 Task: Fill out the 'New Customer Data' form with the provided customer details, including name, gender, age, mobile number, date, current address, email, and permanent address.
Action: Mouse moved to (788, 94)
Screenshot: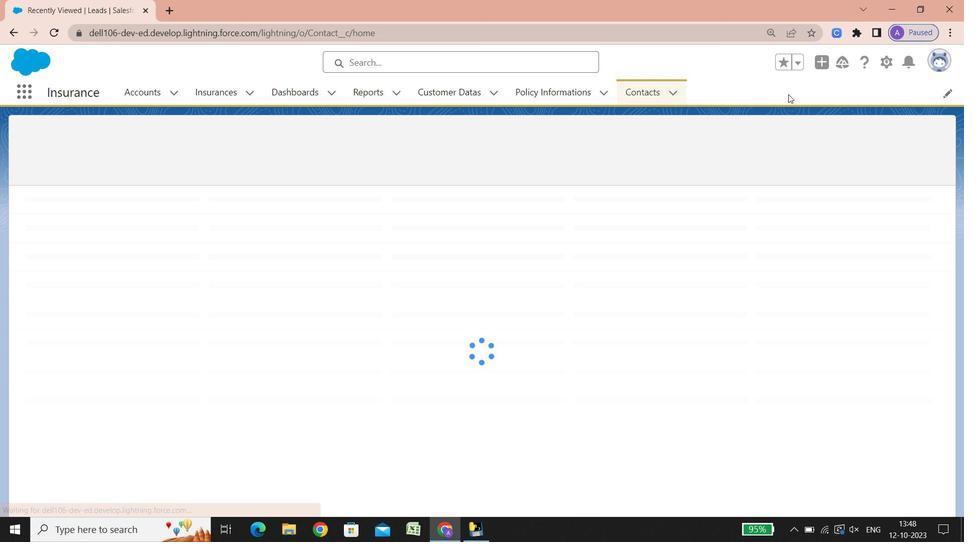 
Action: Mouse pressed left at (788, 94)
Screenshot: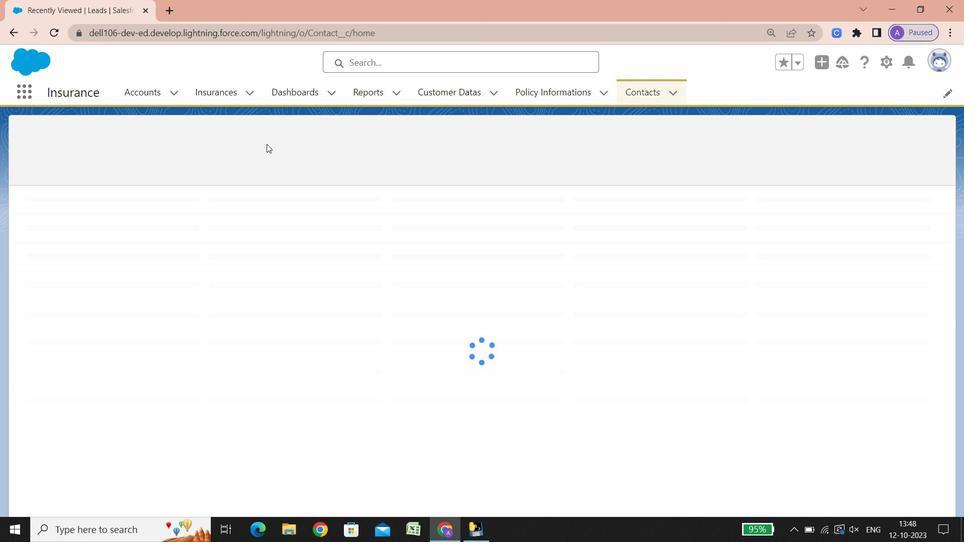 
Action: Mouse moved to (460, 95)
Screenshot: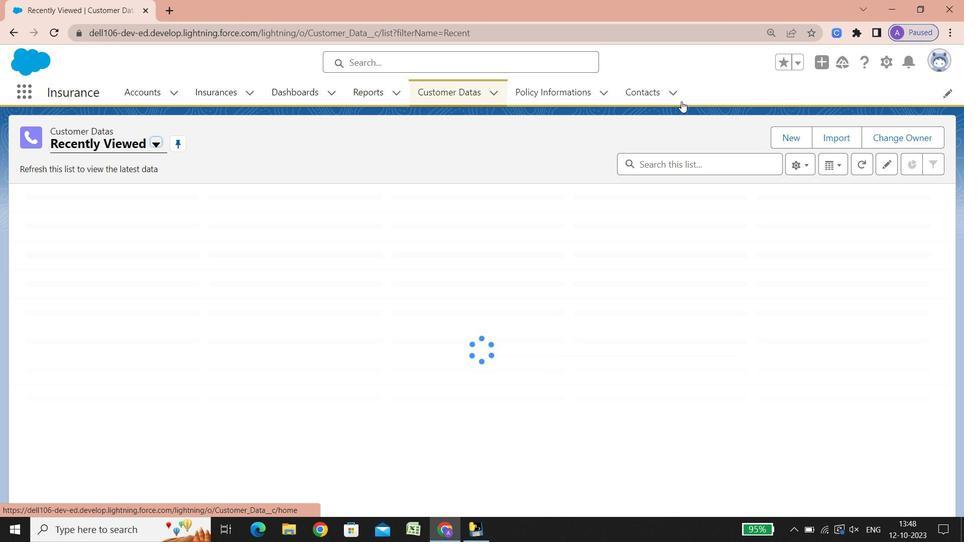 
Action: Mouse pressed left at (460, 95)
Screenshot: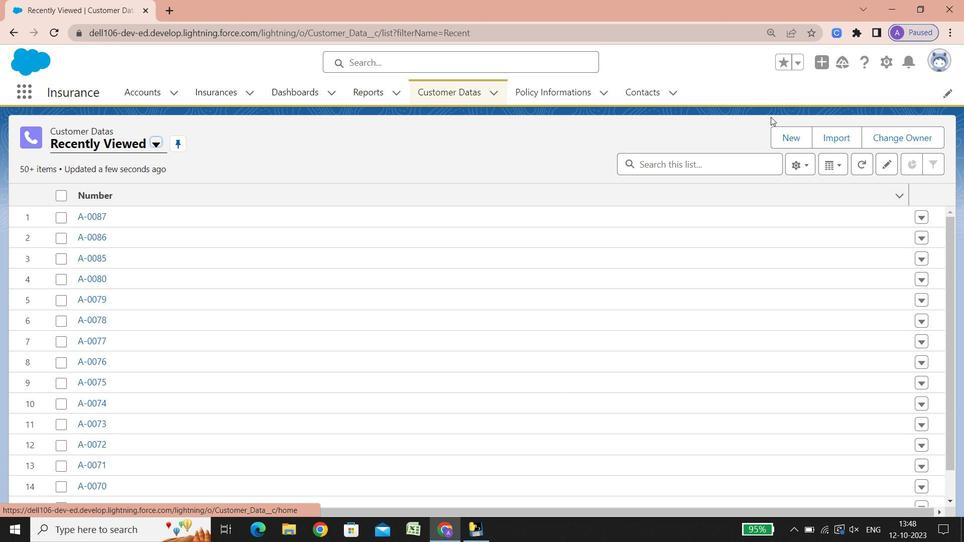 
Action: Mouse moved to (97, 217)
Screenshot: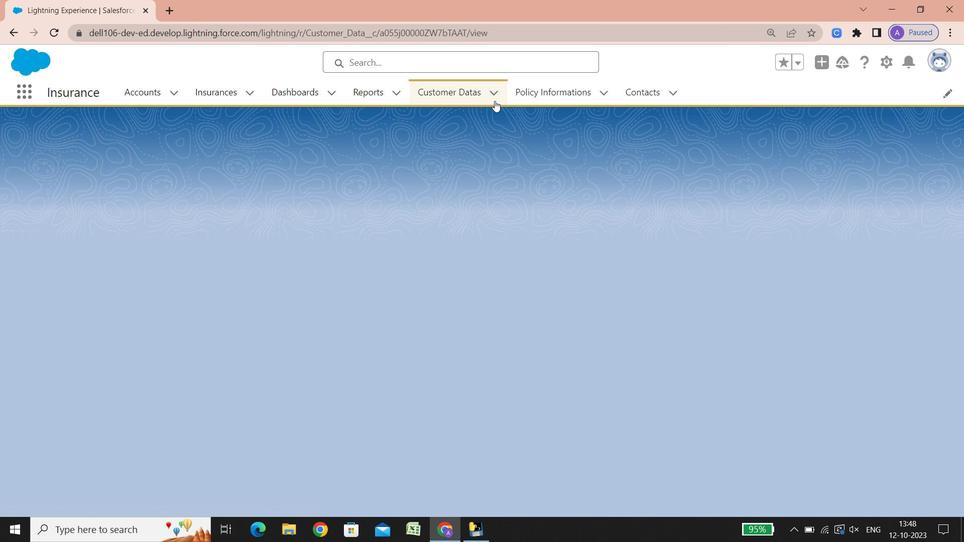
Action: Mouse pressed left at (97, 217)
Screenshot: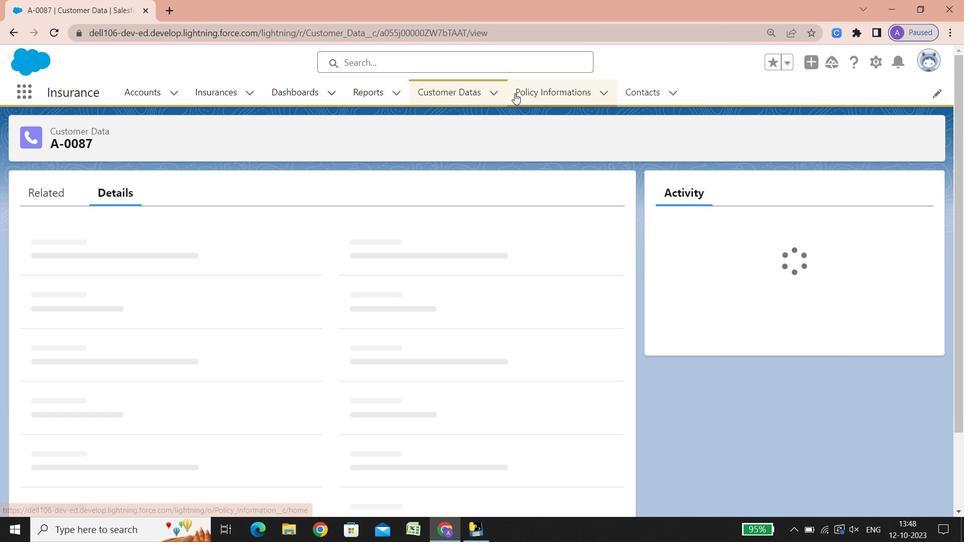
Action: Mouse moved to (471, 89)
Screenshot: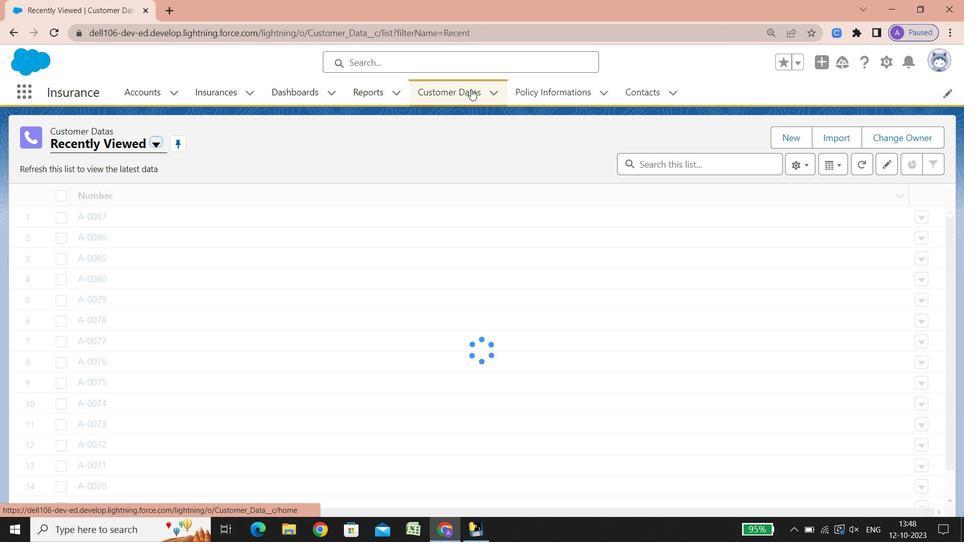
Action: Mouse pressed left at (471, 89)
Screenshot: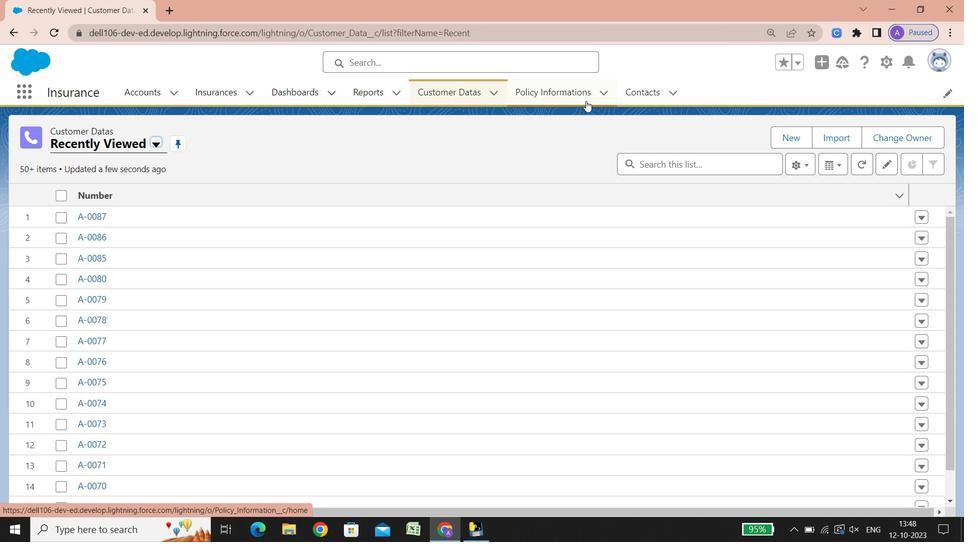 
Action: Mouse moved to (86, 216)
Screenshot: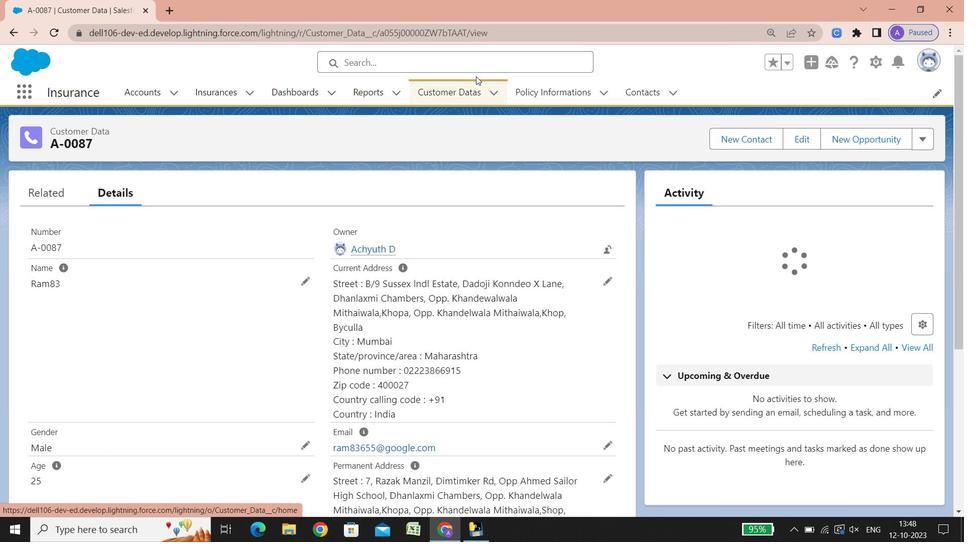 
Action: Mouse pressed left at (86, 216)
Screenshot: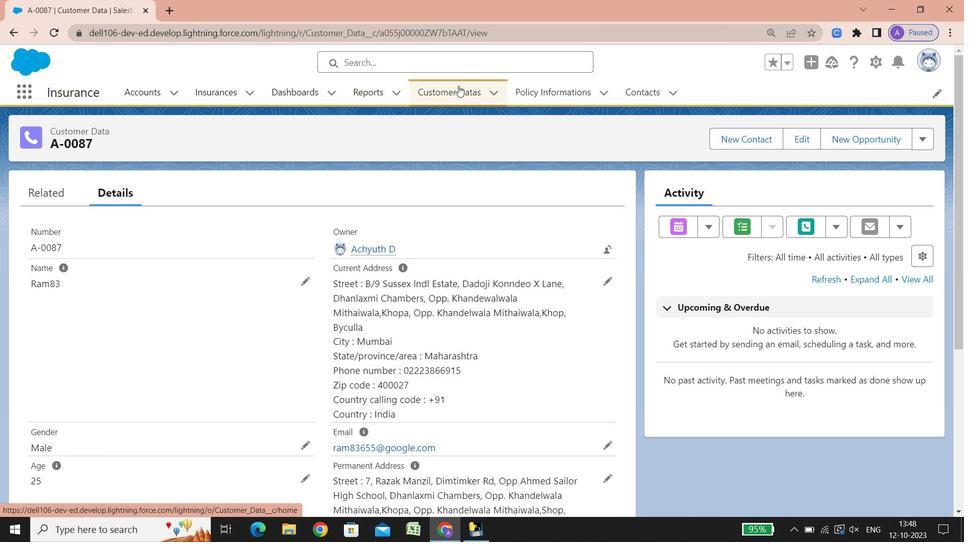 
Action: Mouse moved to (457, 85)
Screenshot: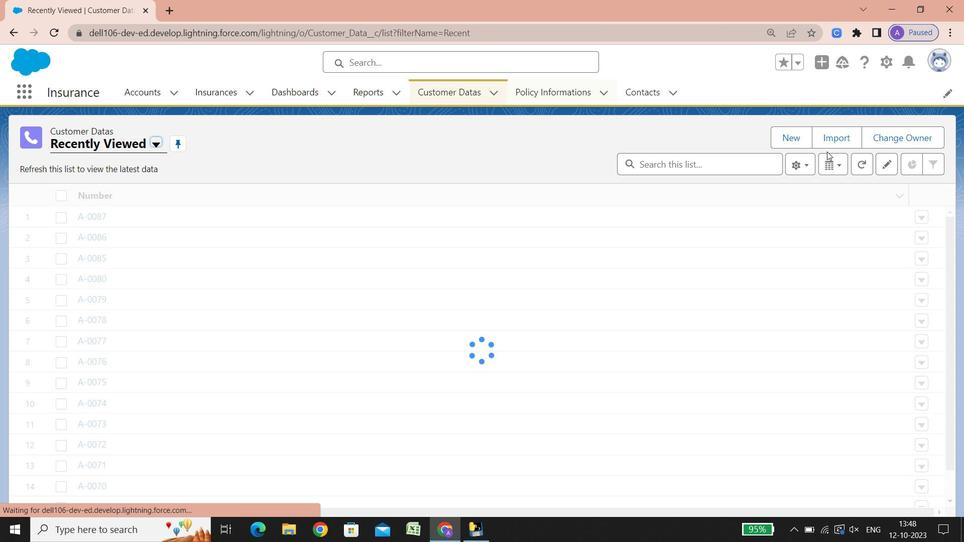 
Action: Mouse pressed left at (457, 85)
Screenshot: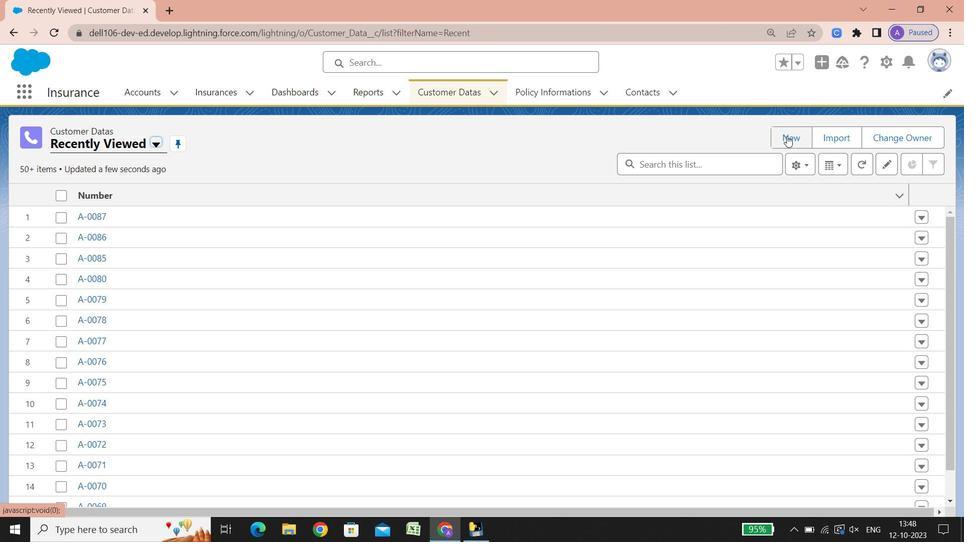 
Action: Mouse moved to (787, 136)
Screenshot: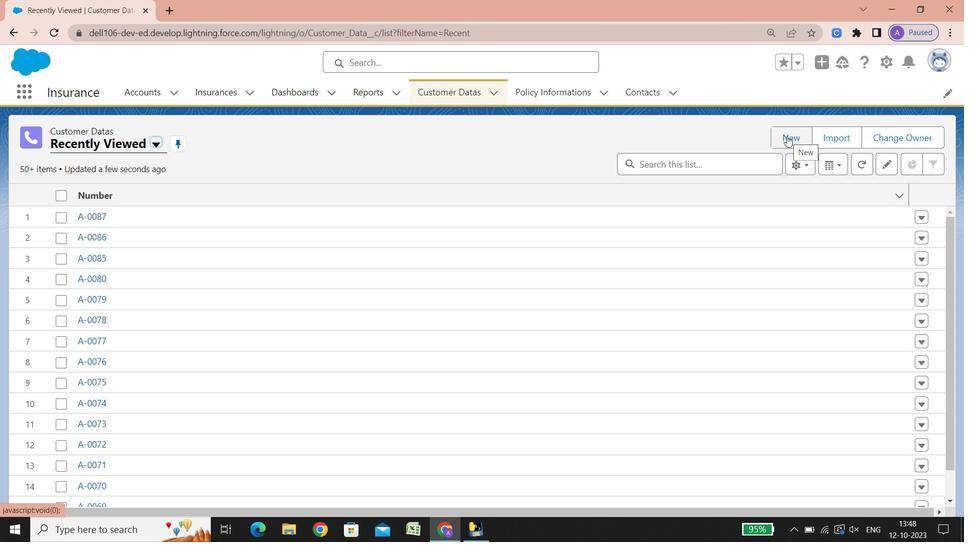 
Action: Mouse pressed left at (787, 136)
Screenshot: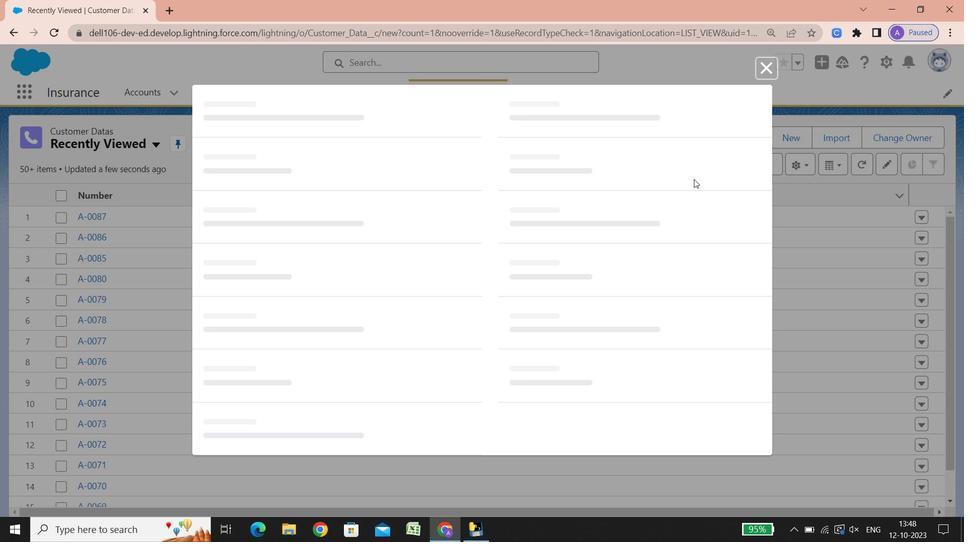 
Action: Mouse moved to (268, 225)
Screenshot: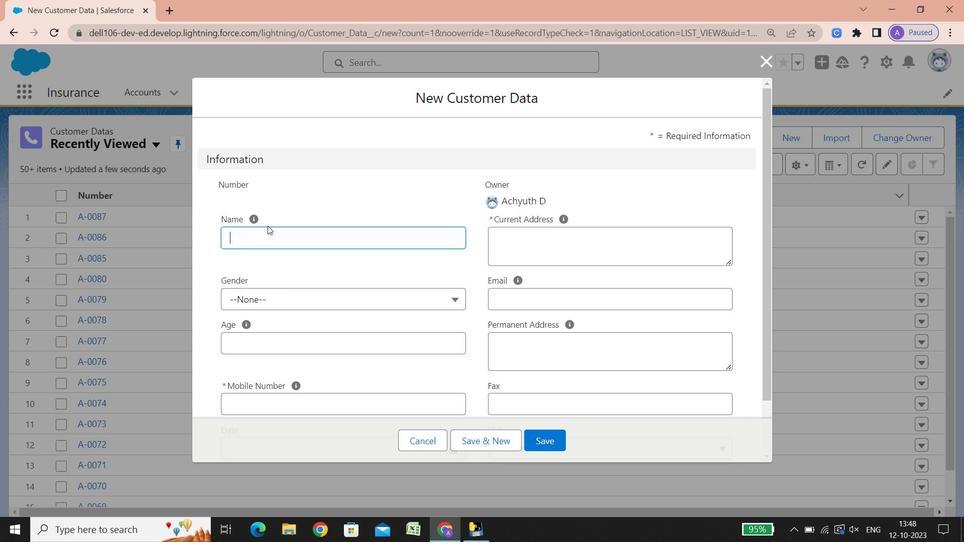 
Action: Key pressed <Key.shift><Key.shift><Key.shift>Ram84
Screenshot: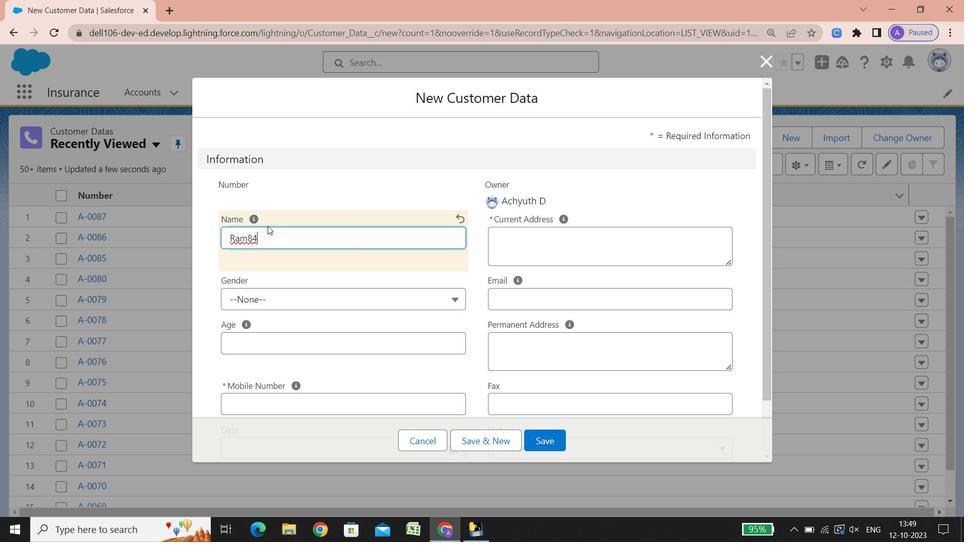 
Action: Mouse moved to (281, 300)
Screenshot: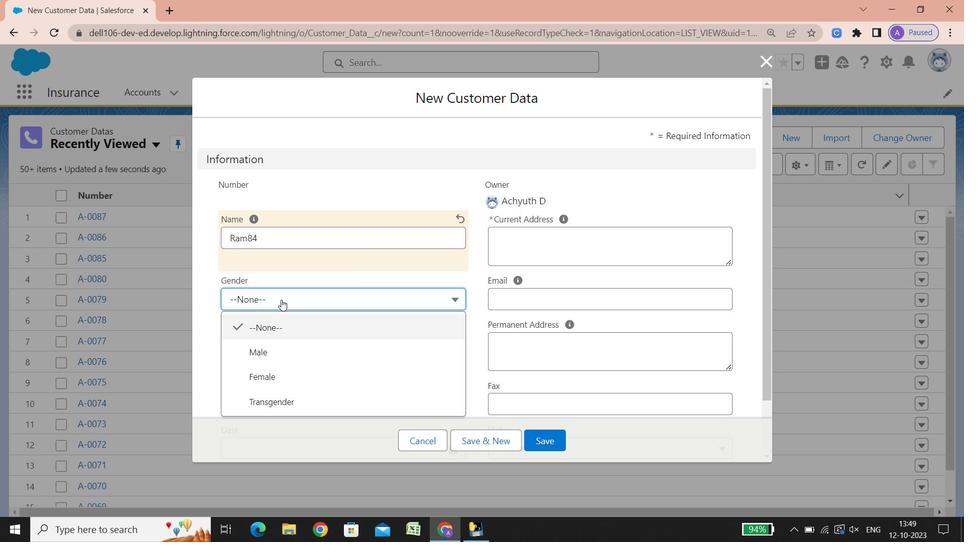 
Action: Mouse pressed left at (281, 300)
Screenshot: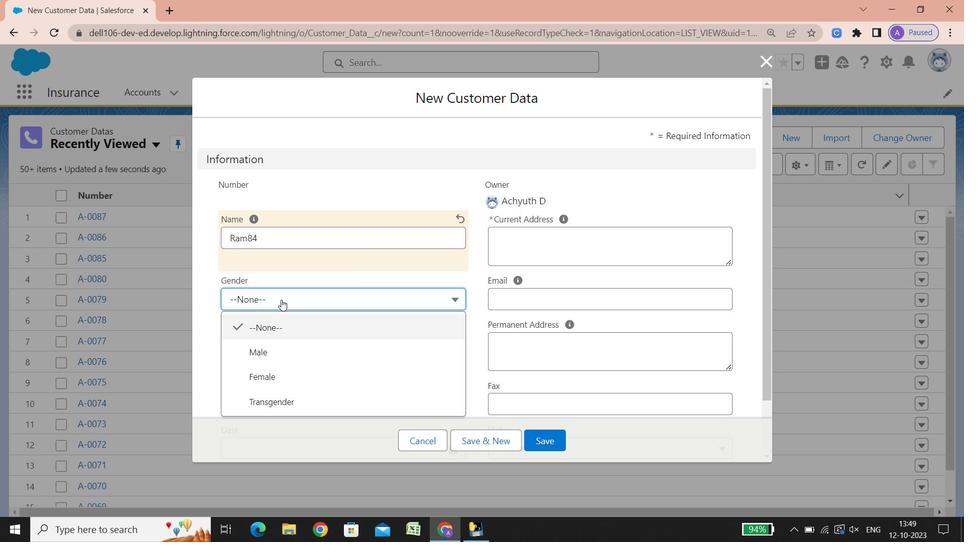 
Action: Mouse moved to (285, 347)
Screenshot: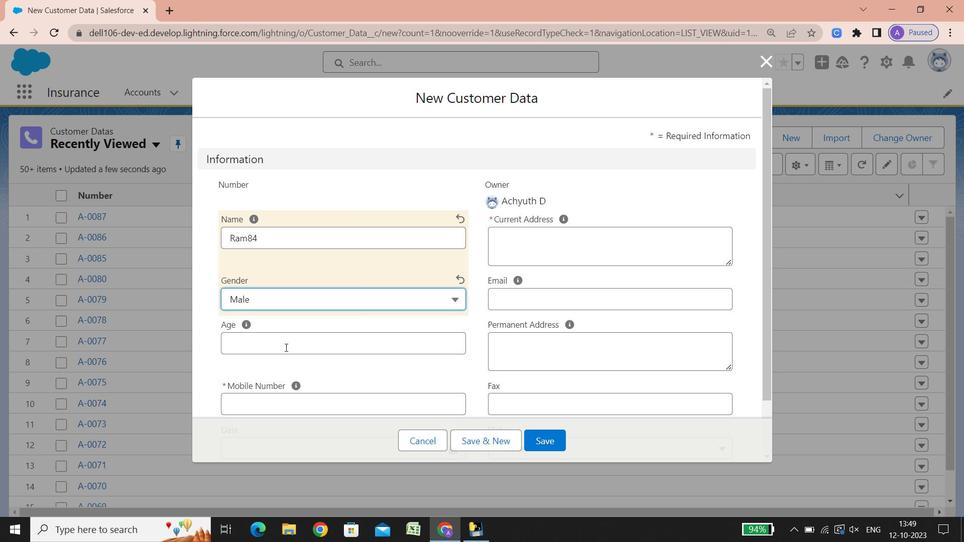 
Action: Mouse pressed left at (285, 347)
Screenshot: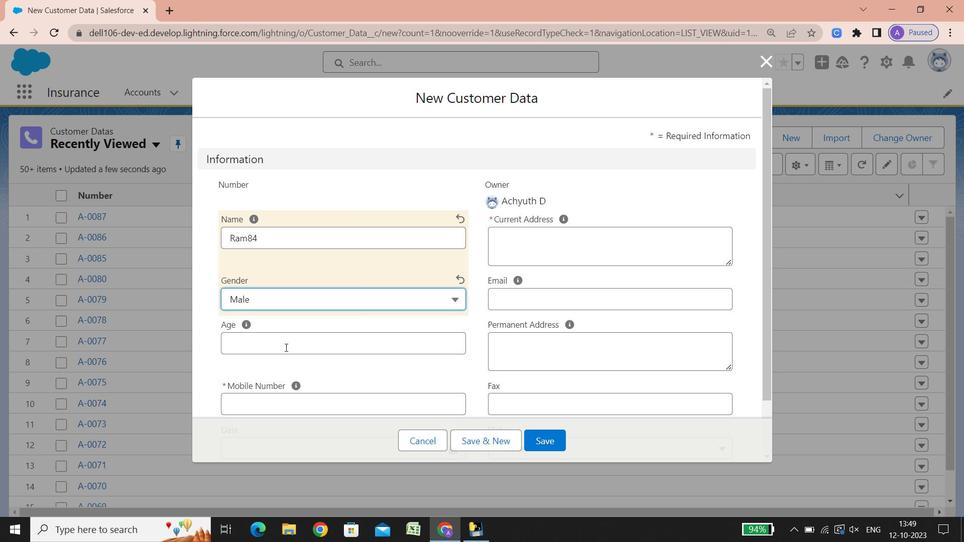 
Action: Mouse pressed left at (285, 347)
Screenshot: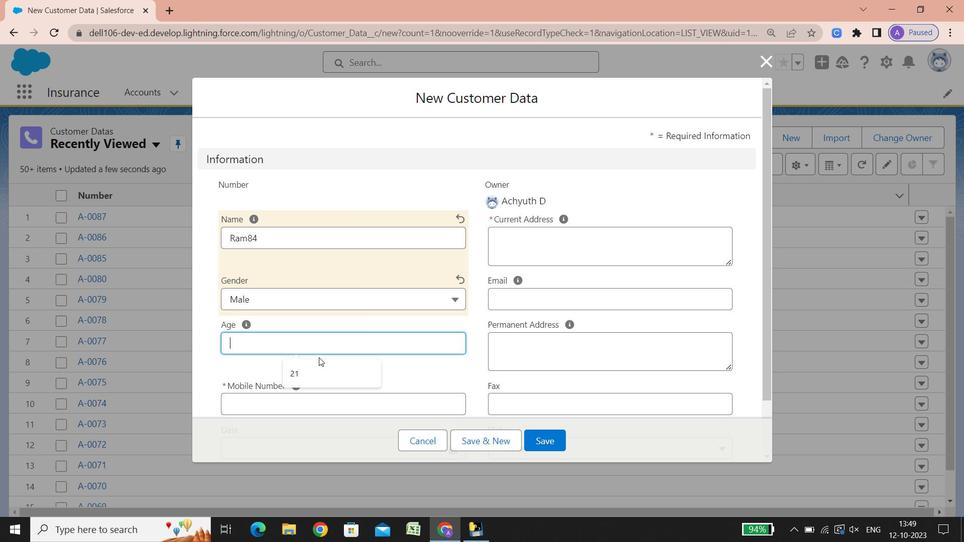 
Action: Mouse moved to (316, 343)
Screenshot: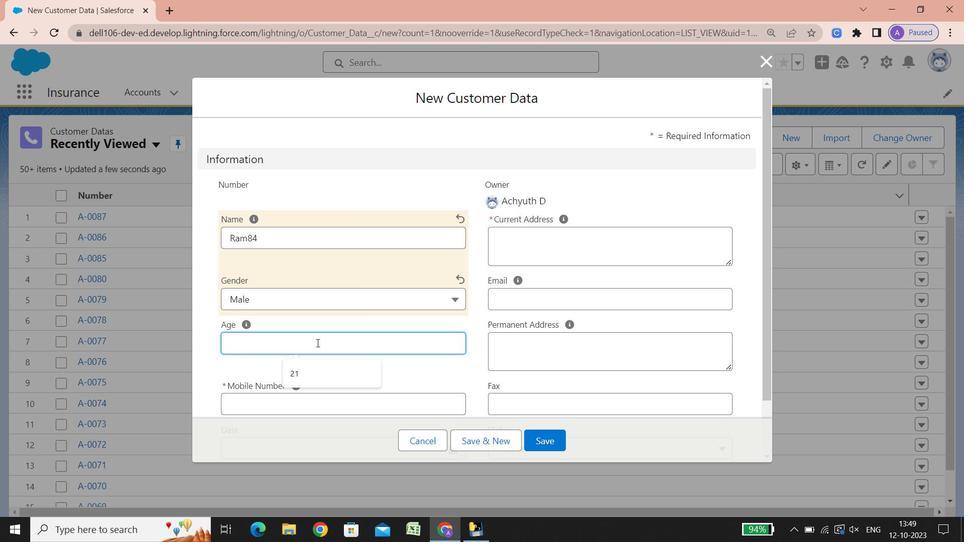 
Action: Key pressed 32
Screenshot: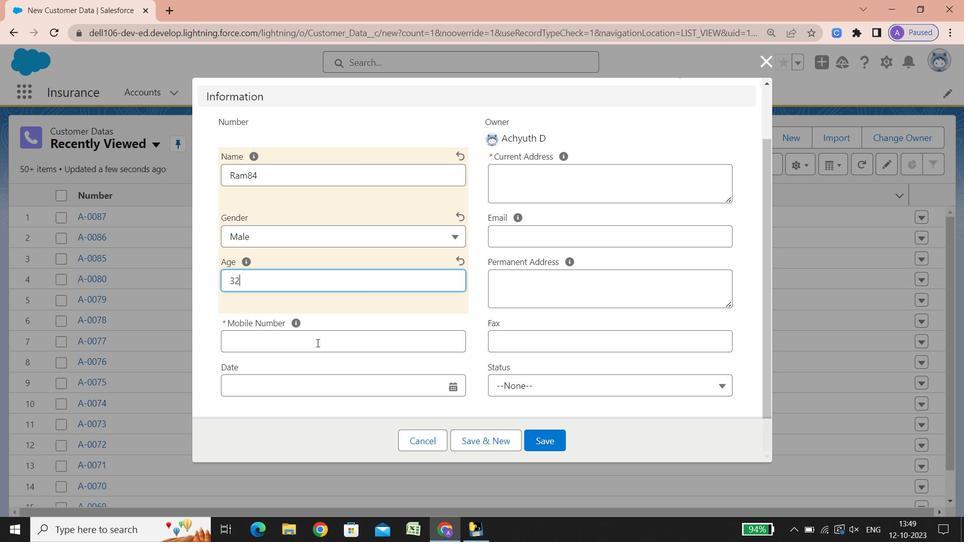 
Action: Mouse scrolled (316, 342) with delta (0, 0)
Screenshot: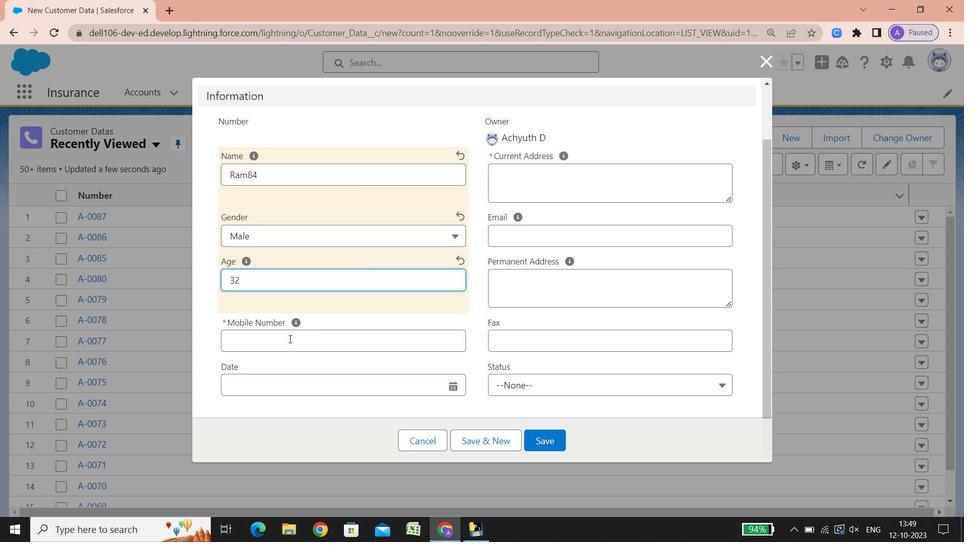 
Action: Mouse scrolled (316, 342) with delta (0, 0)
Screenshot: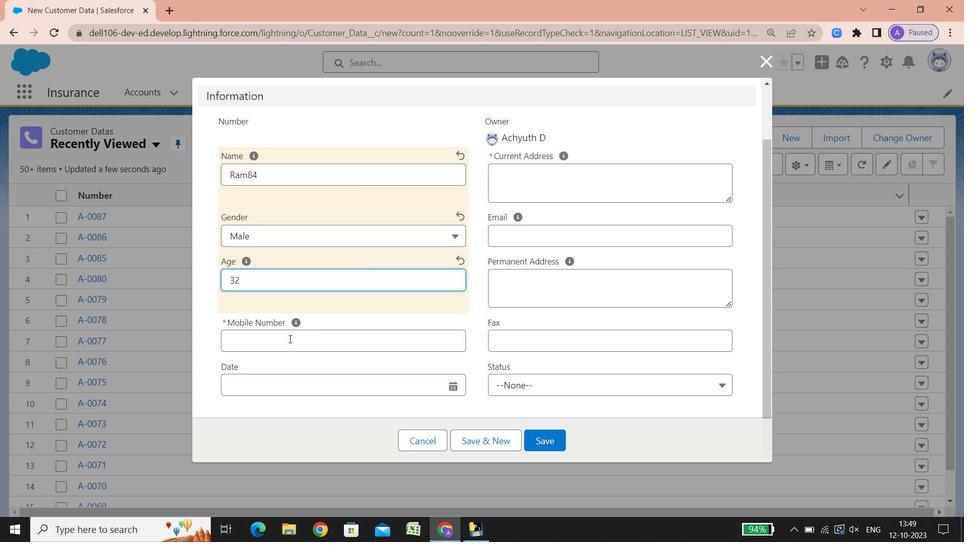 
Action: Mouse scrolled (316, 342) with delta (0, 0)
Screenshot: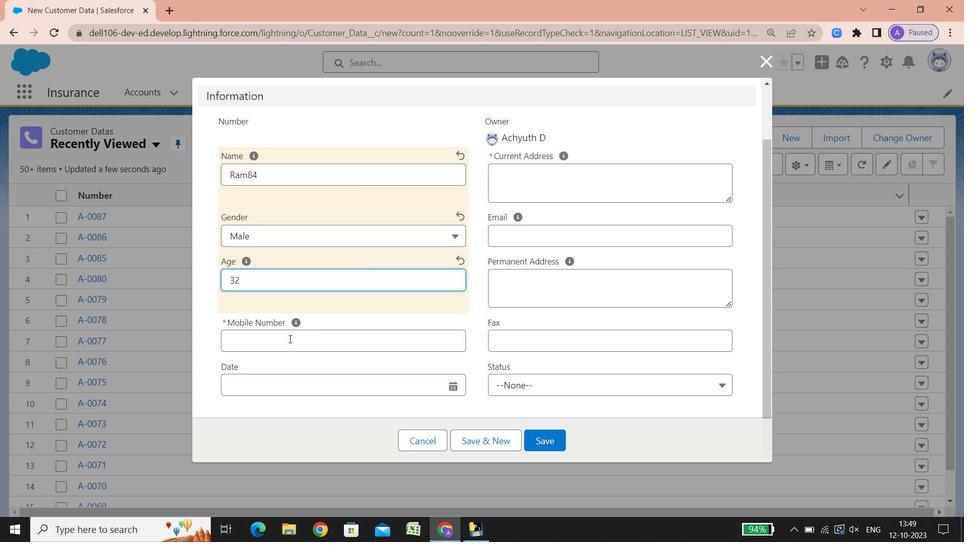 
Action: Mouse scrolled (316, 342) with delta (0, 0)
Screenshot: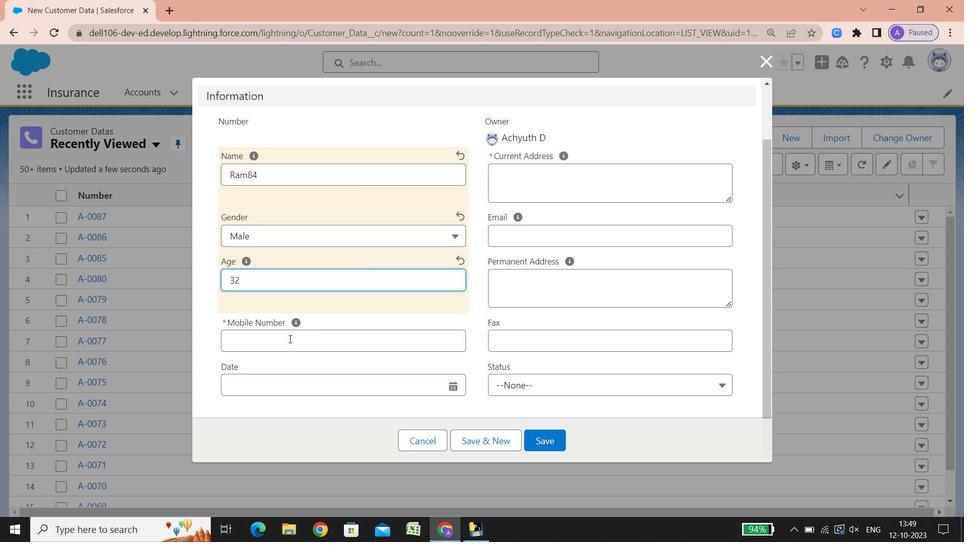 
Action: Mouse scrolled (316, 342) with delta (0, 0)
Screenshot: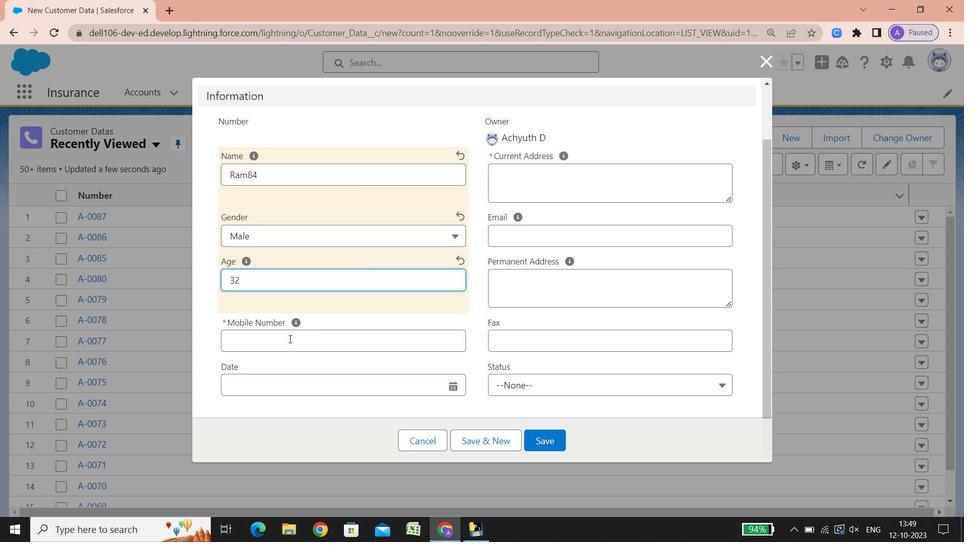 
Action: Mouse scrolled (316, 342) with delta (0, 0)
Screenshot: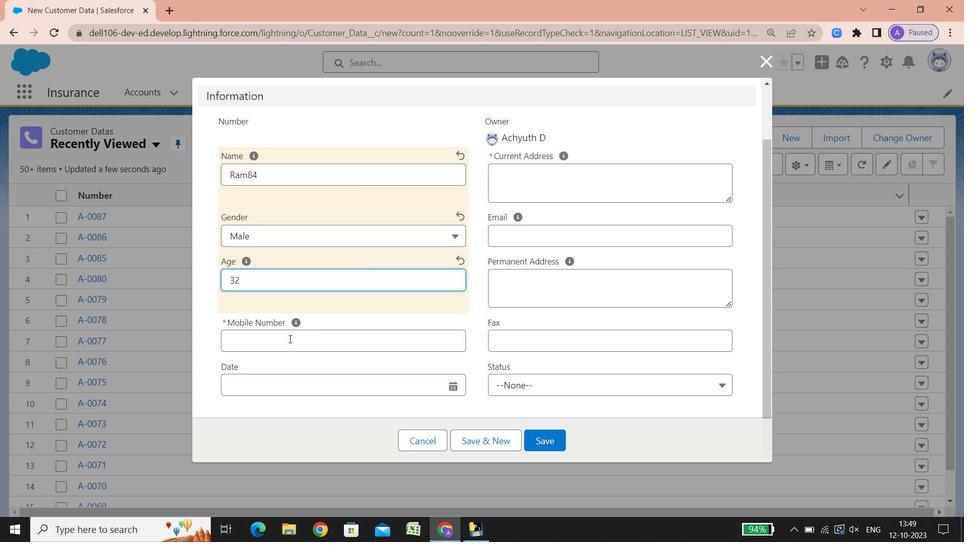 
Action: Mouse scrolled (316, 342) with delta (0, 0)
Screenshot: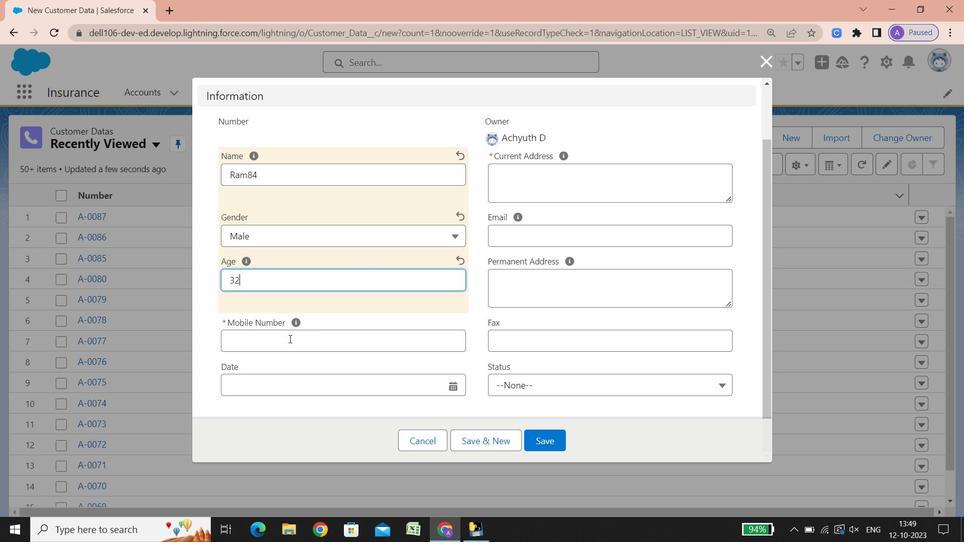 
Action: Mouse scrolled (316, 342) with delta (0, 0)
Screenshot: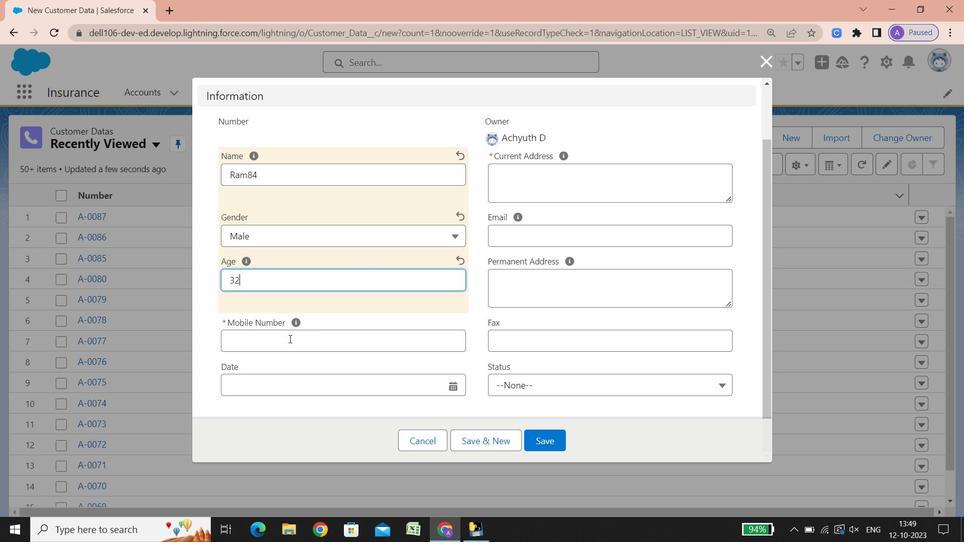 
Action: Mouse scrolled (316, 342) with delta (0, 0)
Screenshot: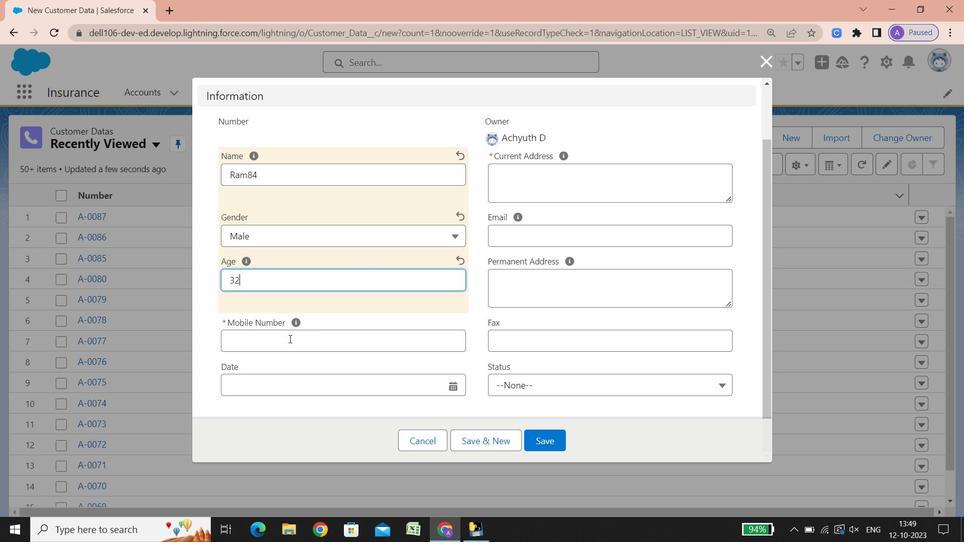 
Action: Mouse scrolled (316, 342) with delta (0, 0)
Screenshot: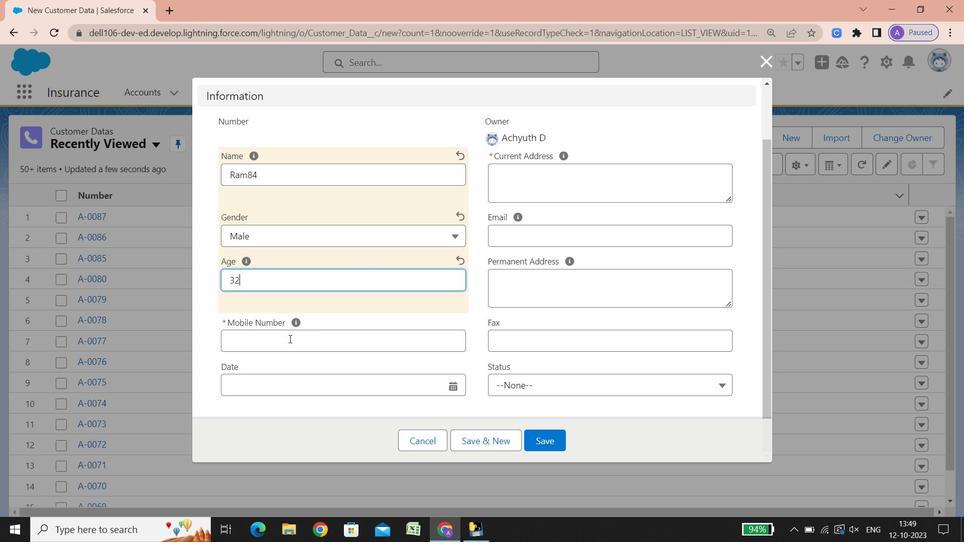 
Action: Mouse scrolled (316, 342) with delta (0, 0)
Screenshot: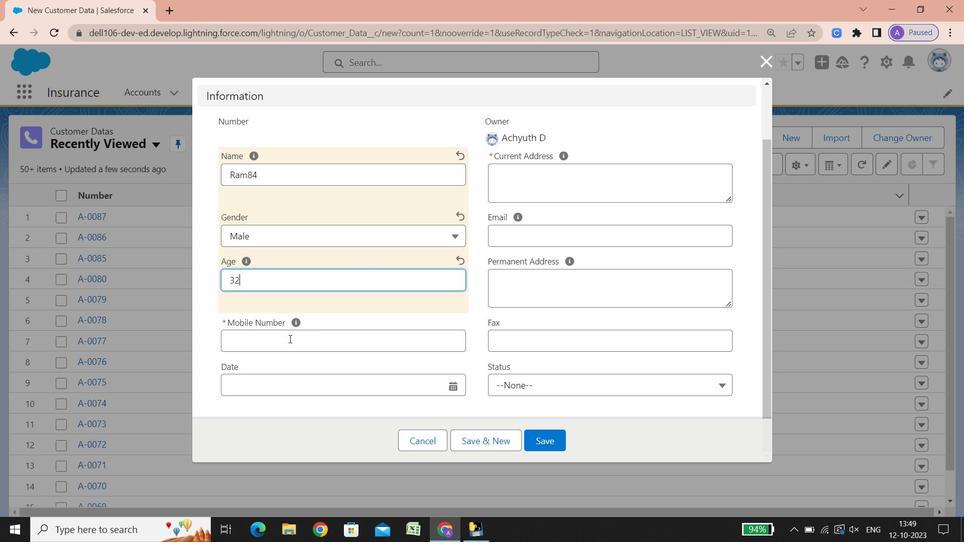 
Action: Mouse scrolled (316, 342) with delta (0, 0)
Screenshot: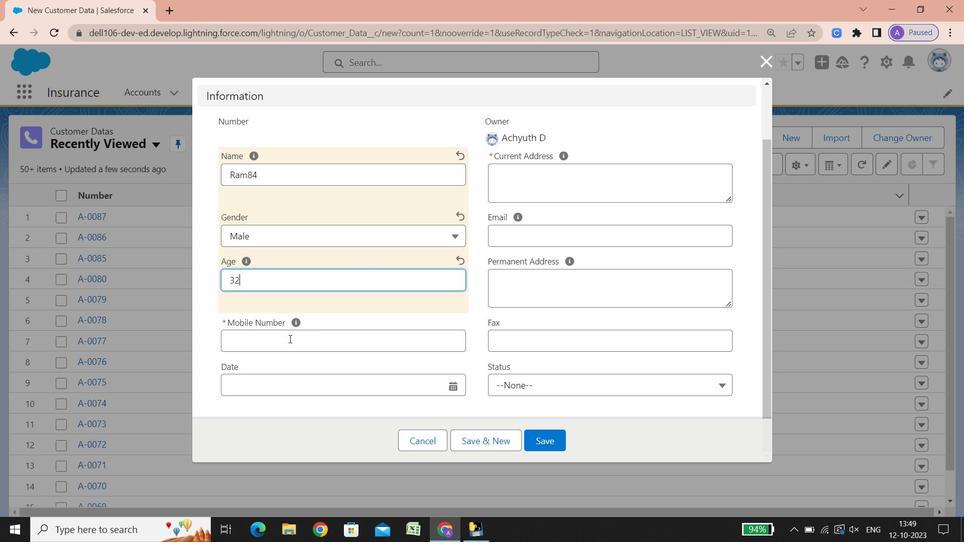 
Action: Mouse scrolled (316, 342) with delta (0, 0)
Screenshot: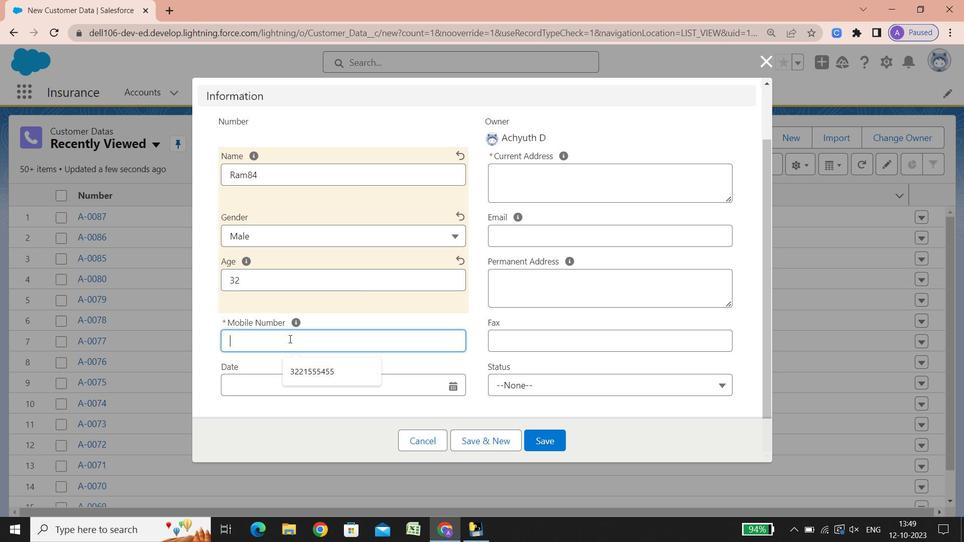 
Action: Mouse scrolled (316, 342) with delta (0, 0)
Screenshot: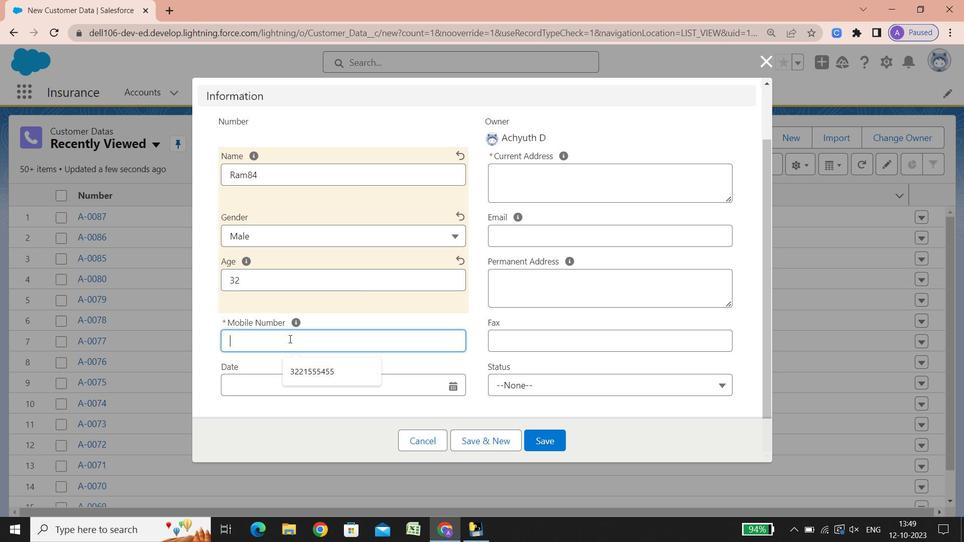 
Action: Mouse scrolled (316, 342) with delta (0, 0)
Screenshot: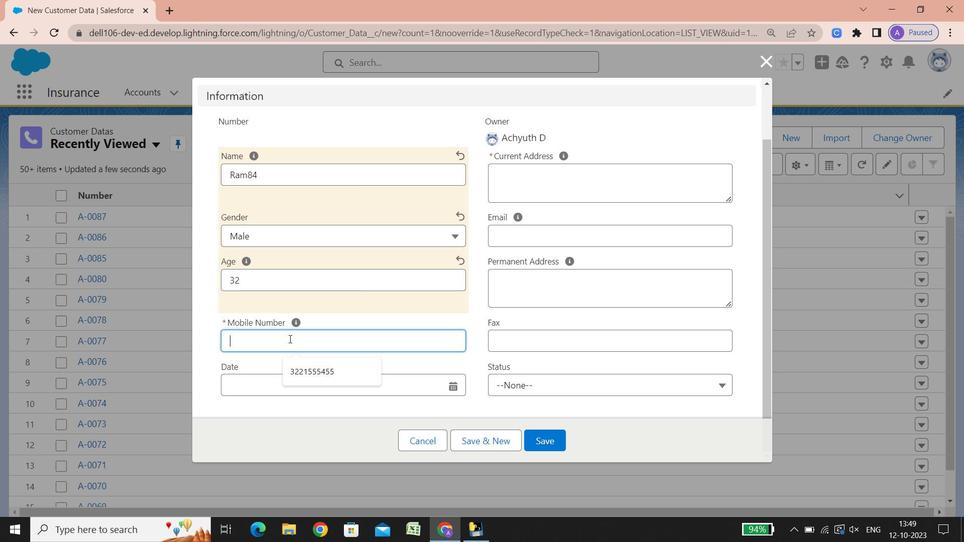 
Action: Mouse moved to (289, 338)
Screenshot: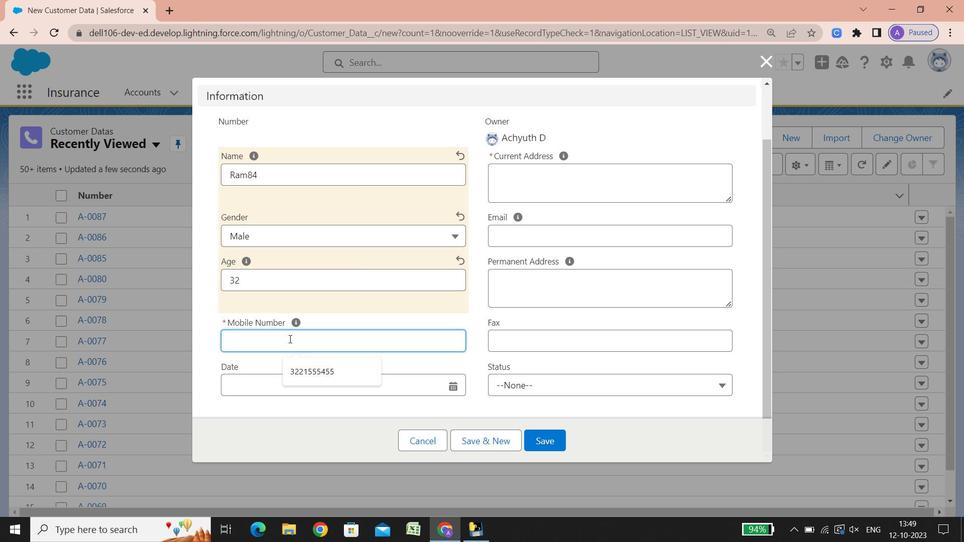 
Action: Mouse pressed left at (289, 338)
Screenshot: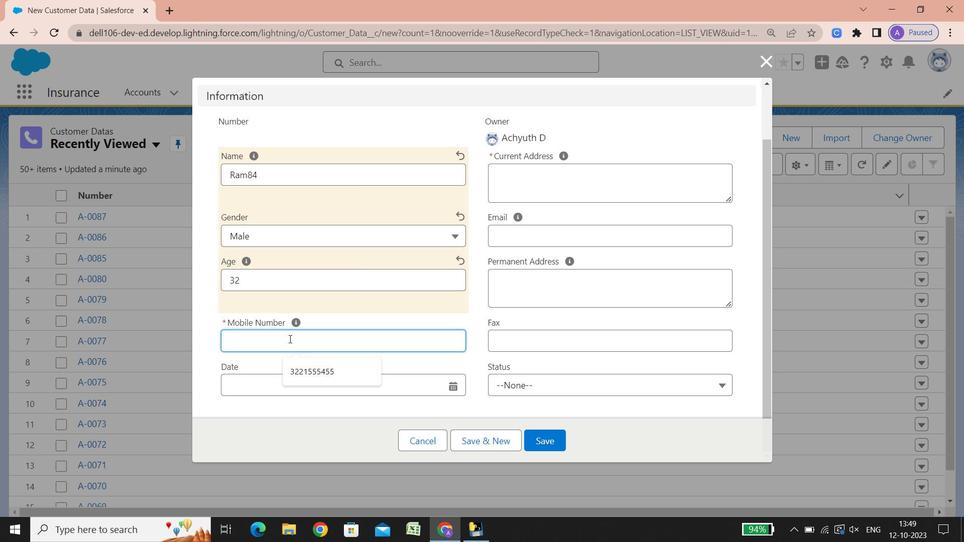 
Action: Key pressed 565545556
Screenshot: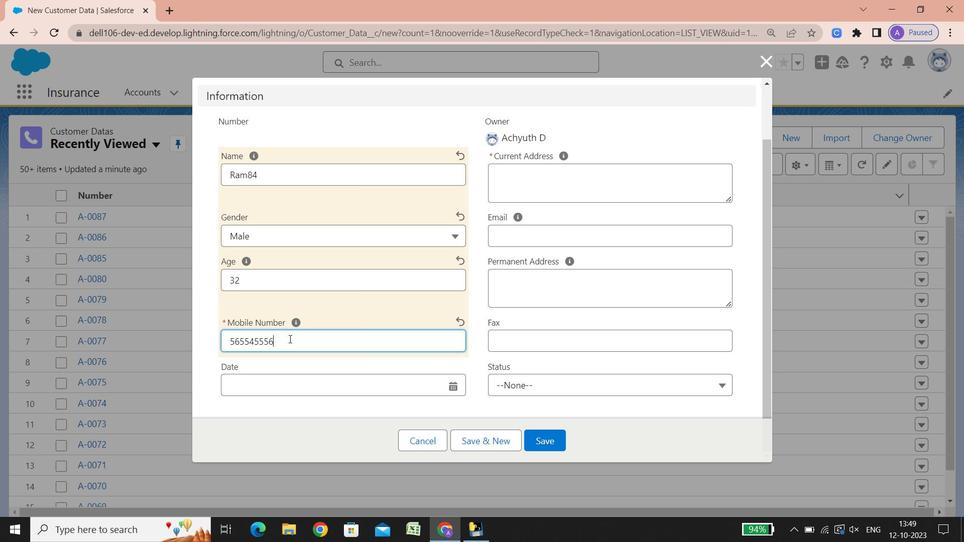 
Action: Mouse moved to (311, 384)
Screenshot: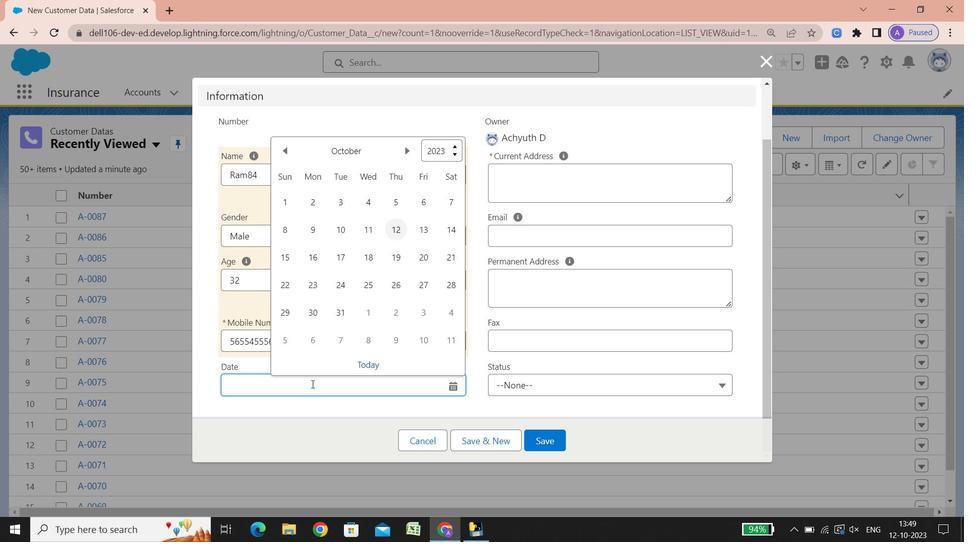
Action: Mouse pressed left at (311, 384)
Screenshot: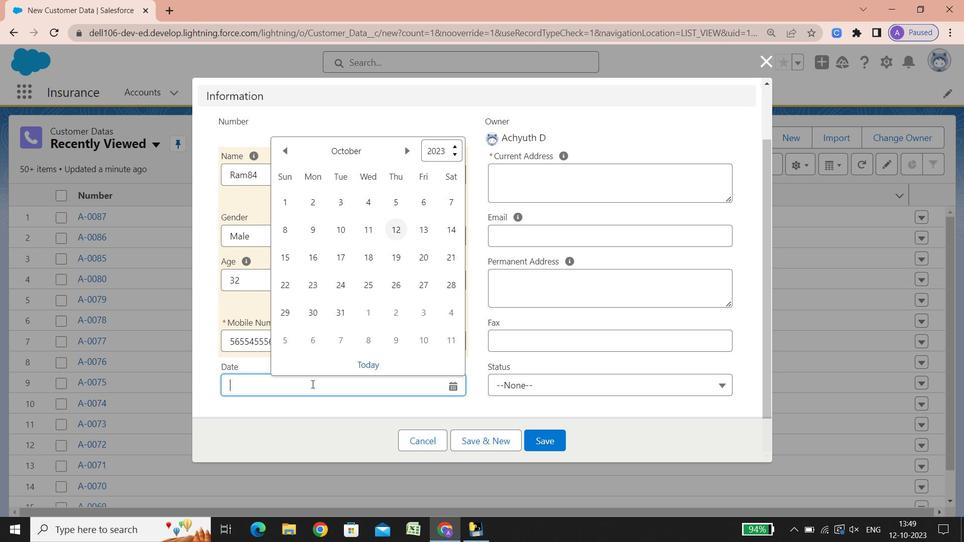 
Action: Mouse moved to (359, 366)
Screenshot: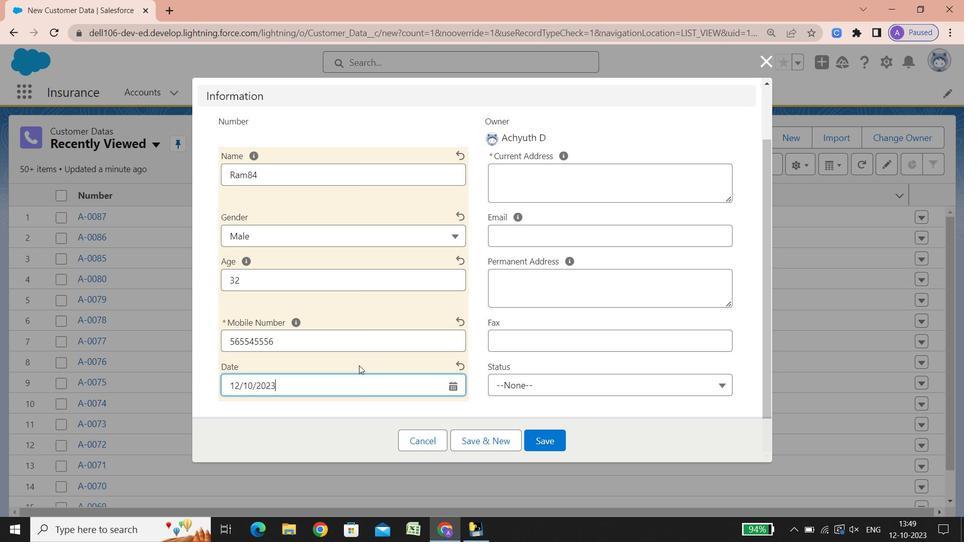 
Action: Mouse pressed left at (359, 366)
Screenshot: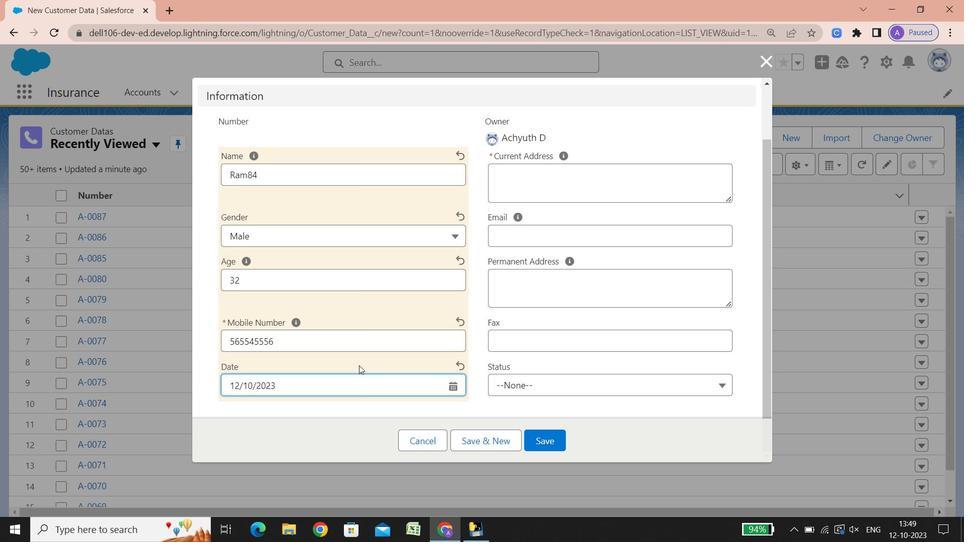 
Action: Mouse moved to (545, 163)
Screenshot: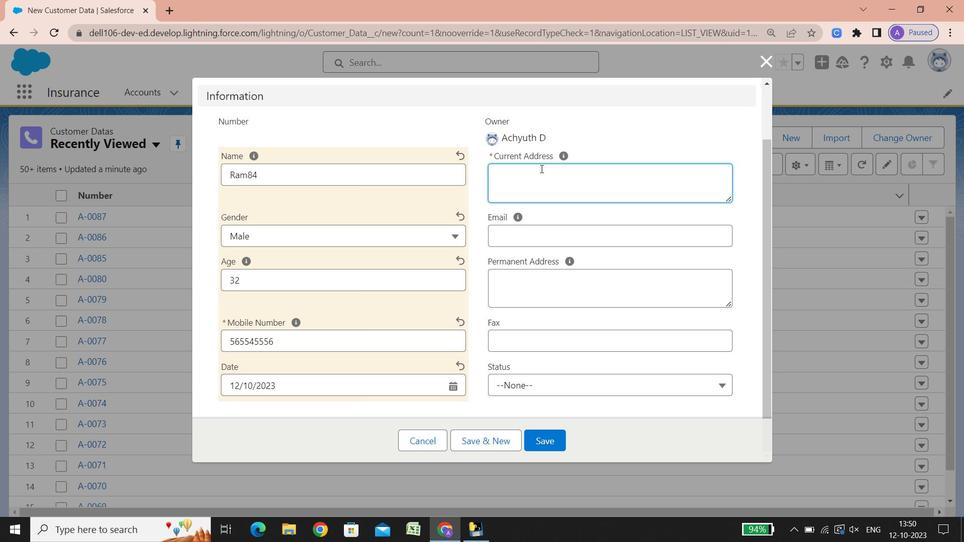 
Action: Mouse pressed left at (545, 163)
Screenshot: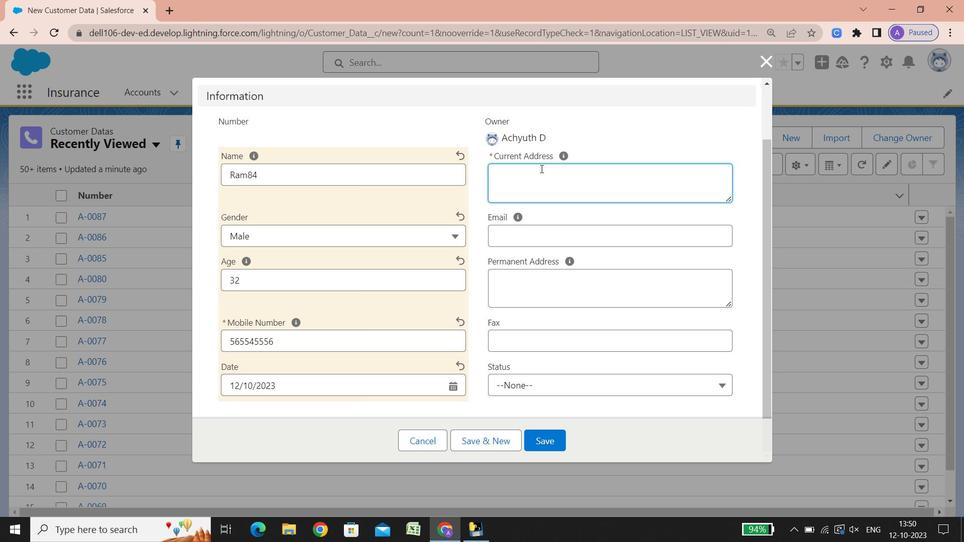 
Action: Mouse moved to (541, 168)
Screenshot: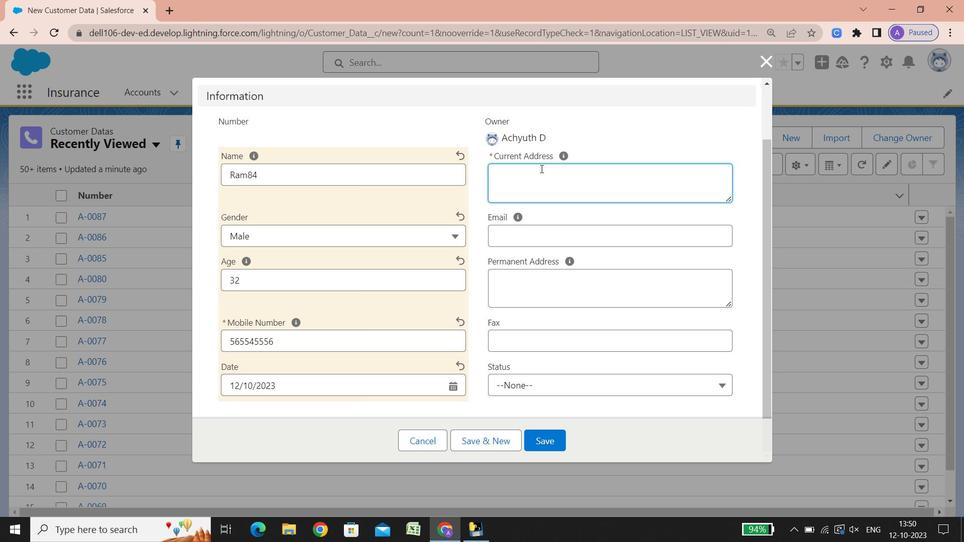 
Action: Key pressed <Key.shift><Key.shift><Key.shift><Key.shift><Key.shift><Key.shift><Key.shift><Key.shift><Key.shift><Key.shift><Key.shift>Street<Key.space><Key.shift_r>:<Key.space><Key.shift>Kailashb<Key.backspace><Key.space><Key.shift>Kiran,<Key.space>
Screenshot: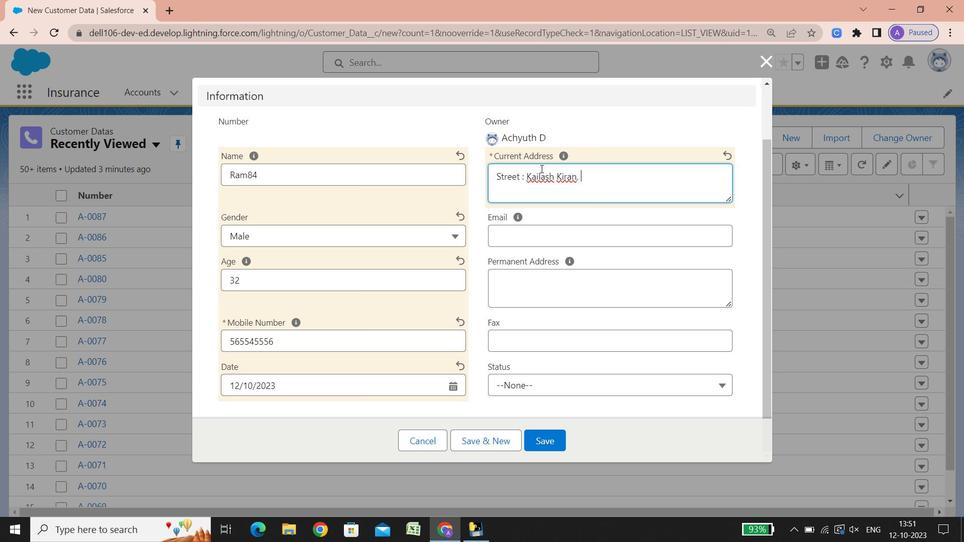 
Action: Mouse moved to (539, 176)
Screenshot: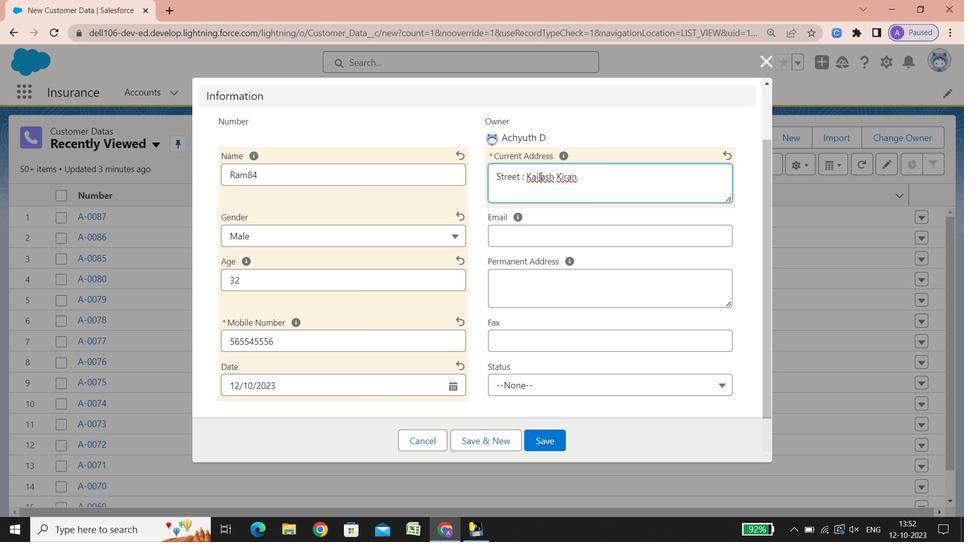 
Action: Key pressed <Key.shift>Til
Screenshot: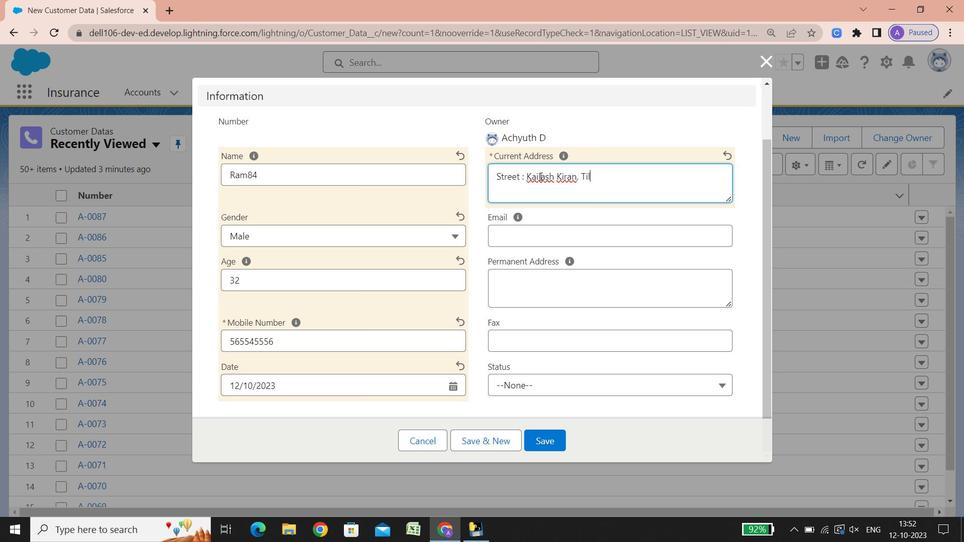 
Action: Mouse moved to (547, 187)
Screenshot: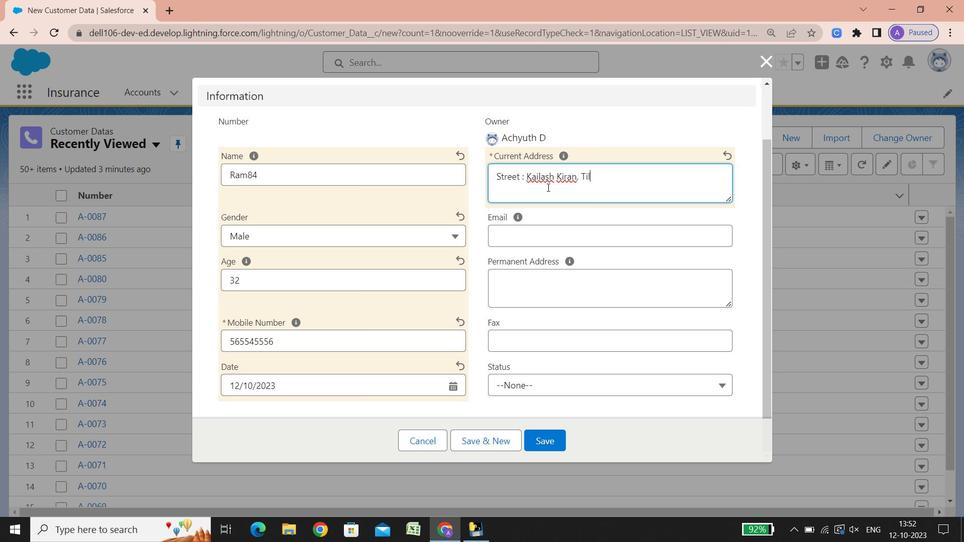 
Action: Key pressed akn<Key.backspace><Key.space><Key.shift><Key.shift>Road,<Key.space><Key.shift><Key.shift><Key.shift><Key.shift>Raheja<Key.space><Key.shift><Key.shift><Key.shift><Key.shift>Centre,<Key.space><Key.shift><Key.shift><Key.shift><Key.shift>Free<Key.space><Key.shift>Press<Key.space><Key.shift><Key.shift>Journal<Key.space><Key.shift><Key.shift><Key.shift>Ro
Screenshot: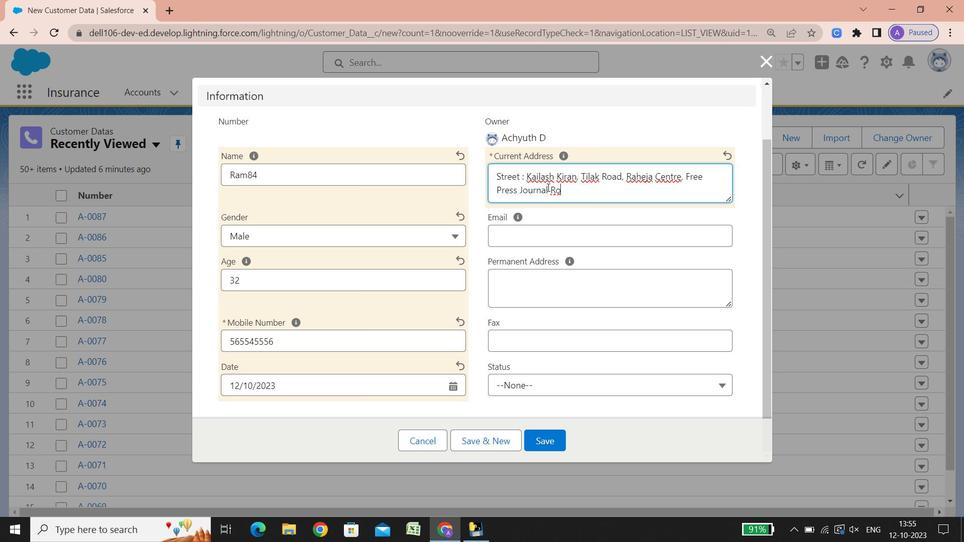 
Action: Mouse moved to (560, 194)
Screenshot: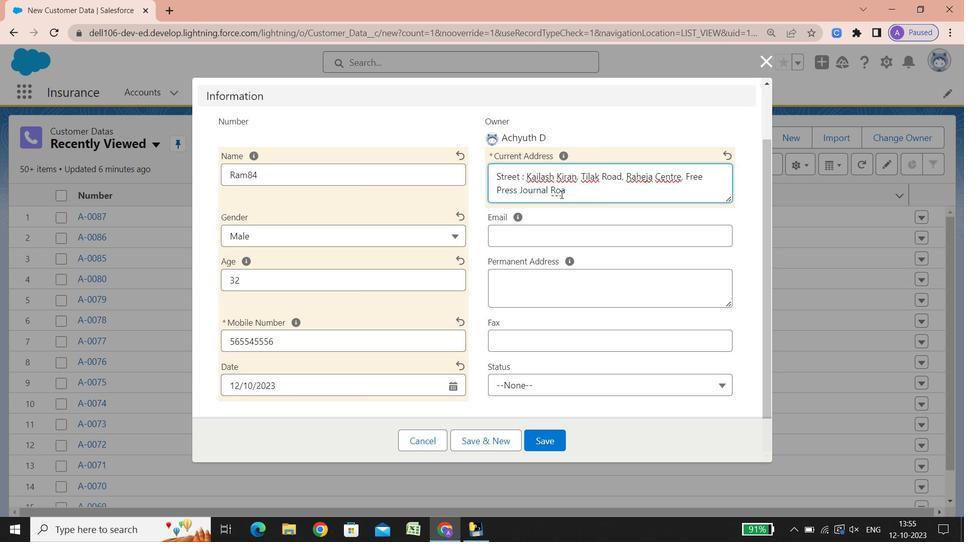 
Action: Key pressed ad<Key.space>
Screenshot: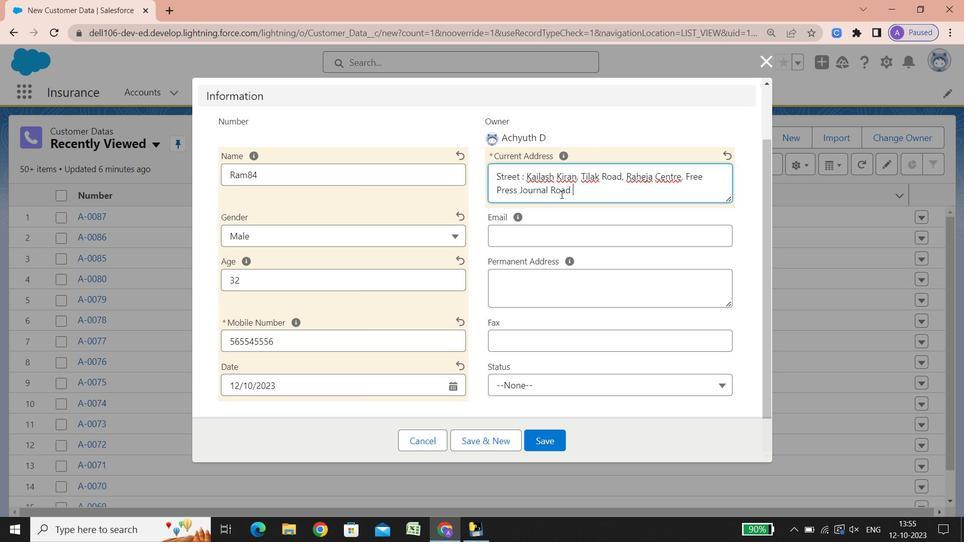 
Action: Mouse moved to (570, 191)
Screenshot: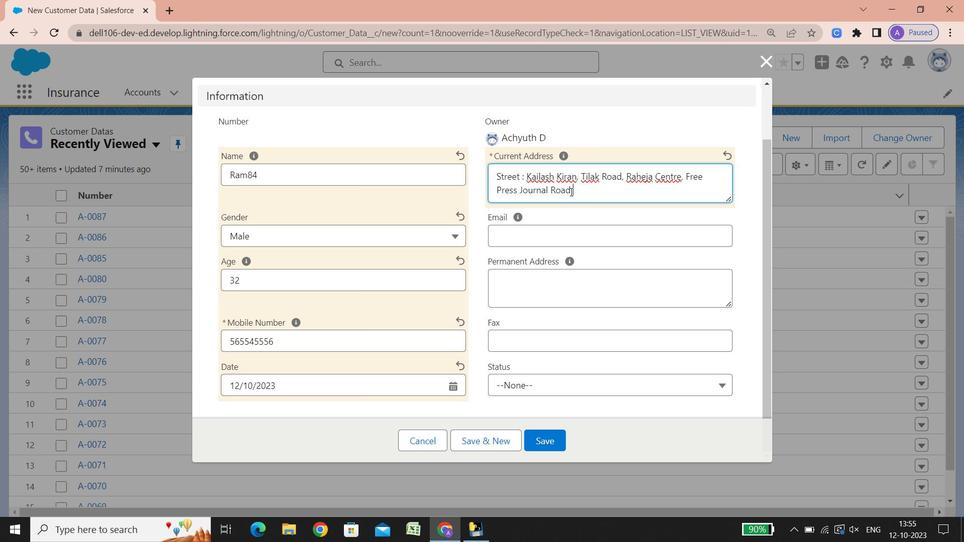 
Action: Key pressed .<Key.backspace>,<Key.space><Key.shift><Key.shift><Key.shift><Key.shift><Key.shift><Key.shift>Man<Key.space><Key.backspace>tralaya
Screenshot: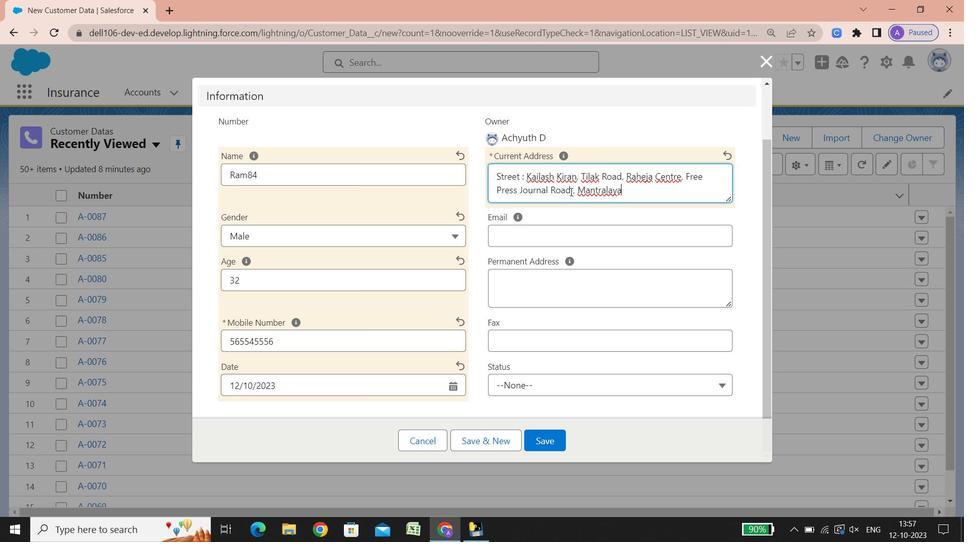 
Action: Mouse moved to (578, 184)
Screenshot: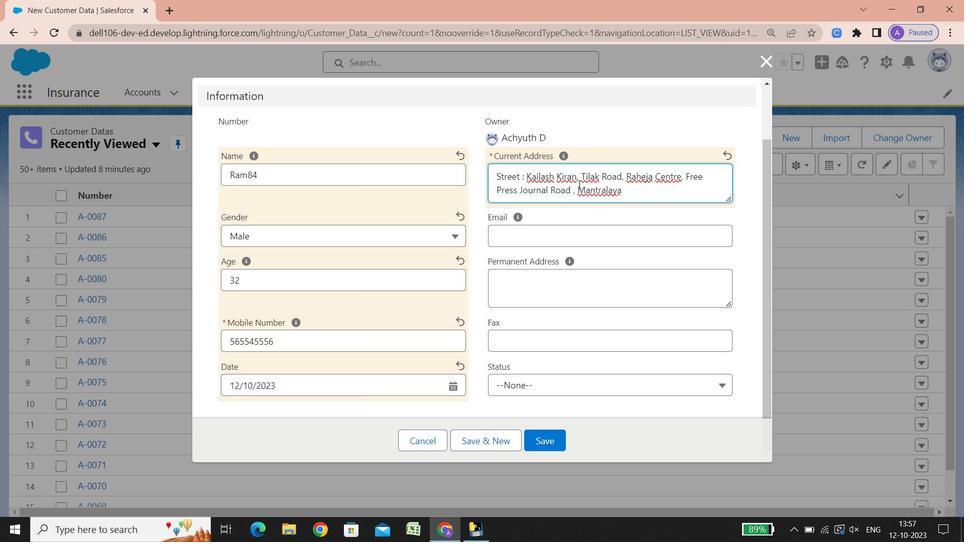 
Action: Key pressed ,<Key.space><Key.shift>Narim<Key.caps_lock><Key.caps_lock><Key.caps_lock><Key.caps_lock>an<Key.space><Key.shift>Point
Screenshot: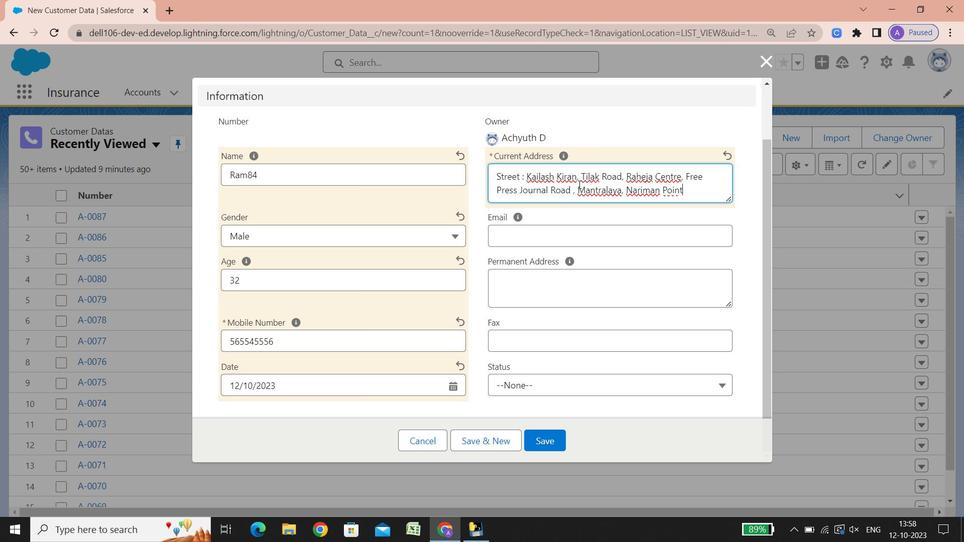 
Action: Mouse scrolled (578, 183) with delta (0, 0)
Screenshot: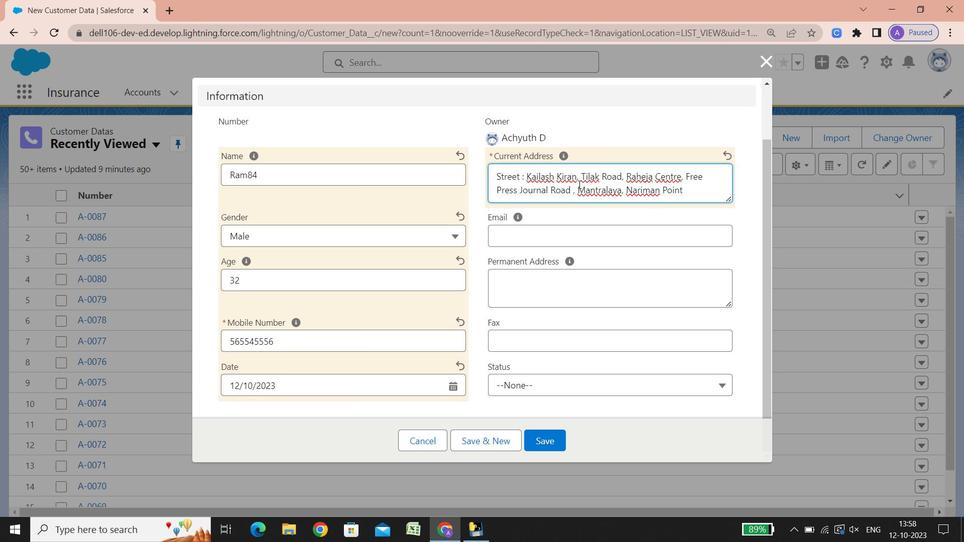 
Action: Mouse scrolled (578, 183) with delta (0, 0)
Screenshot: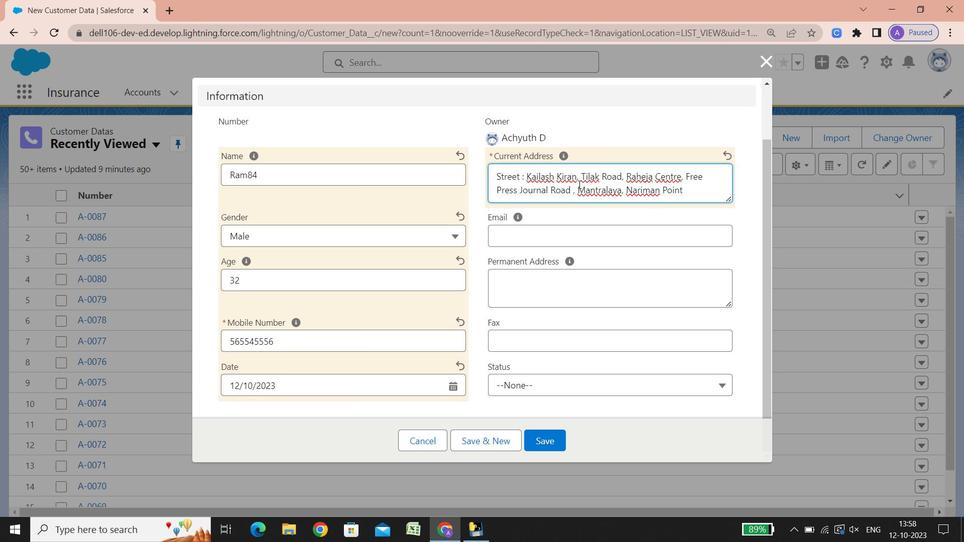 
Action: Mouse scrolled (578, 183) with delta (0, 0)
Screenshot: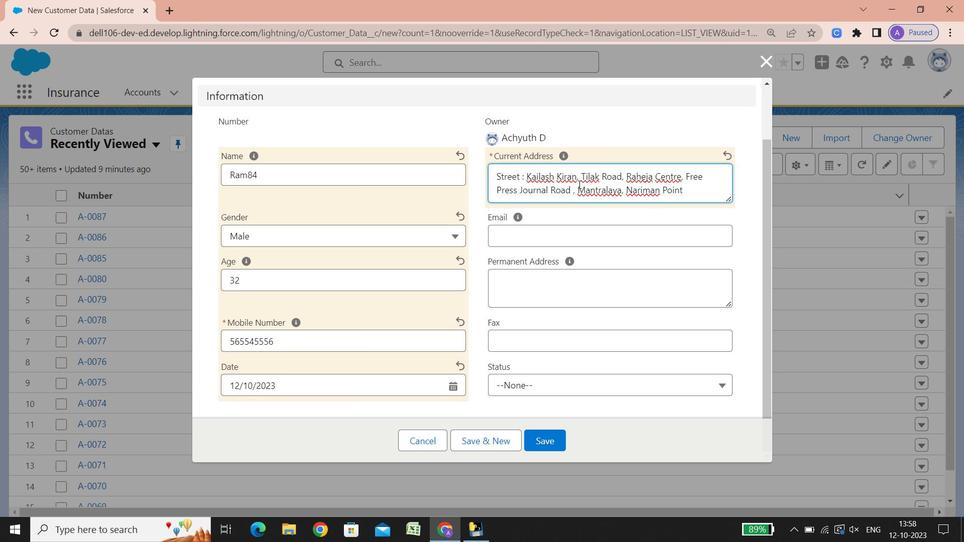 
Action: Mouse scrolled (578, 183) with delta (0, 0)
Screenshot: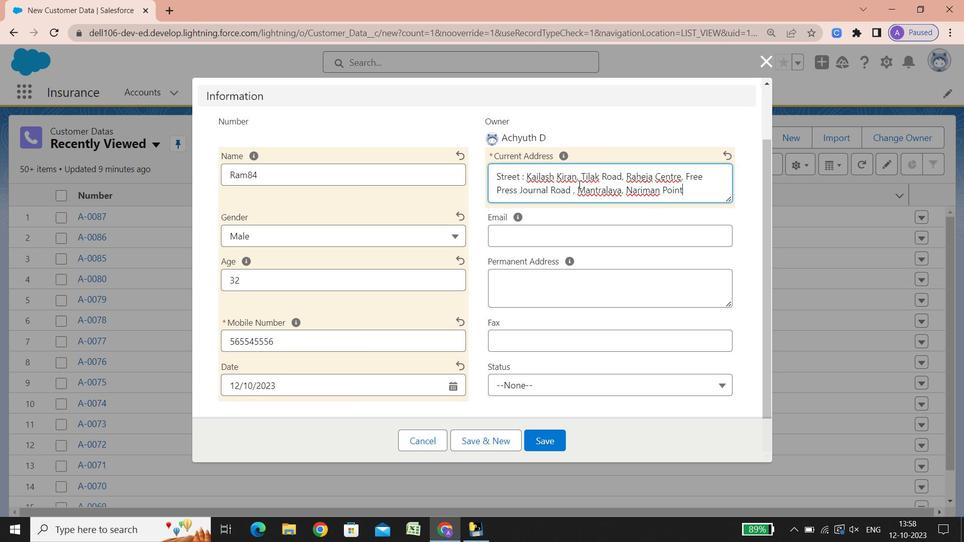 
Action: Mouse scrolled (578, 183) with delta (0, 0)
Screenshot: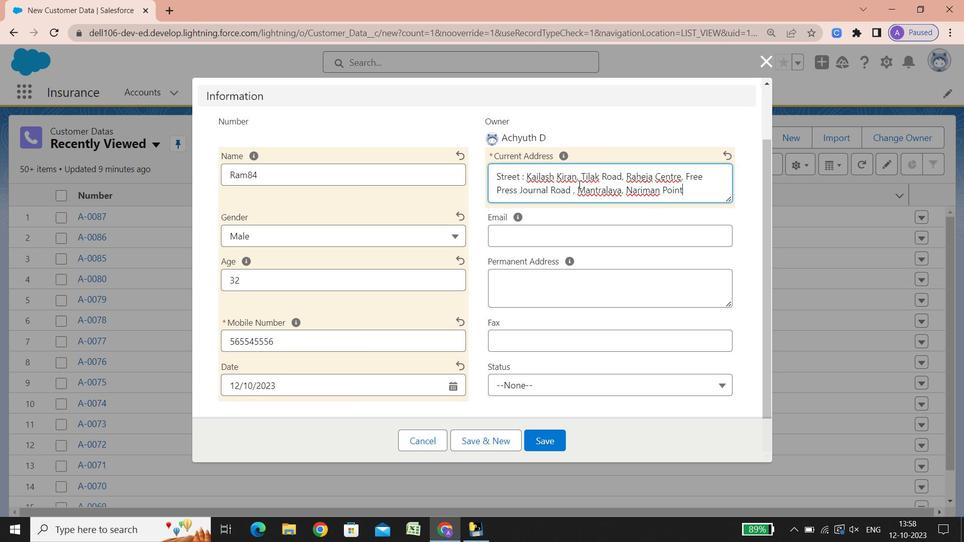 
Action: Mouse scrolled (578, 183) with delta (0, 0)
Screenshot: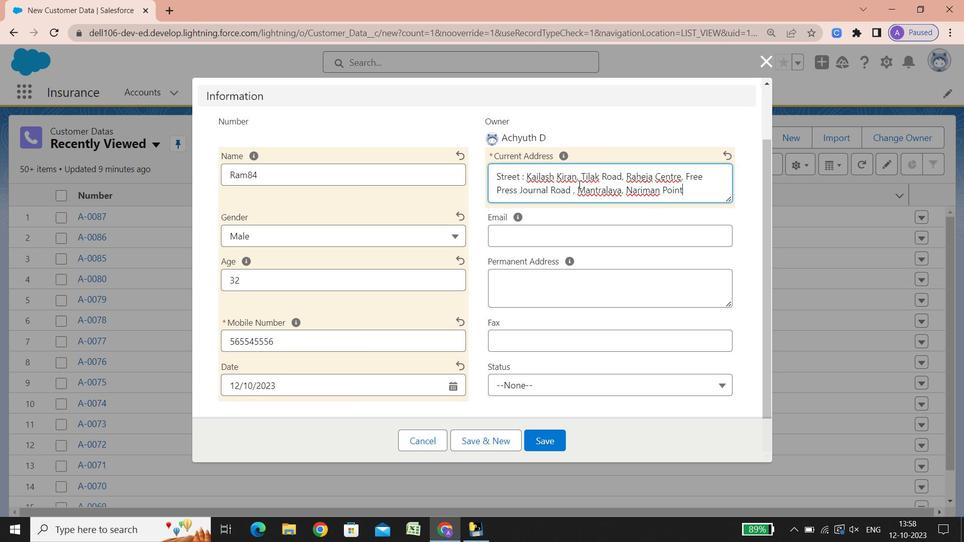 
Action: Mouse scrolled (578, 183) with delta (0, 0)
Screenshot: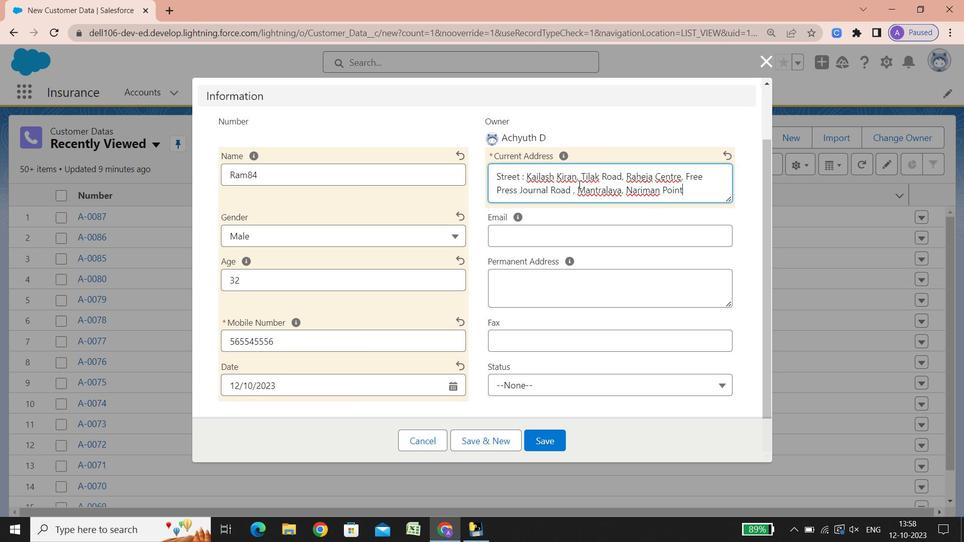
Action: Mouse scrolled (578, 183) with delta (0, 0)
Screenshot: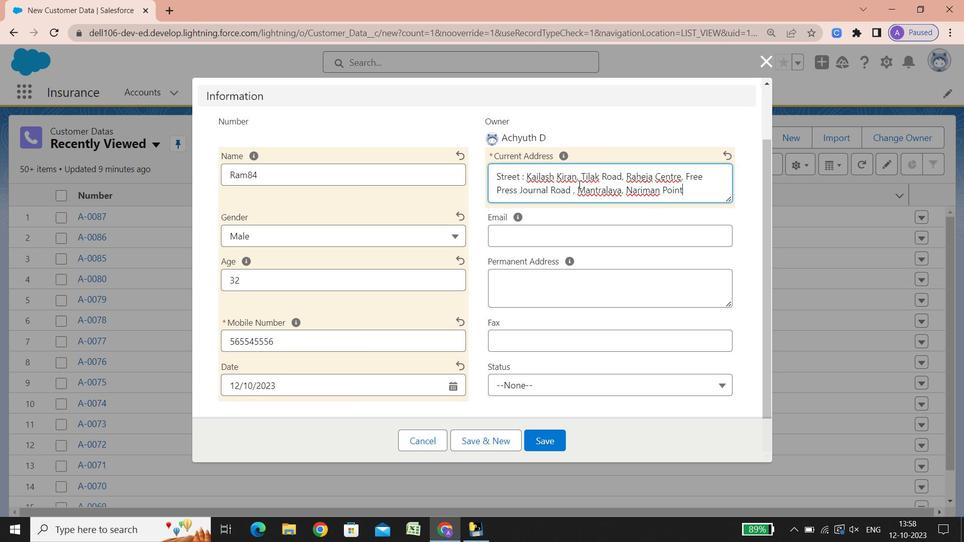 
Action: Mouse scrolled (578, 183) with delta (0, 0)
Screenshot: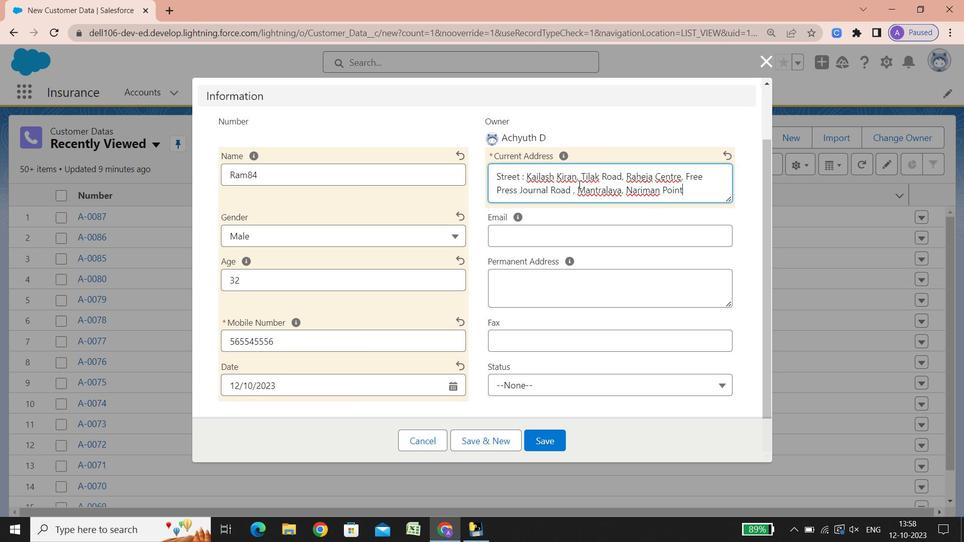 
Action: Mouse scrolled (578, 183) with delta (0, 0)
Screenshot: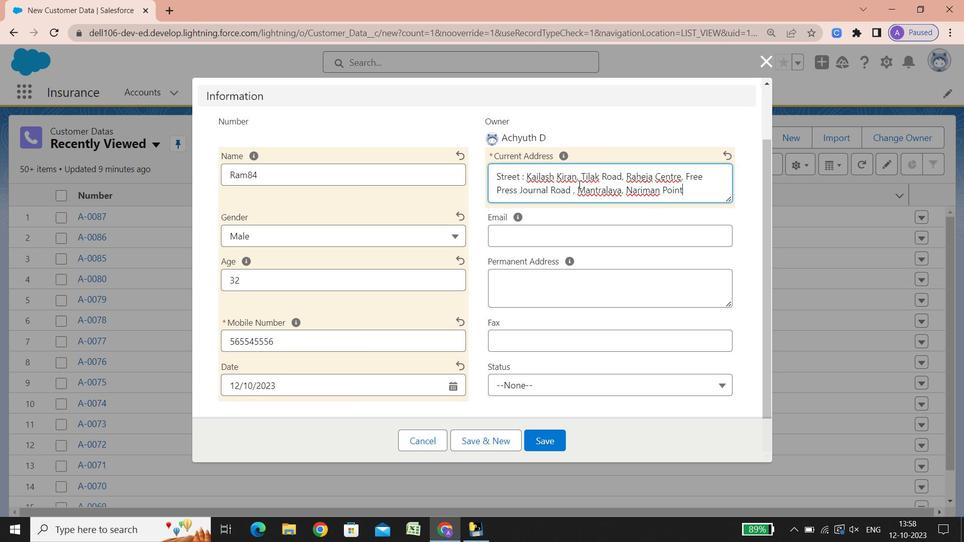 
Action: Mouse scrolled (578, 183) with delta (0, 0)
Screenshot: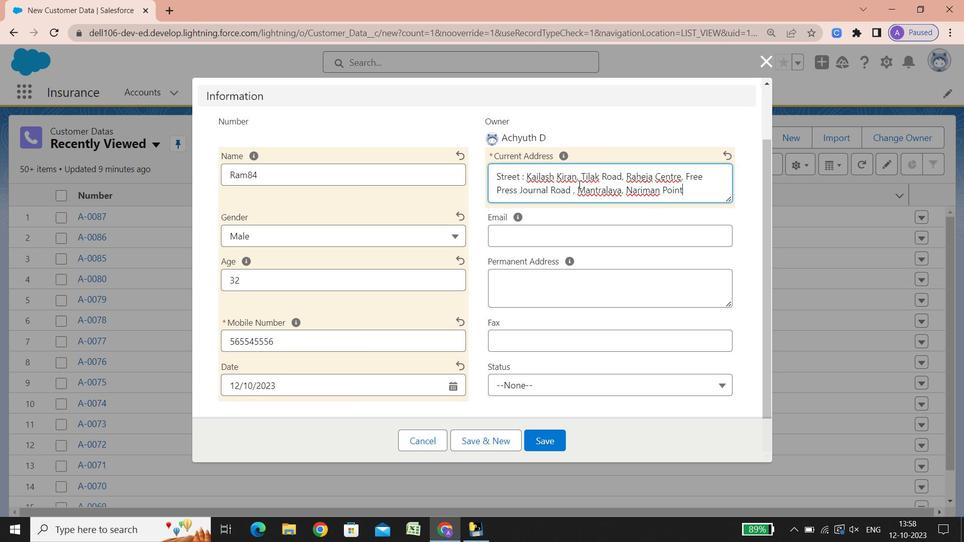 
Action: Mouse scrolled (578, 183) with delta (0, 0)
Screenshot: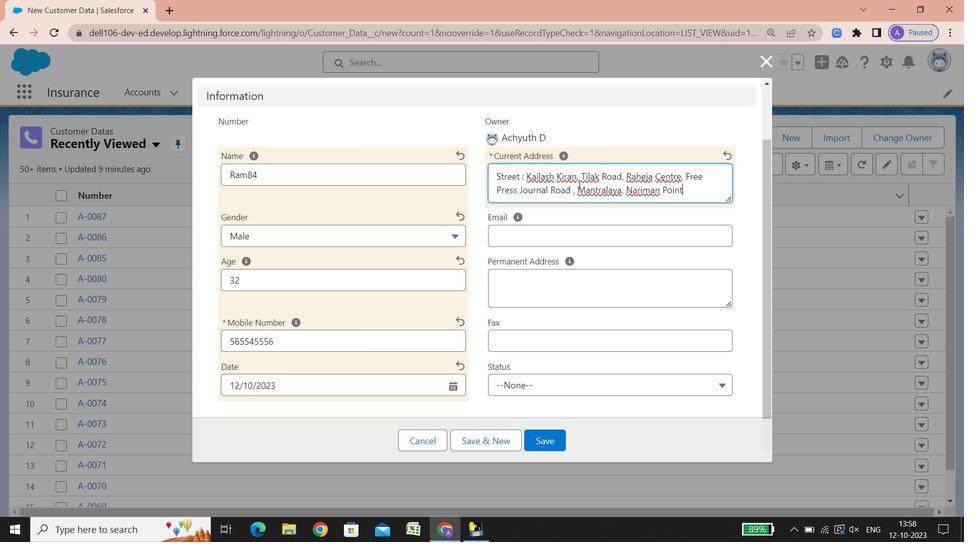 
Action: Mouse scrolled (578, 183) with delta (0, 0)
Screenshot: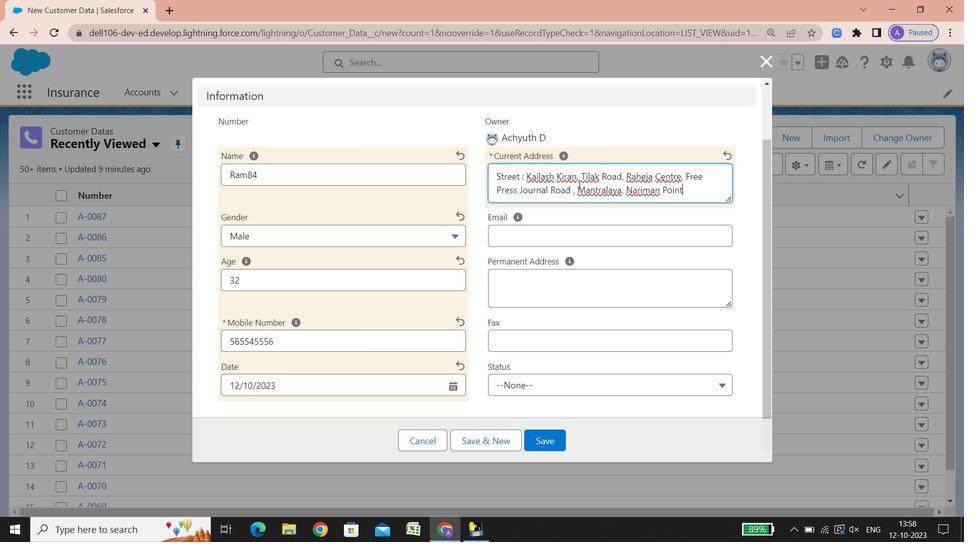 
Action: Mouse scrolled (578, 183) with delta (0, 0)
Screenshot: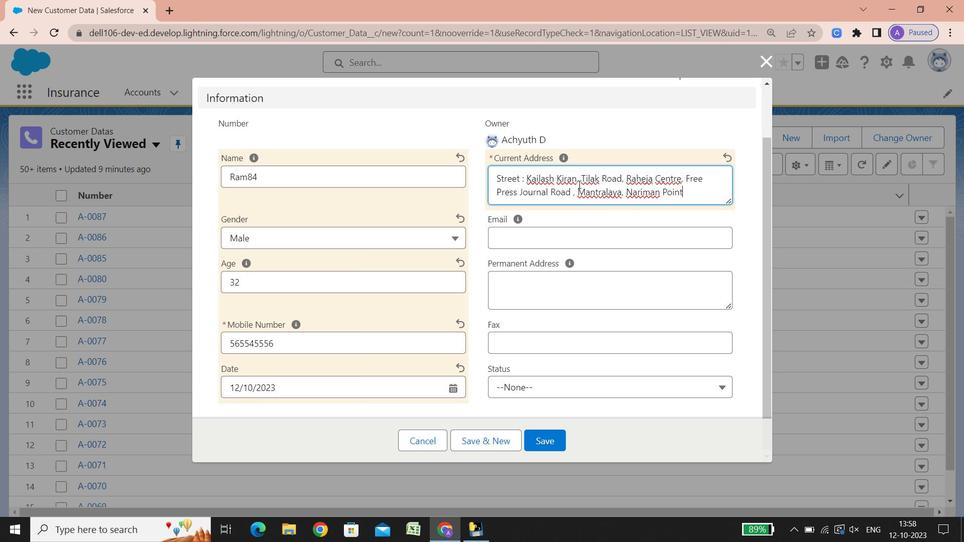 
Action: Mouse scrolled (578, 183) with delta (0, 0)
Screenshot: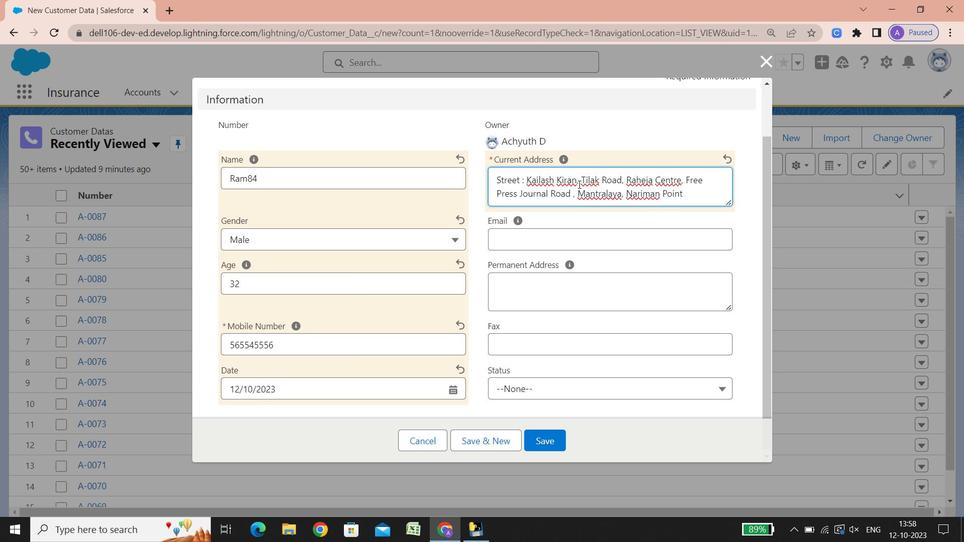 
Action: Mouse scrolled (578, 183) with delta (0, 0)
Screenshot: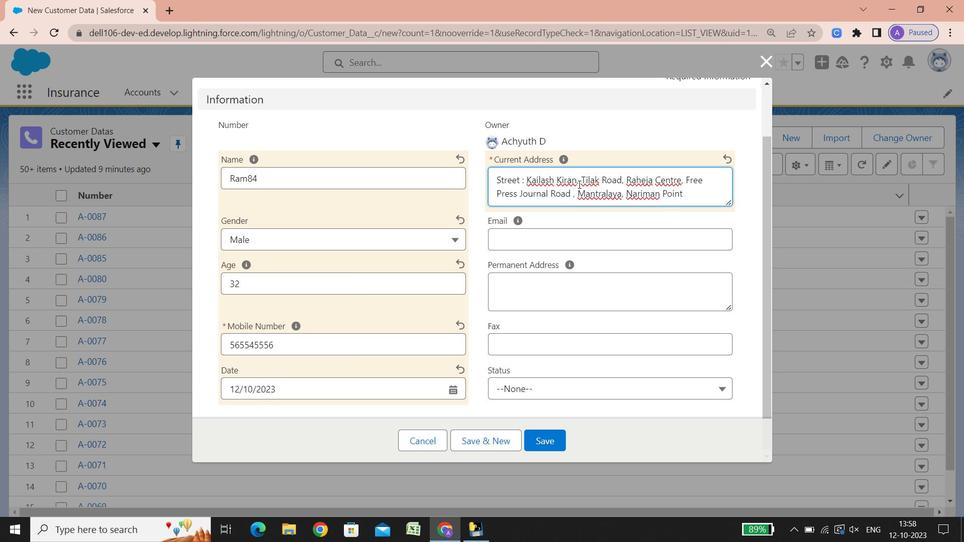 
Action: Mouse scrolled (578, 183) with delta (0, 0)
Screenshot: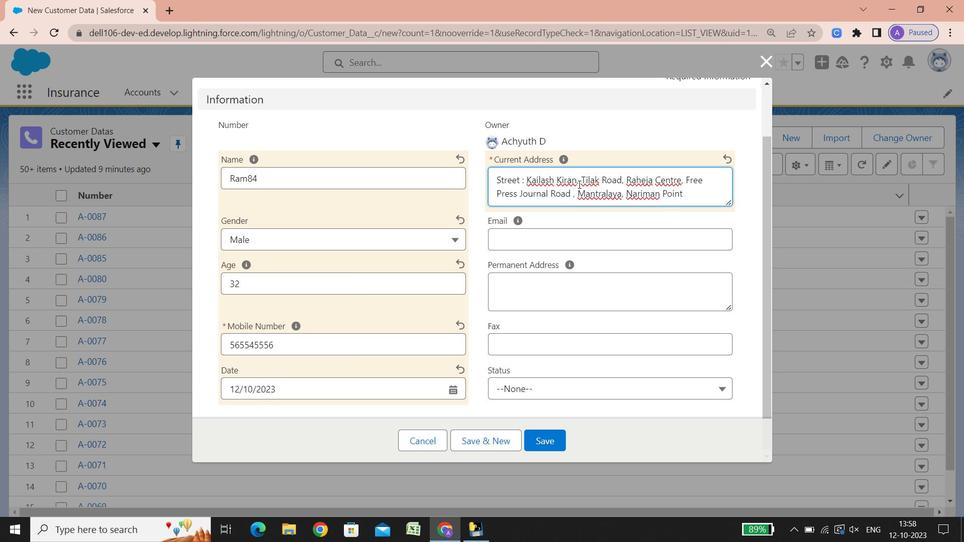 
Action: Mouse scrolled (578, 183) with delta (0, 0)
Screenshot: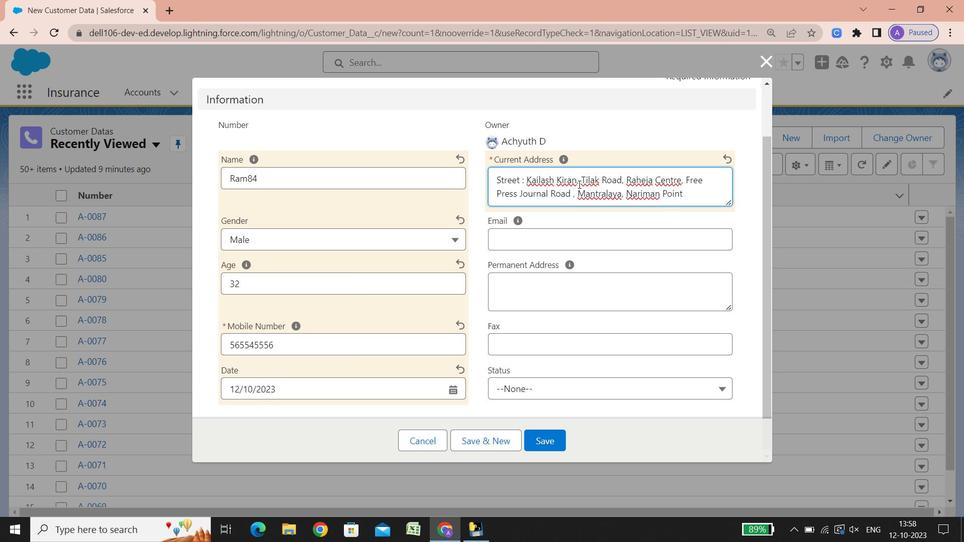 
Action: Mouse scrolled (578, 183) with delta (0, 0)
Screenshot: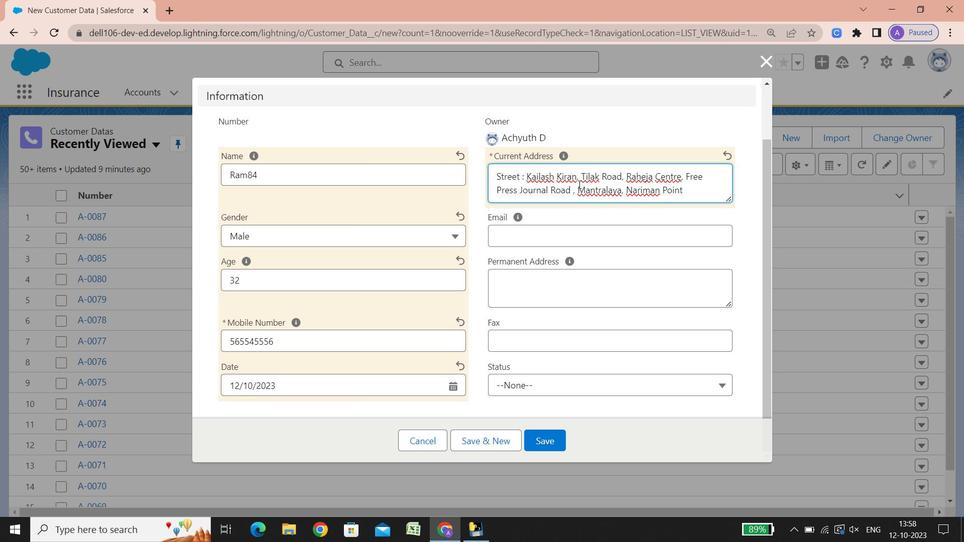 
Action: Mouse scrolled (578, 183) with delta (0, 0)
Screenshot: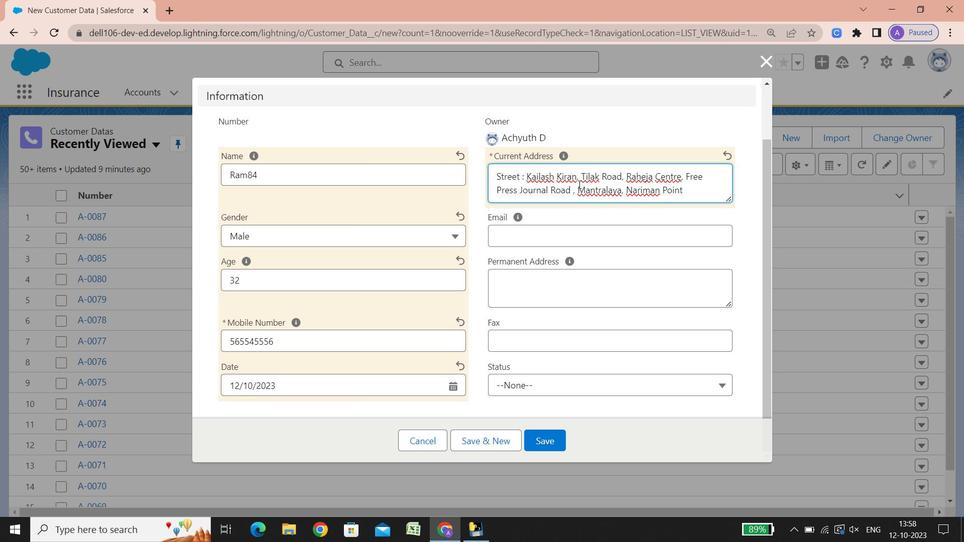 
Action: Mouse scrolled (578, 183) with delta (0, 0)
Screenshot: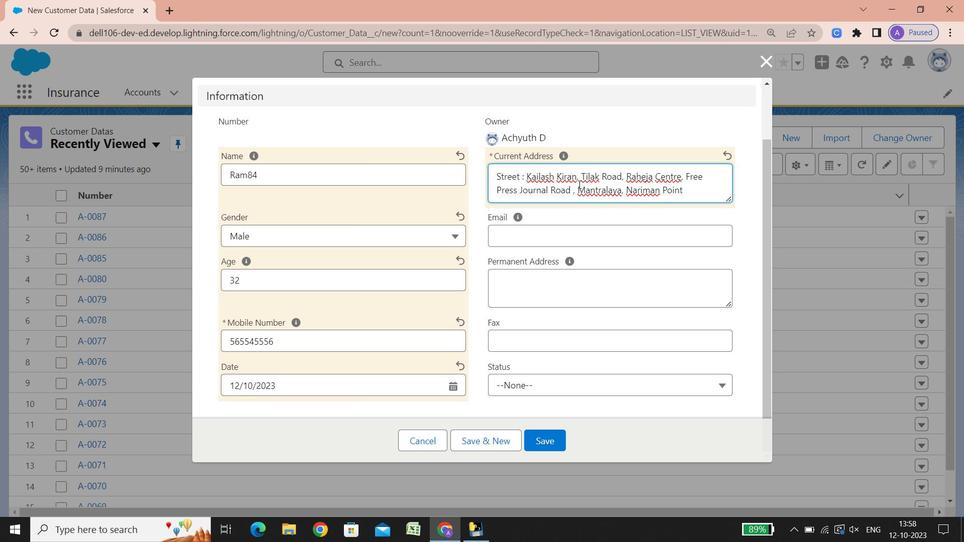 
Action: Mouse scrolled (578, 183) with delta (0, 0)
Screenshot: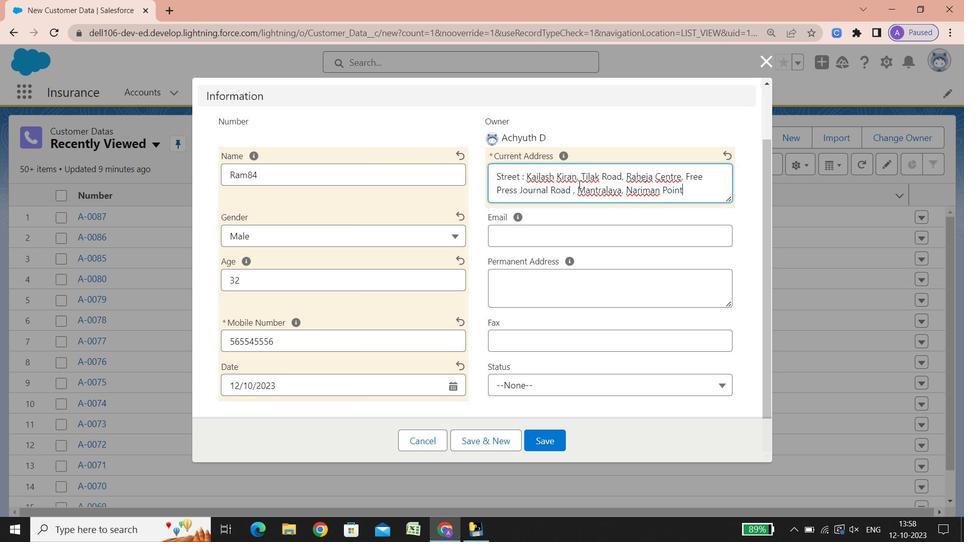
Action: Mouse scrolled (578, 183) with delta (0, 0)
Screenshot: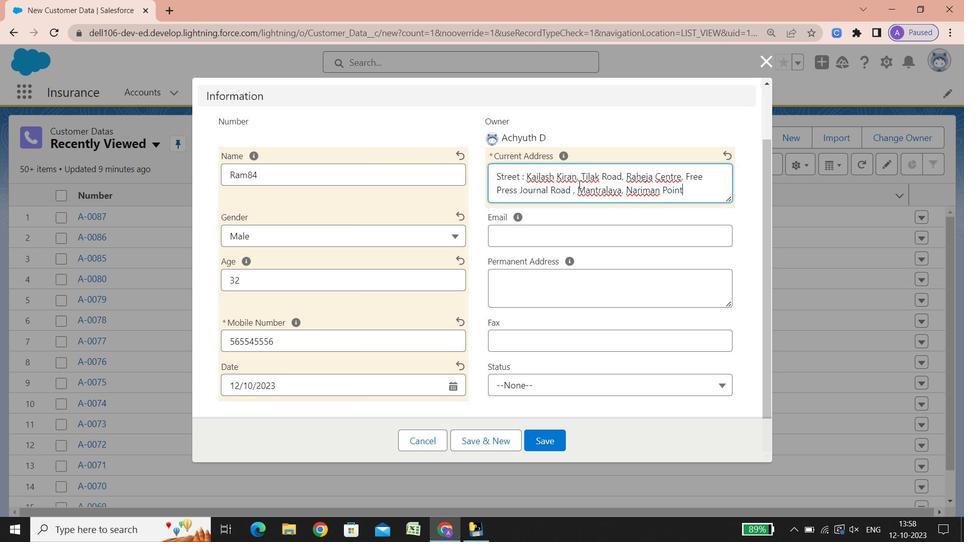 
Action: Mouse scrolled (578, 183) with delta (0, 0)
Screenshot: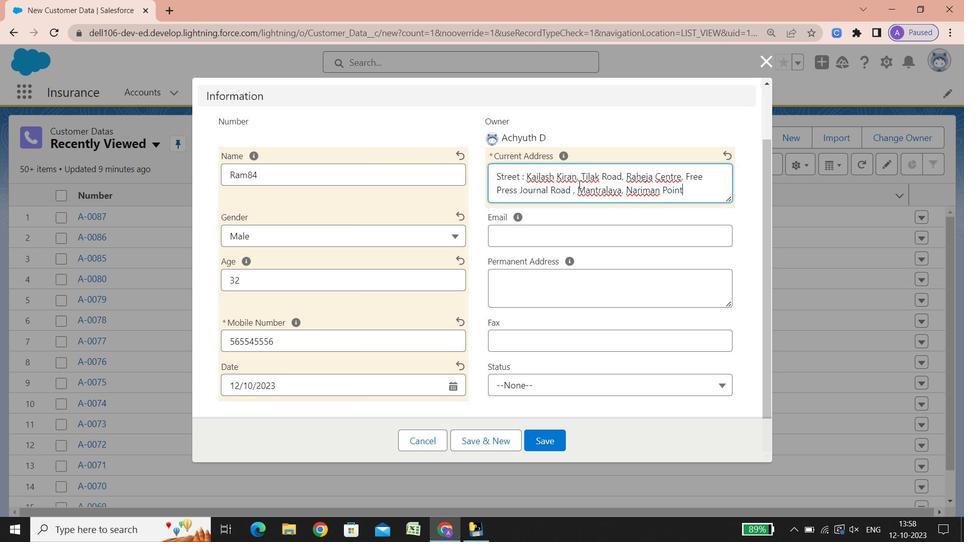 
Action: Mouse scrolled (578, 183) with delta (0, 0)
Screenshot: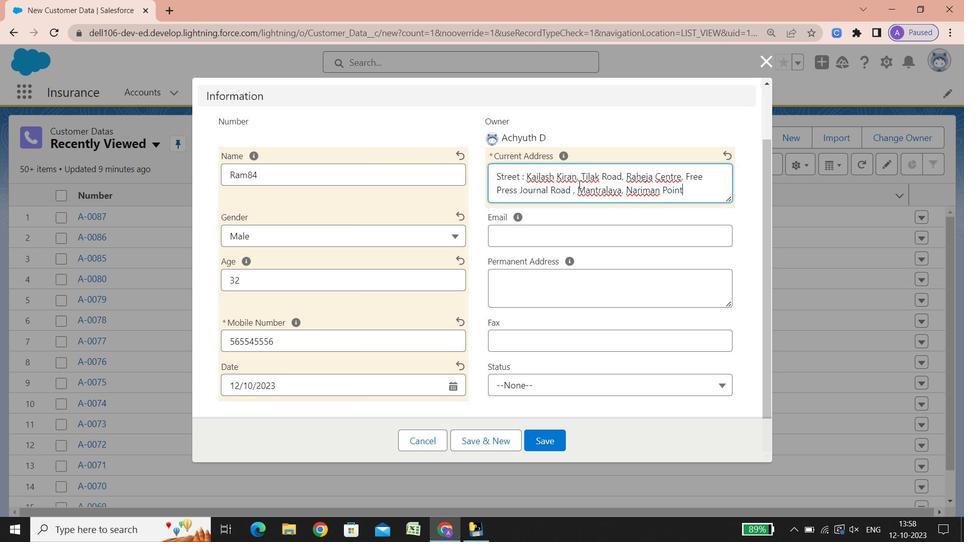 
Action: Mouse scrolled (578, 183) with delta (0, 0)
Screenshot: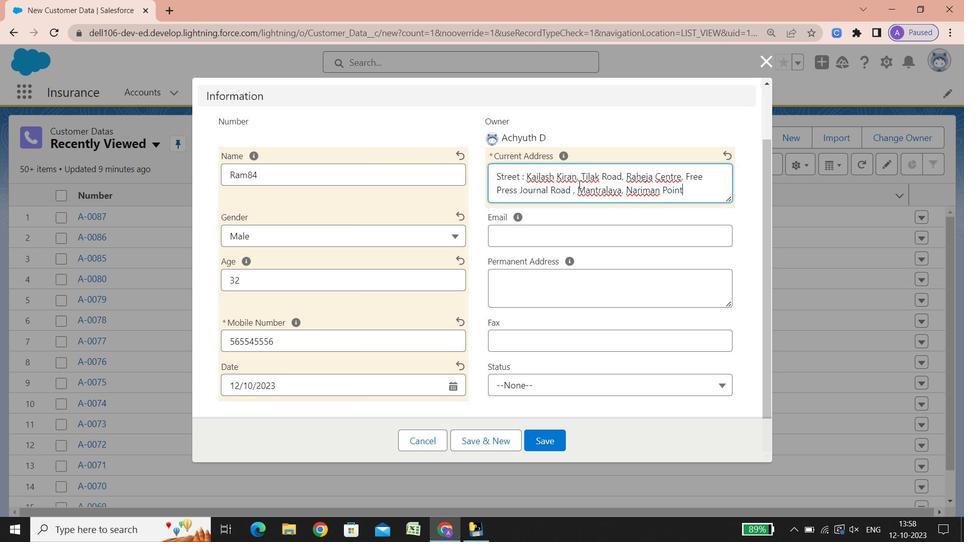 
Action: Mouse scrolled (578, 183) with delta (0, 0)
Screenshot: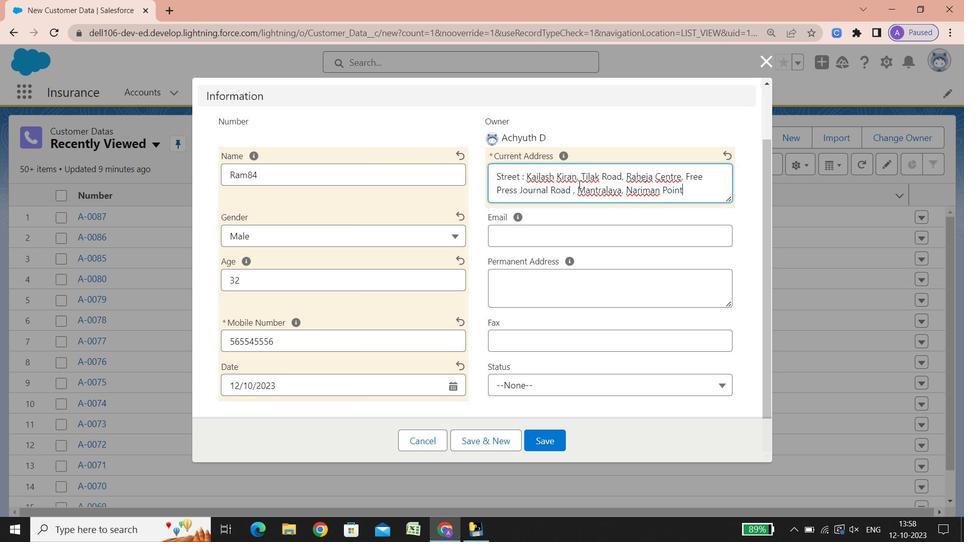 
Action: Mouse scrolled (578, 183) with delta (0, 0)
Screenshot: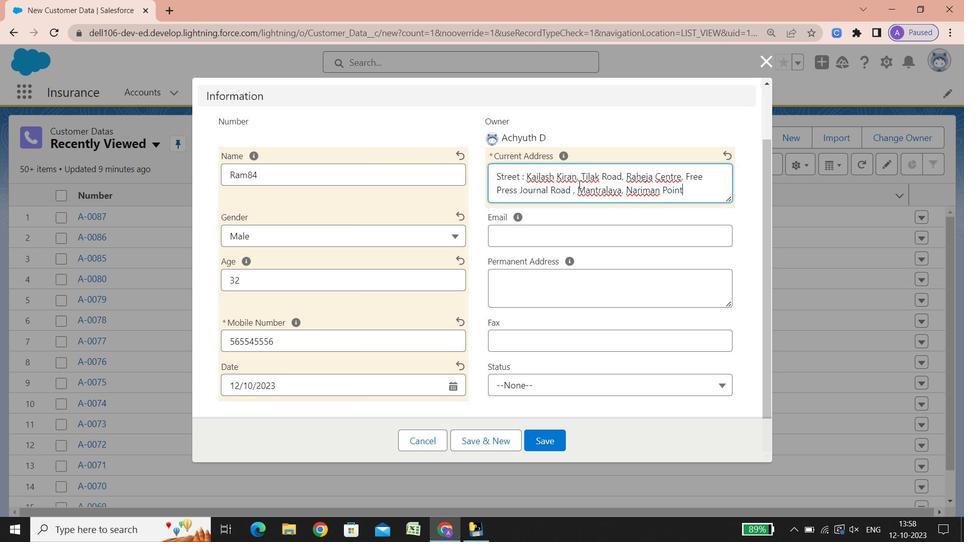 
Action: Mouse scrolled (578, 183) with delta (0, 0)
Screenshot: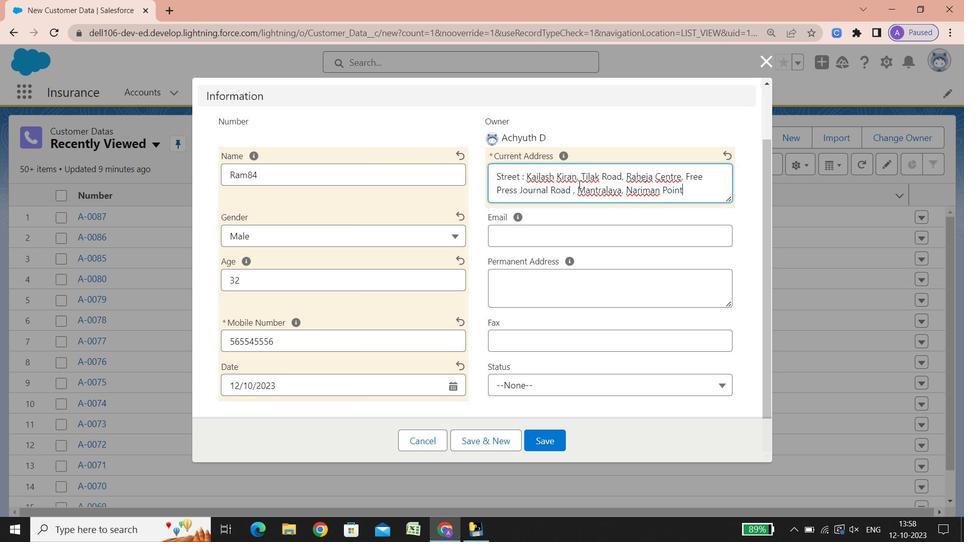 
Action: Mouse scrolled (578, 183) with delta (0, 0)
Screenshot: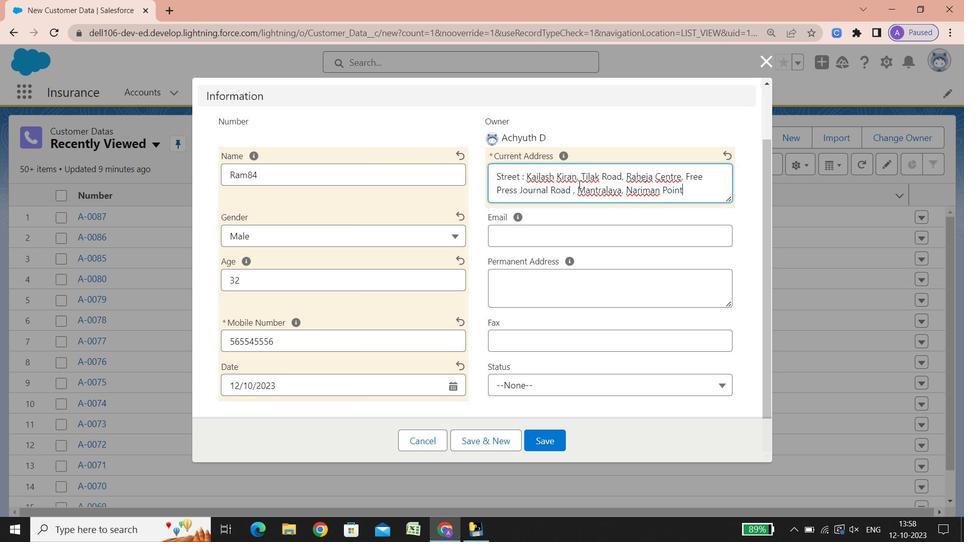 
Action: Mouse scrolled (578, 183) with delta (0, 0)
Screenshot: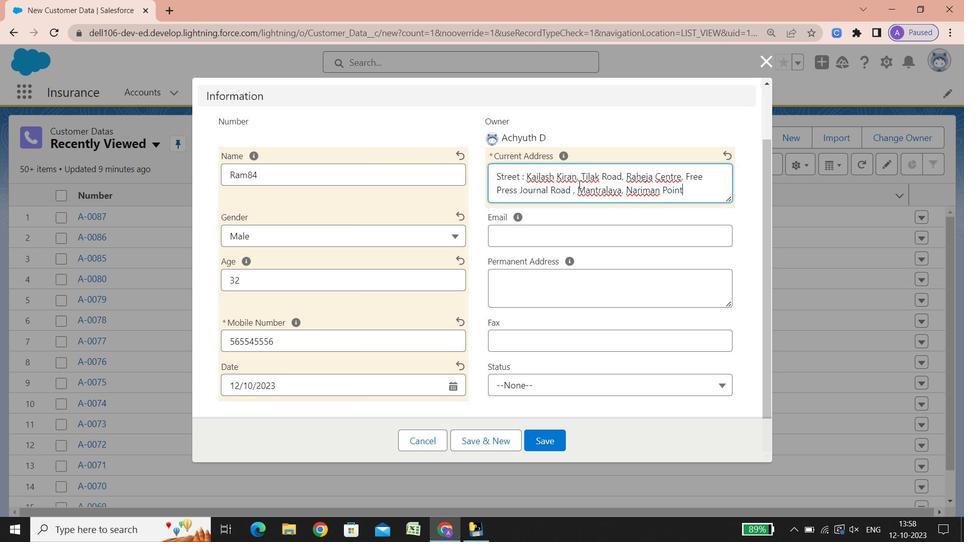 
Action: Mouse scrolled (578, 183) with delta (0, 0)
Screenshot: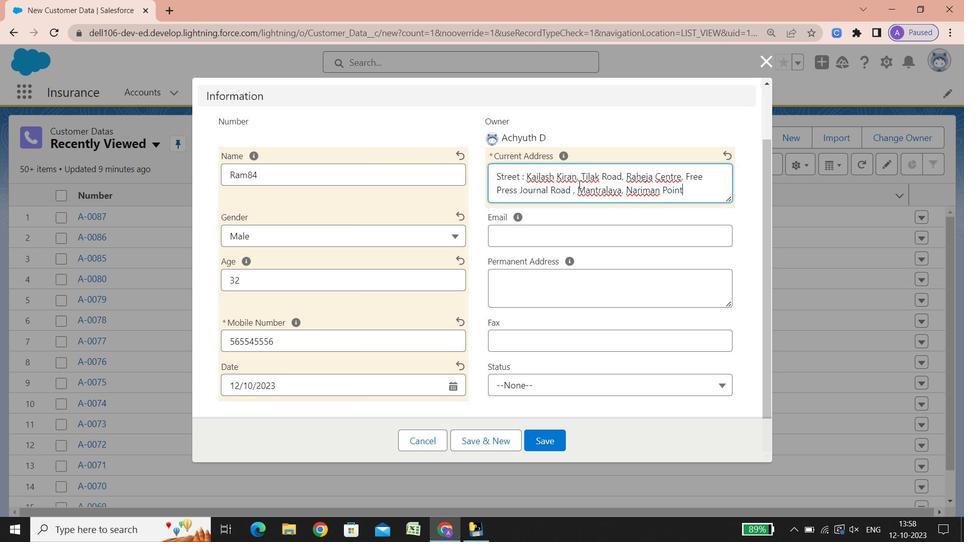 
Action: Mouse scrolled (578, 183) with delta (0, 0)
Screenshot: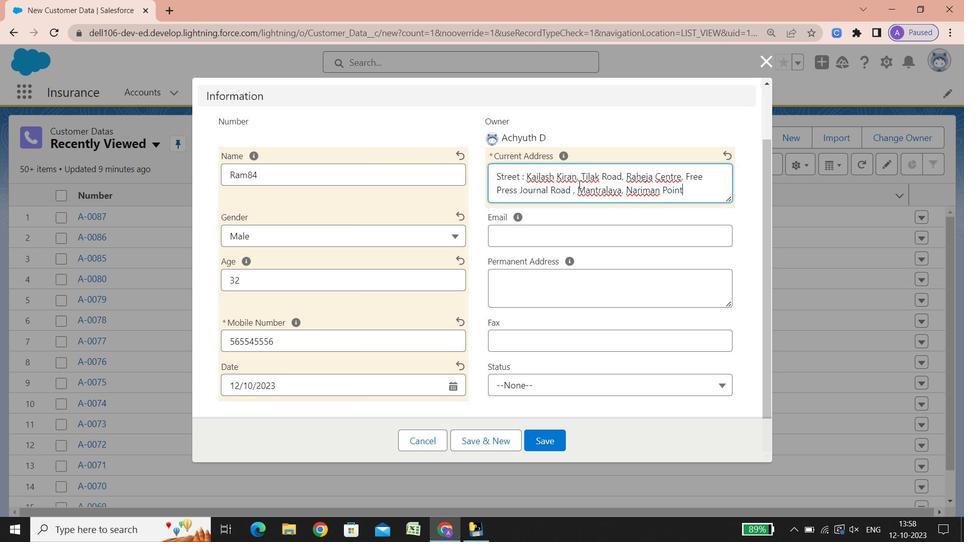 
Action: Mouse scrolled (578, 183) with delta (0, 0)
Screenshot: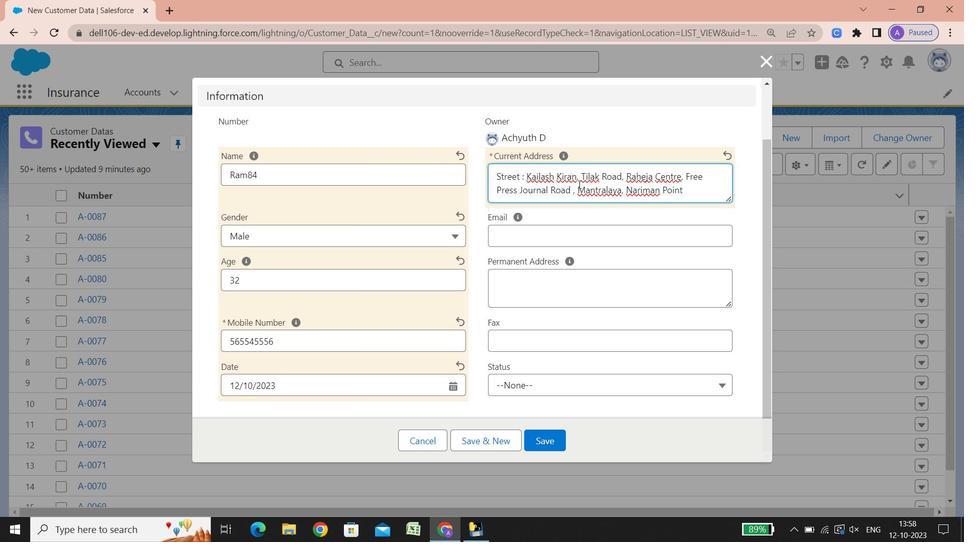 
Action: Mouse scrolled (578, 183) with delta (0, 0)
Screenshot: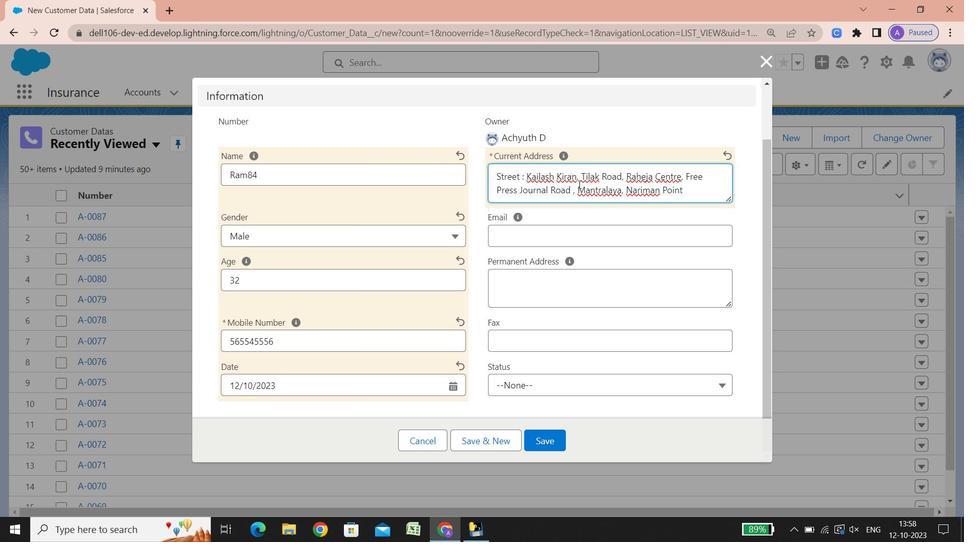 
Action: Mouse scrolled (578, 183) with delta (0, 0)
Screenshot: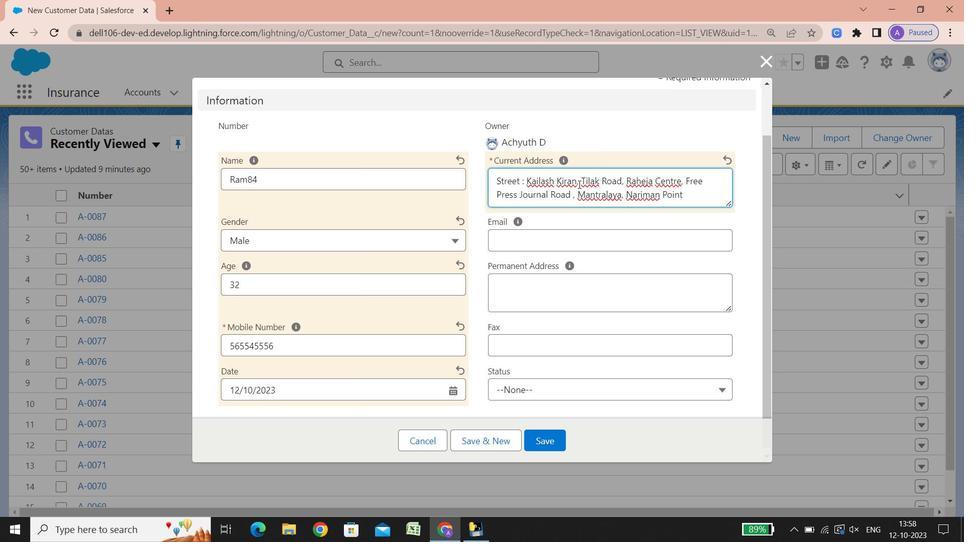 
Action: Mouse scrolled (578, 183) with delta (0, 0)
Screenshot: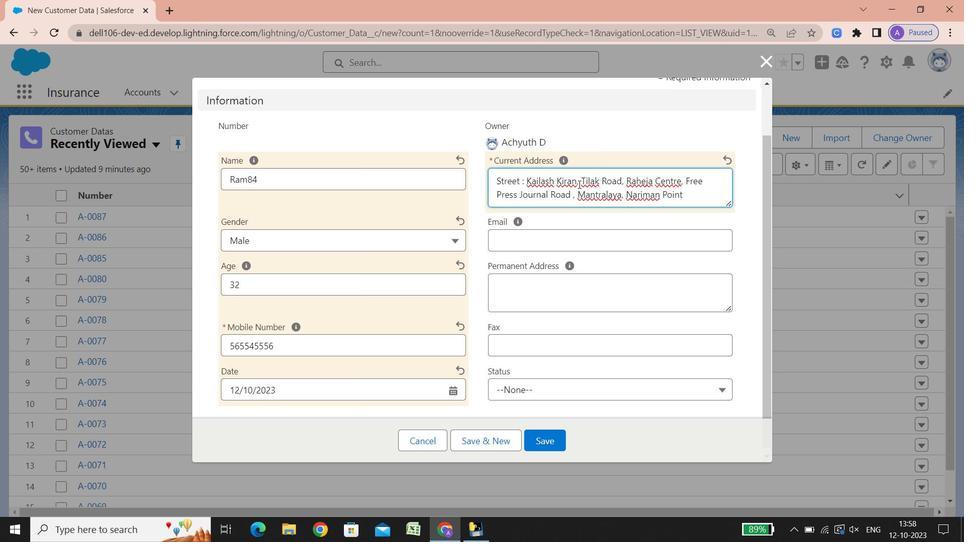 
Action: Mouse scrolled (578, 183) with delta (0, 0)
Screenshot: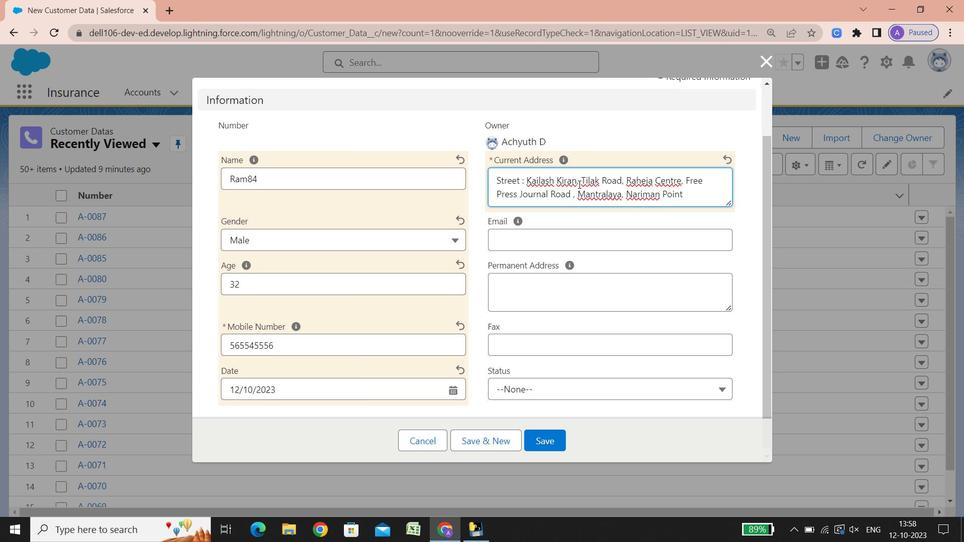 
Action: Mouse scrolled (578, 183) with delta (0, 0)
Screenshot: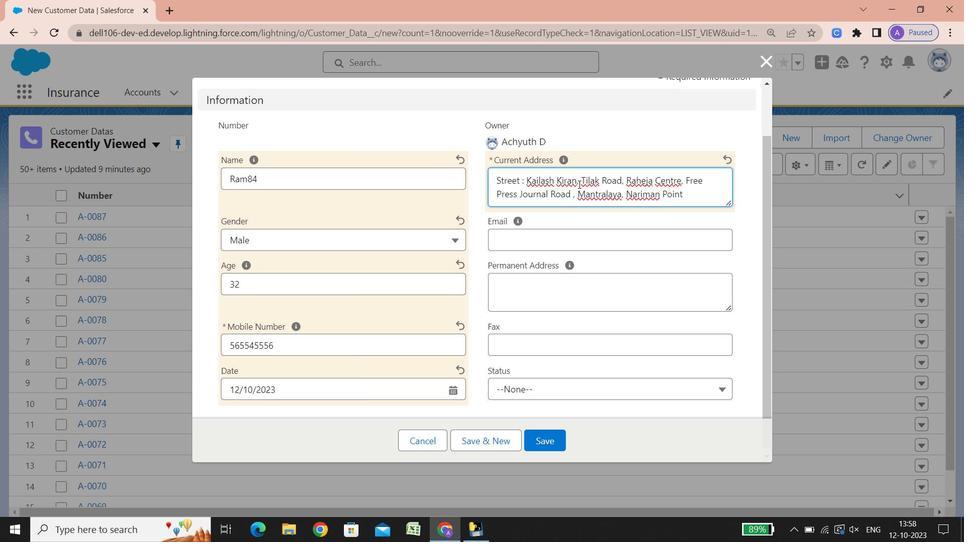 
Action: Mouse scrolled (578, 183) with delta (0, 0)
Screenshot: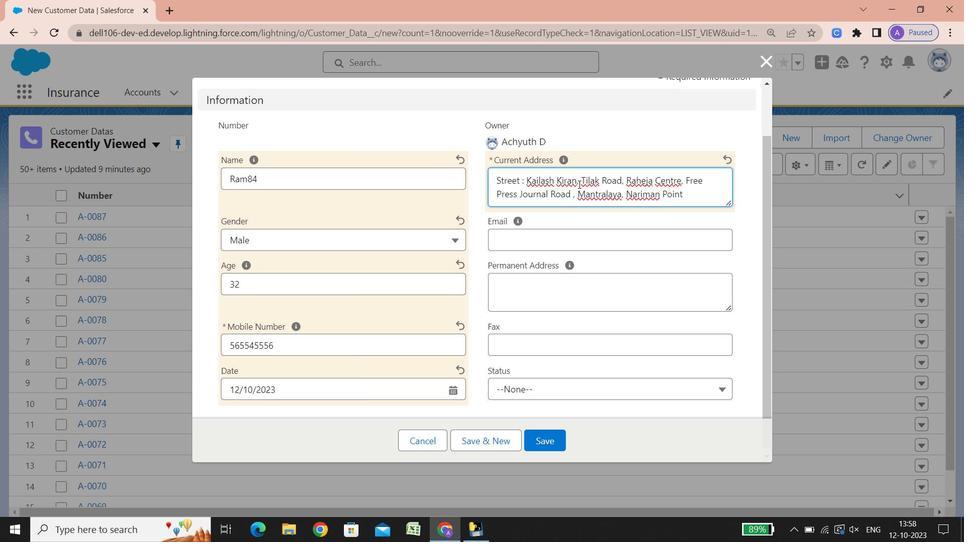 
Action: Mouse scrolled (578, 183) with delta (0, 0)
Screenshot: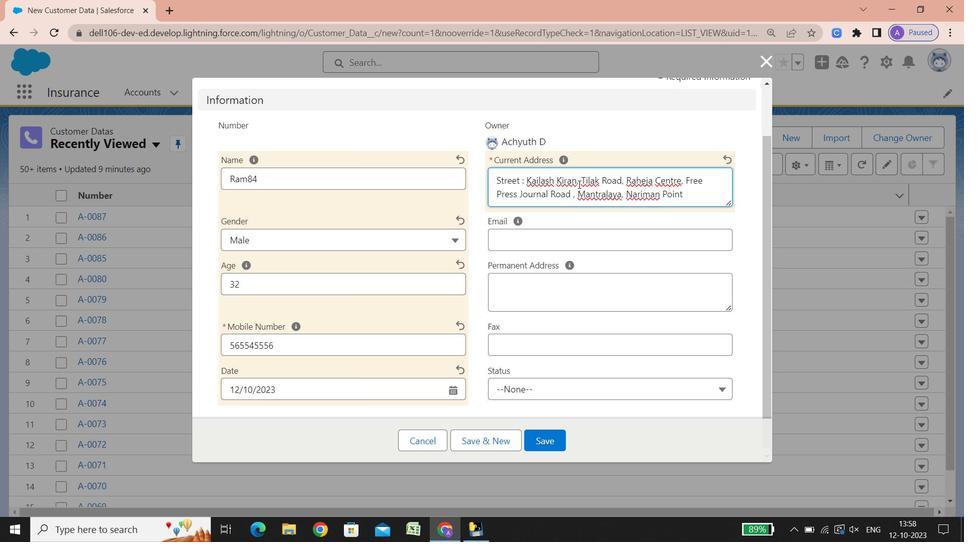 
Action: Mouse scrolled (578, 183) with delta (0, 0)
Screenshot: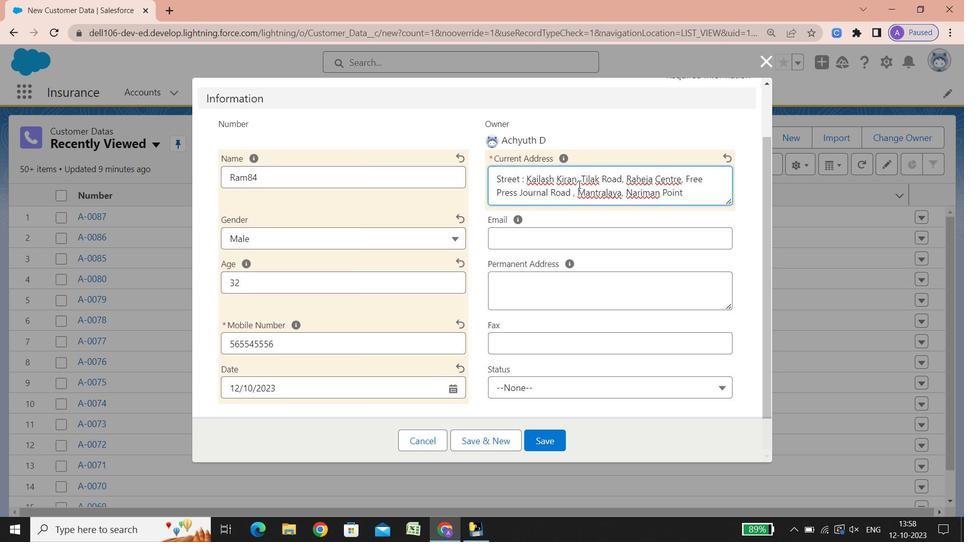 
Action: Mouse scrolled (578, 183) with delta (0, 0)
Screenshot: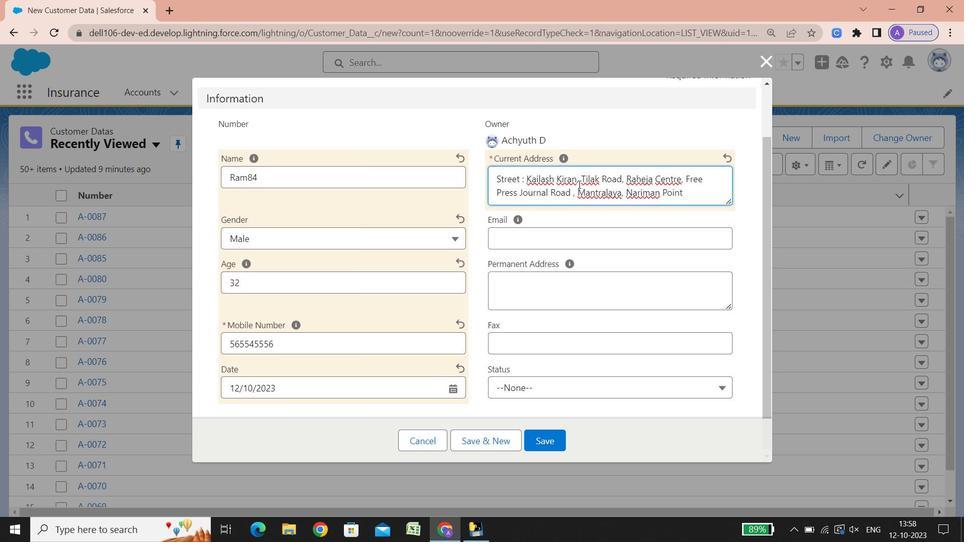 
Action: Mouse scrolled (578, 183) with delta (0, 0)
Screenshot: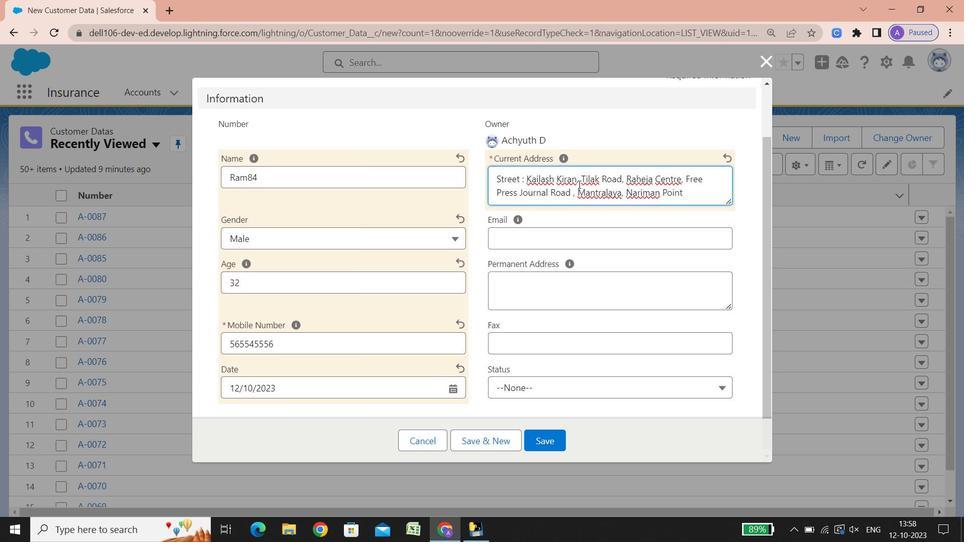 
Action: Mouse scrolled (578, 183) with delta (0, 0)
Screenshot: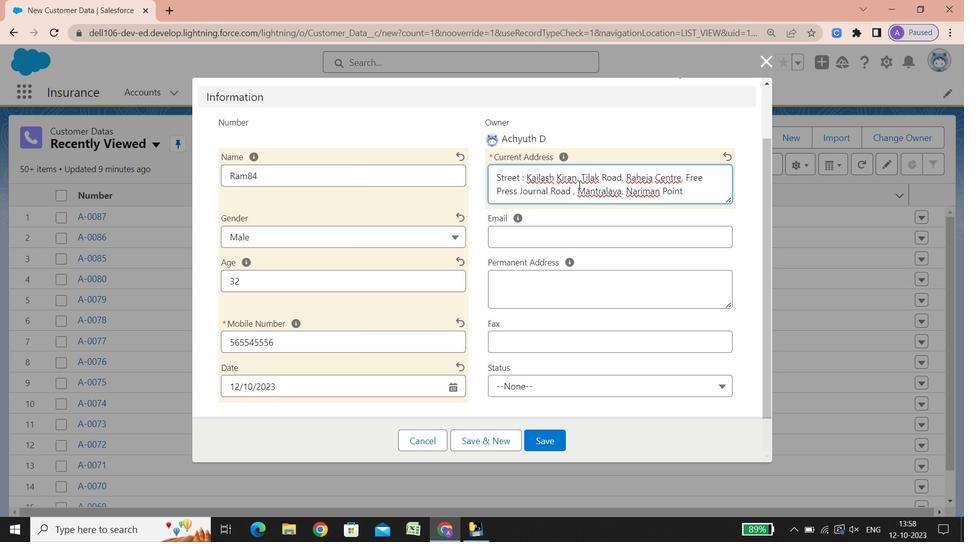 
Action: Mouse scrolled (578, 183) with delta (0, 0)
Screenshot: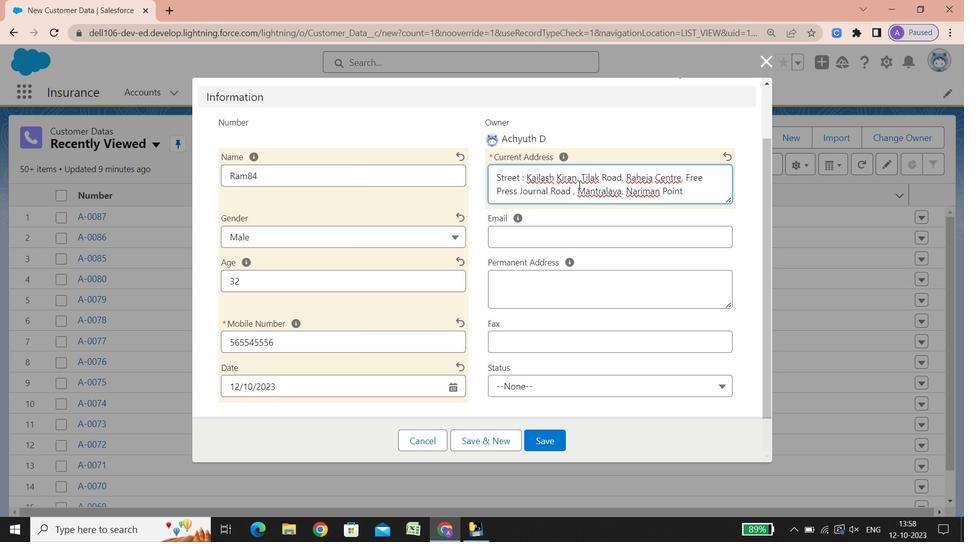 
Action: Mouse scrolled (578, 183) with delta (0, 0)
Screenshot: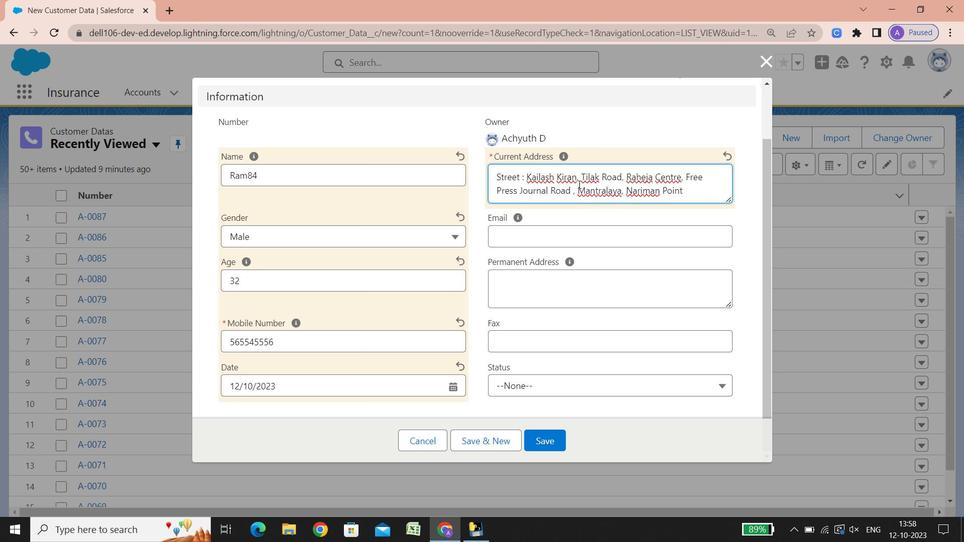 
Action: Mouse scrolled (578, 183) with delta (0, 0)
Screenshot: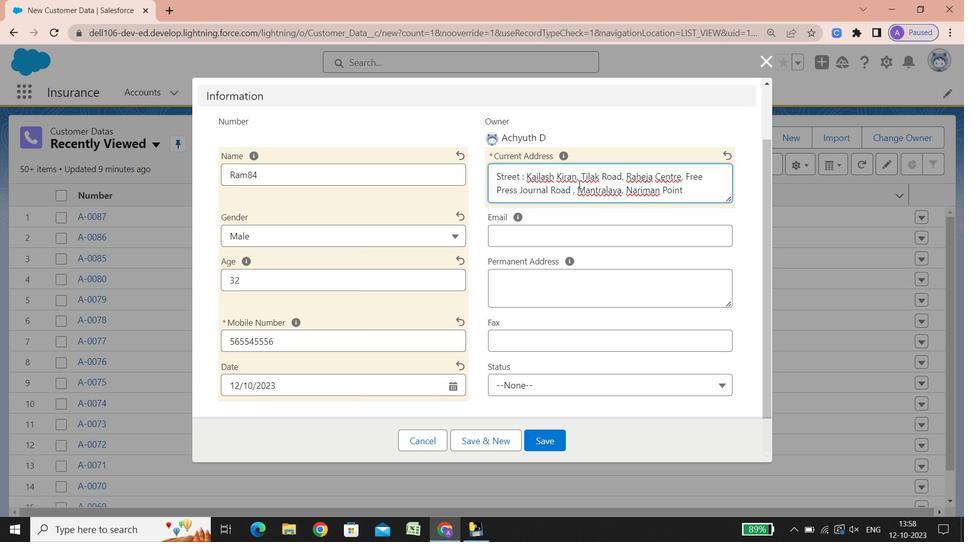 
Action: Mouse scrolled (578, 183) with delta (0, 0)
Screenshot: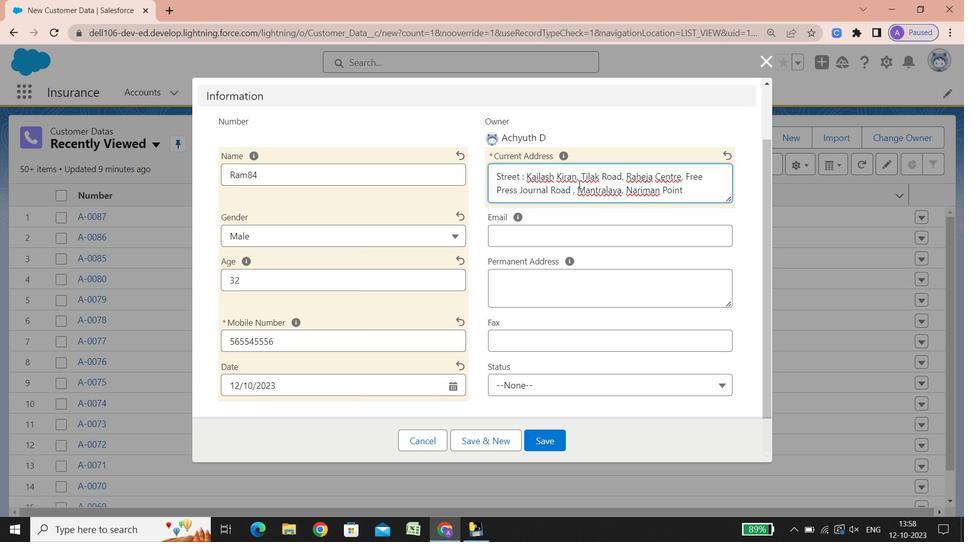 
Action: Mouse scrolled (578, 183) with delta (0, 0)
Screenshot: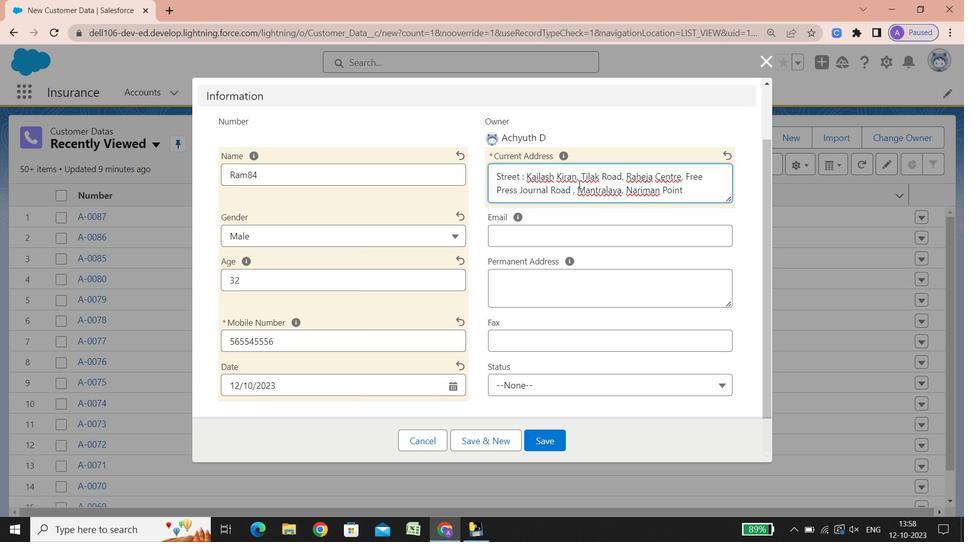 
Action: Mouse scrolled (578, 183) with delta (0, 0)
Screenshot: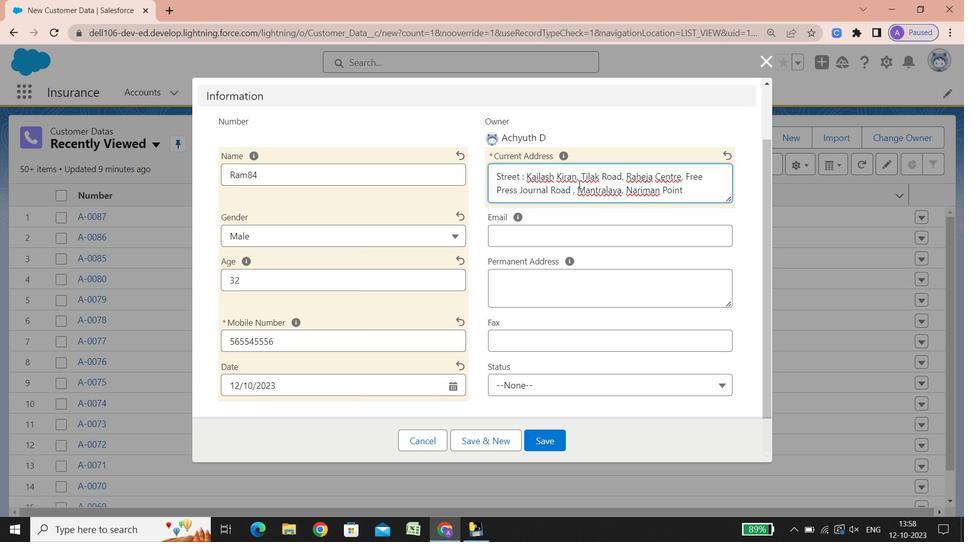 
Action: Mouse scrolled (578, 183) with delta (0, 0)
Screenshot: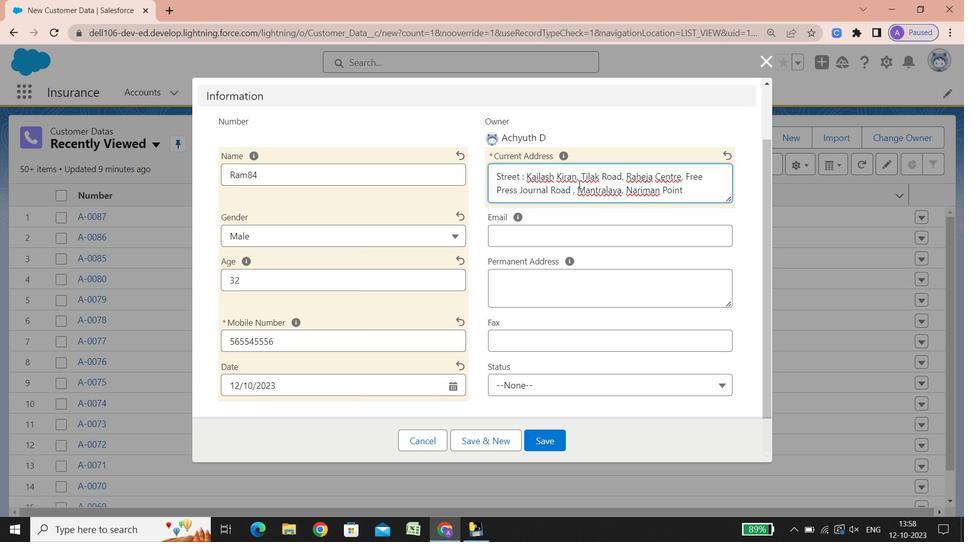 
Action: Mouse scrolled (578, 183) with delta (0, 0)
Screenshot: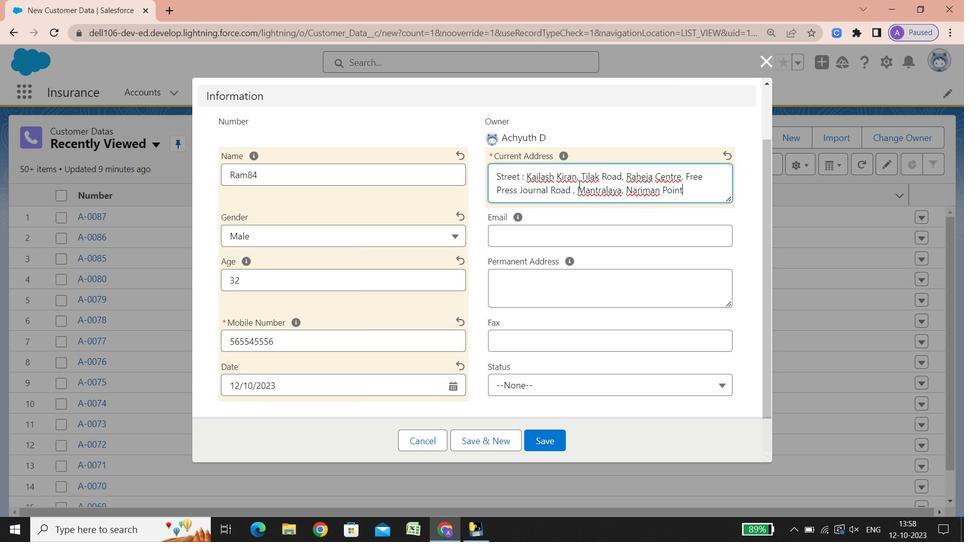 
Action: Mouse scrolled (578, 183) with delta (0, 0)
Screenshot: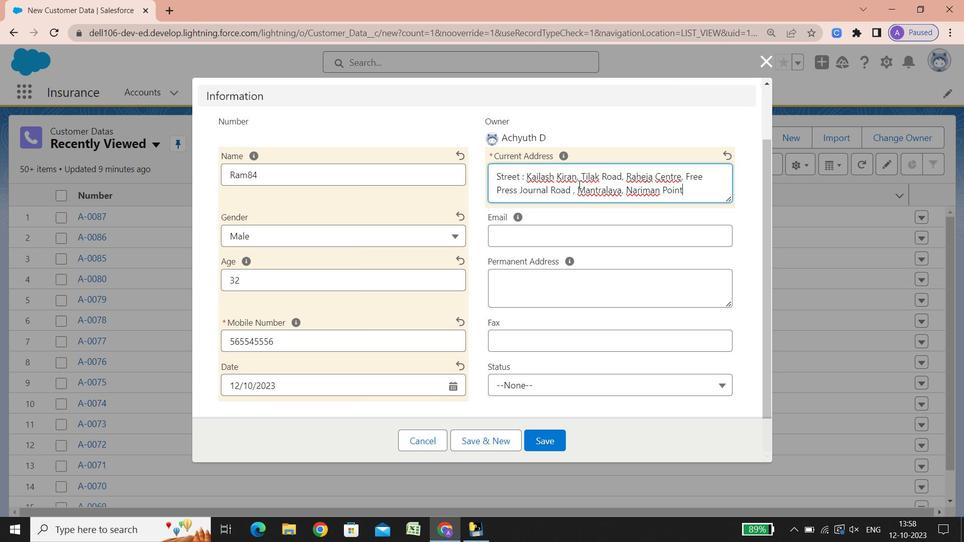 
Action: Mouse scrolled (578, 183) with delta (0, 0)
Screenshot: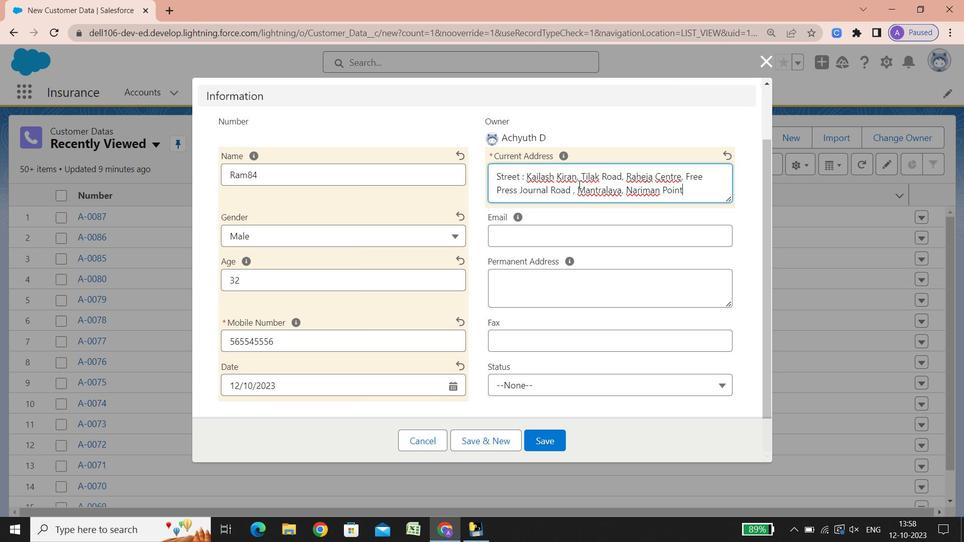 
Action: Mouse scrolled (578, 183) with delta (0, 0)
Screenshot: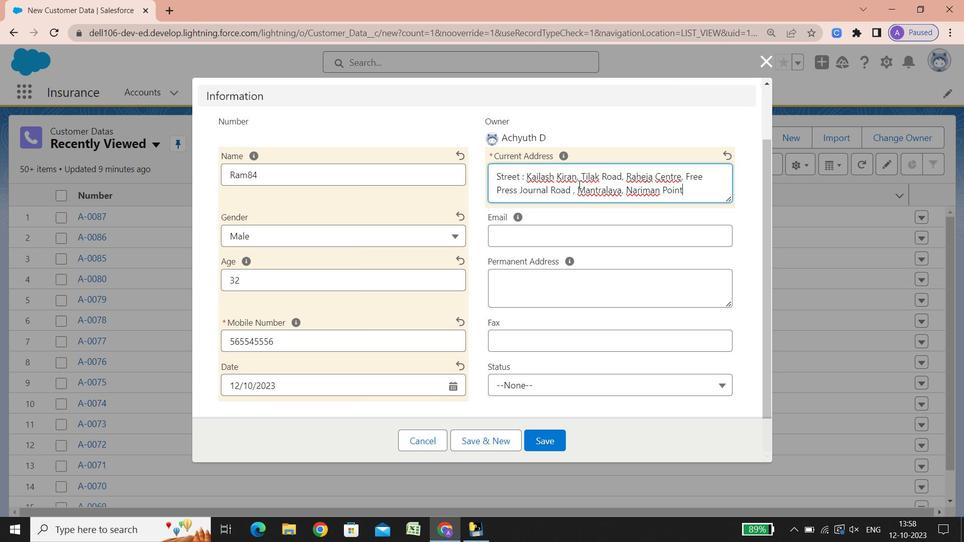 
Action: Mouse scrolled (578, 183) with delta (0, 0)
Screenshot: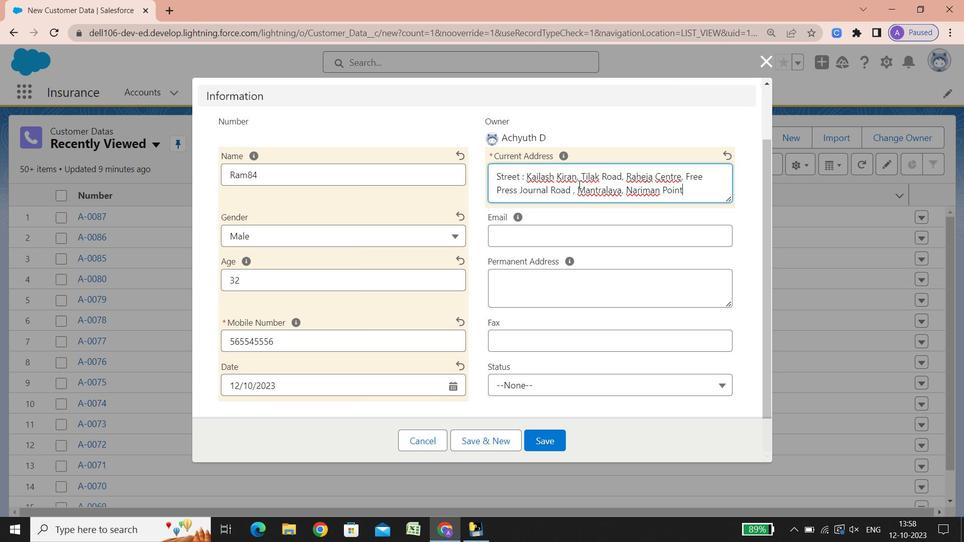 
Action: Mouse scrolled (578, 183) with delta (0, 0)
Screenshot: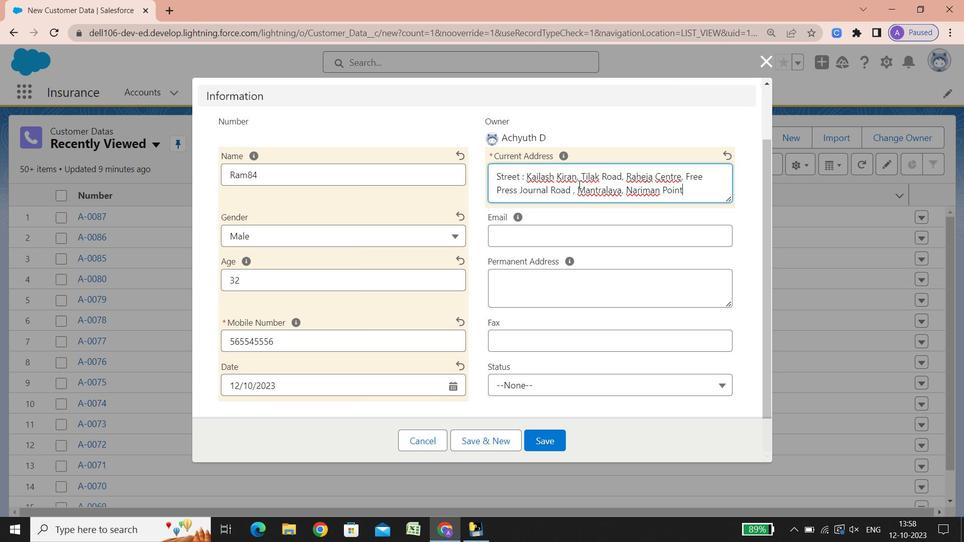 
Action: Mouse scrolled (578, 183) with delta (0, 0)
Screenshot: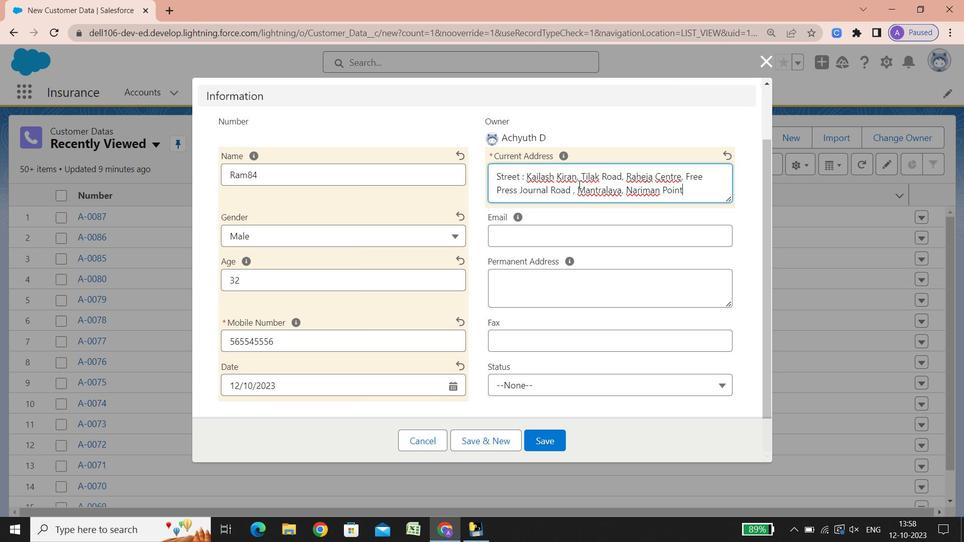 
Action: Mouse scrolled (578, 183) with delta (0, 0)
Screenshot: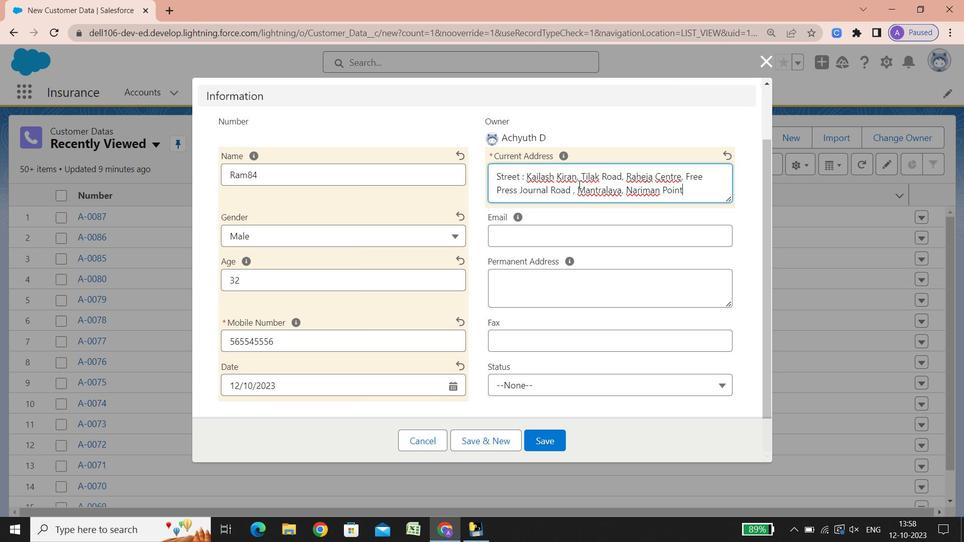 
Action: Mouse scrolled (578, 183) with delta (0, 0)
Screenshot: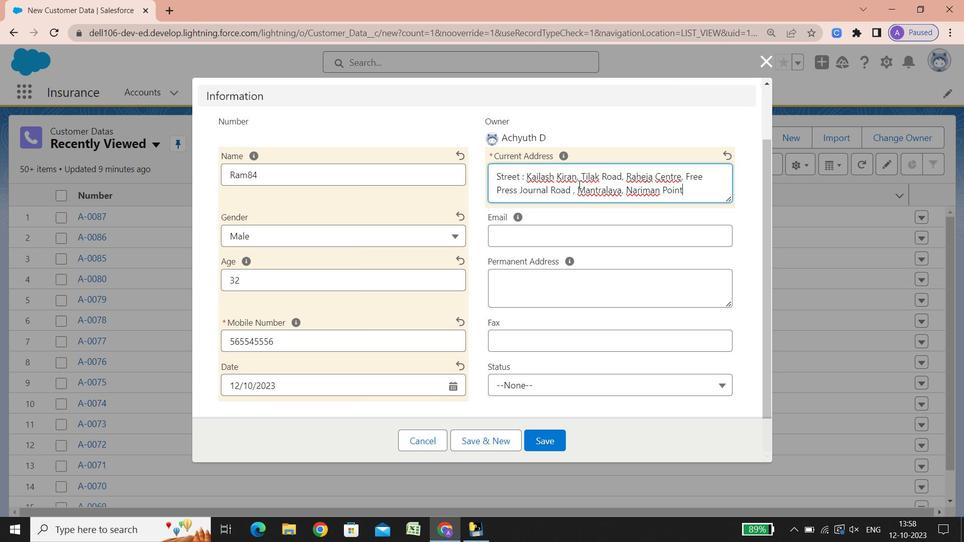 
Action: Mouse scrolled (578, 183) with delta (0, 0)
Screenshot: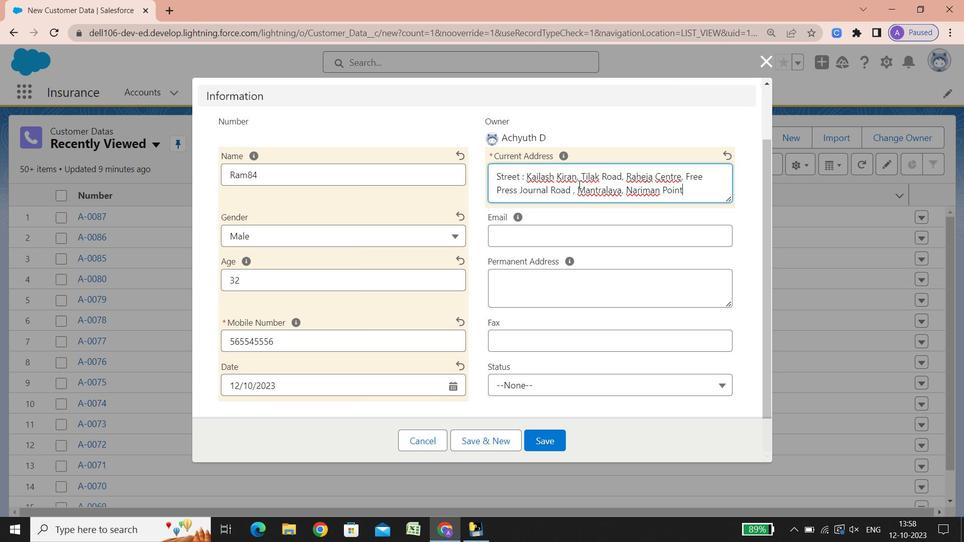 
Action: Mouse scrolled (578, 183) with delta (0, 0)
Screenshot: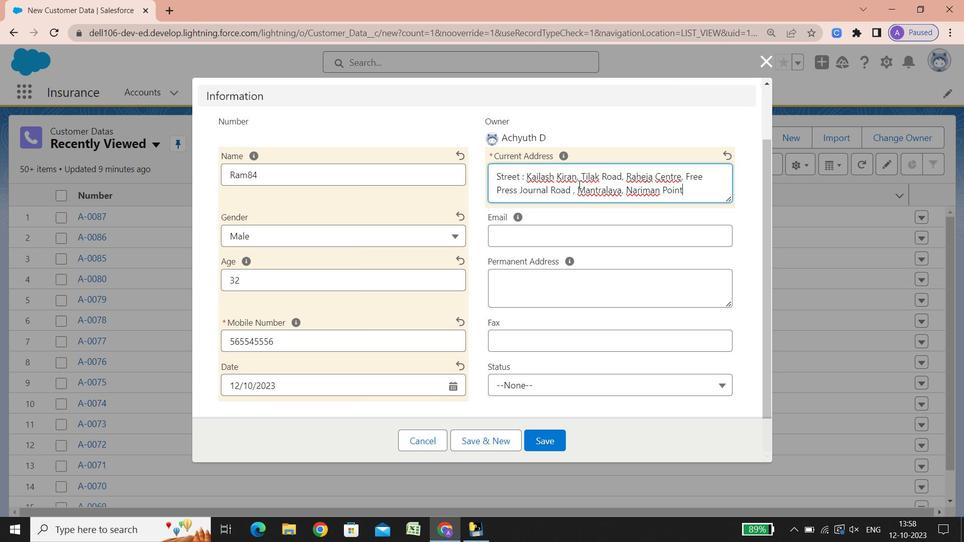 
Action: Key pressed ,
Screenshot: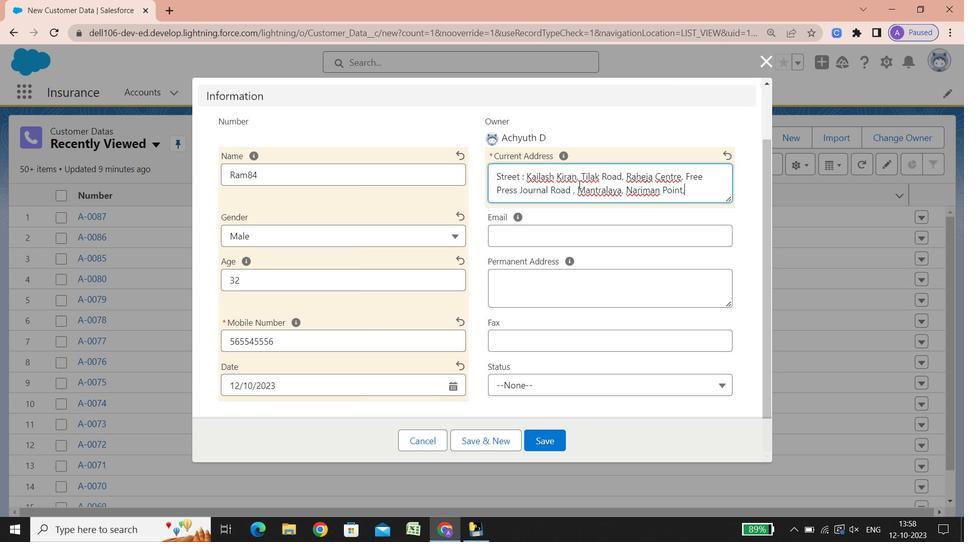 
Action: Mouse moved to (589, 180)
Screenshot: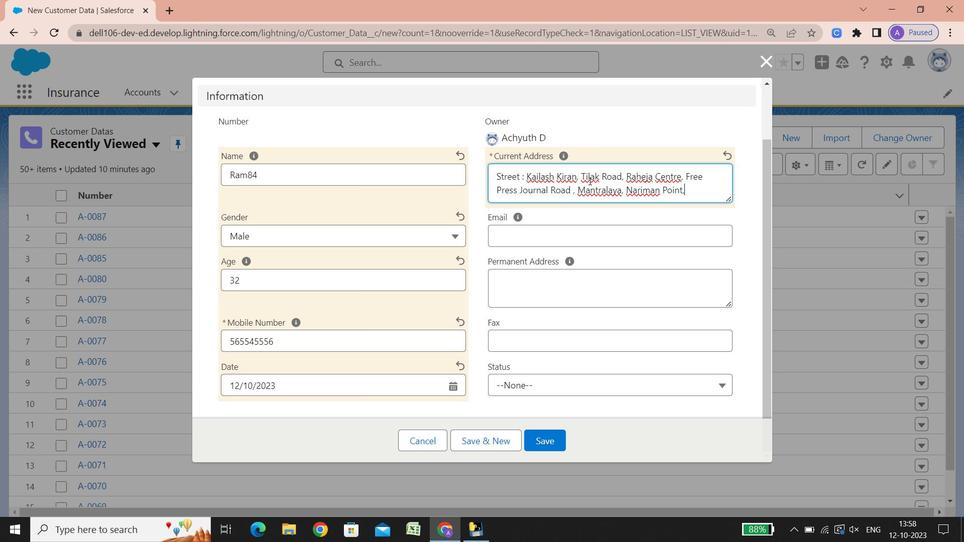 
Action: Key pressed <Key.space><Key.shift>Ghatkopar<Key.space><Key.shift><Key.shift>East<Key.enter>
Screenshot: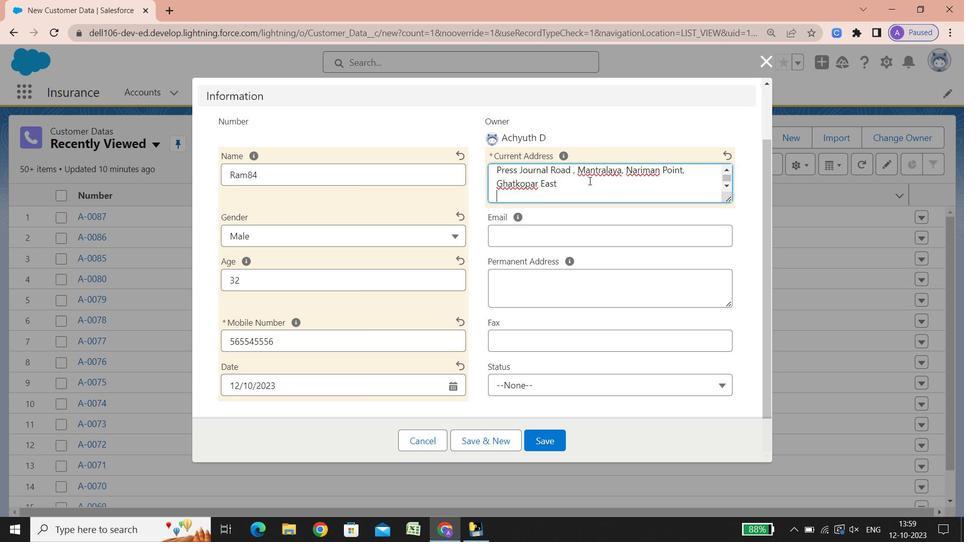 
Action: Mouse moved to (589, 193)
Screenshot: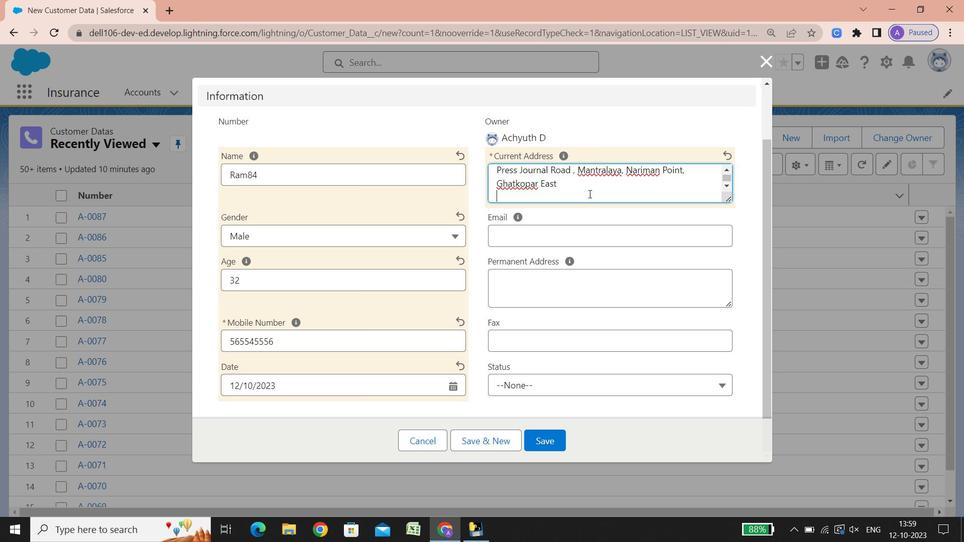 
Action: Key pressed <Key.shift>City<Key.space><Key.shift_r>:<Key.space><Key.shift>Mumbai<Key.enter><Key.shift><Key.shift><Key.shift><Key.shift><Key.shift><Key.shift>State/province//<Key.backspace>area<Key.space><Key.shift_r>:<Key.space><Key.shift>Maharashtra<Key.enter><Key.shift>Phone<Key.space>number<Key.space><Key.shift_r>:<Key.space>02225122966<Key.enter><Key.shift>Phone<Key.space>n<Key.backspace><Key.backspace><Key.backspace><Key.backspace><Key.backspace><Key.backspace><Key.backspace><Key.shift>Zip<Key.space>code<Key.space><Key.shift_r>:<Key.space>400077<Key.enter><Key.shift><Key.shift>Country<Key.space>calling<Key.space>code<Key.space><Key.shift_r><Key.shift_r><Key.shift_r><Key.shift_r><Key.shift_r><Key.shift_r><Key.shift_r><Key.shift_r><Key.shift_r>:<Key.space><Key.shift_r>+91<Key.enter><Key.shift>Country<Key.space><Key.shift_r>:<Key.space><Key.shift>India
Screenshot: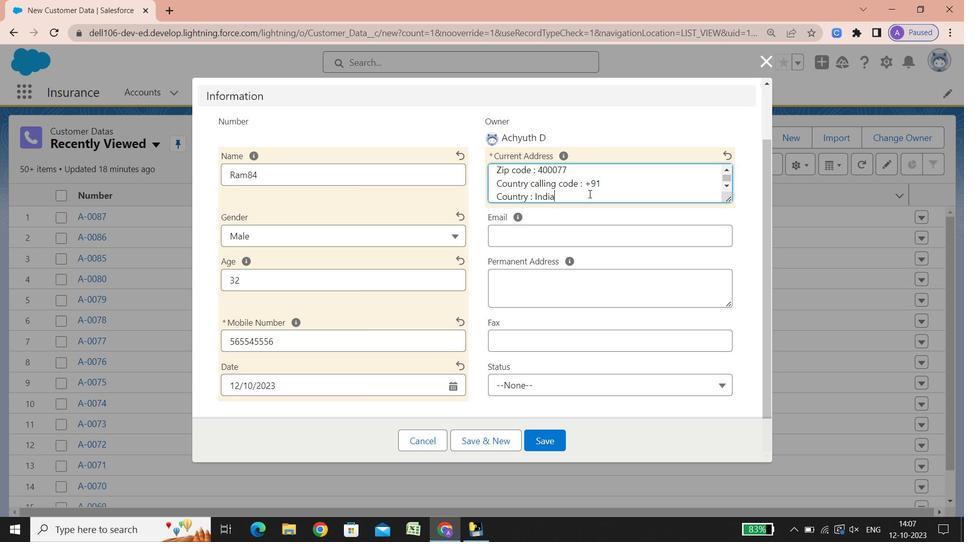 
Action: Mouse moved to (545, 226)
Screenshot: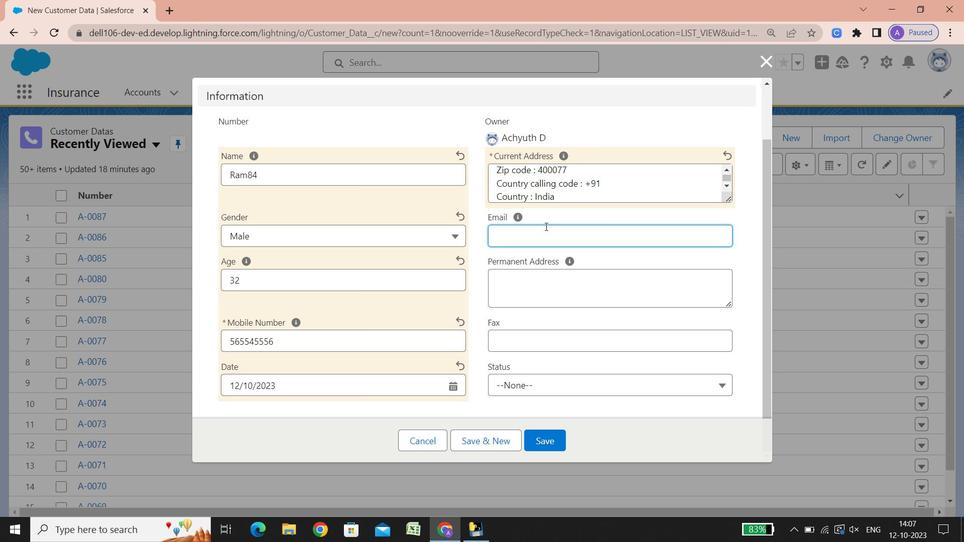 
Action: Mouse pressed left at (545, 226)
Screenshot: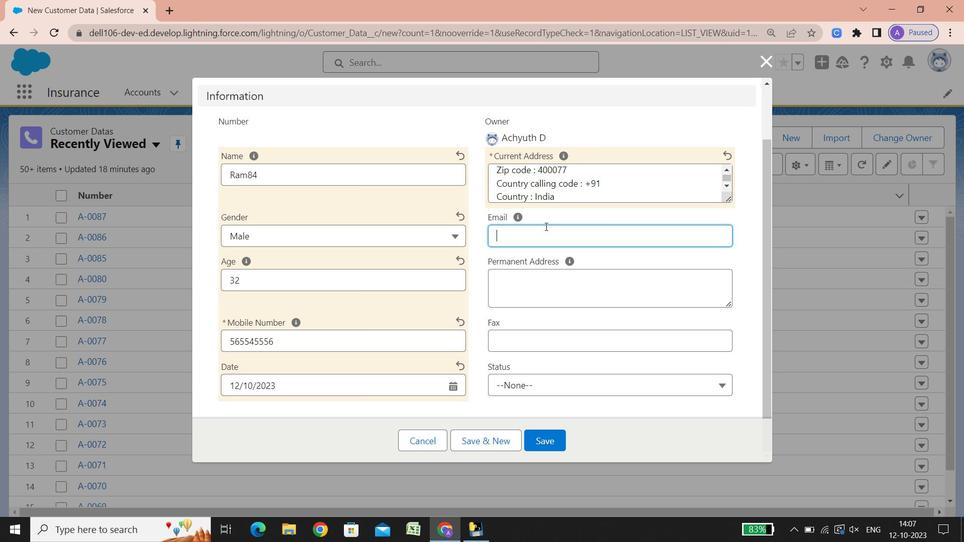 
Action: Key pressed <Key.shift><Key.shift><Key.shift><Key.shift><Key.shift><Key.shift><Key.shift><Key.shift>Ram843256<Key.shift_r>2<Key.shift_r>@google.com
Screenshot: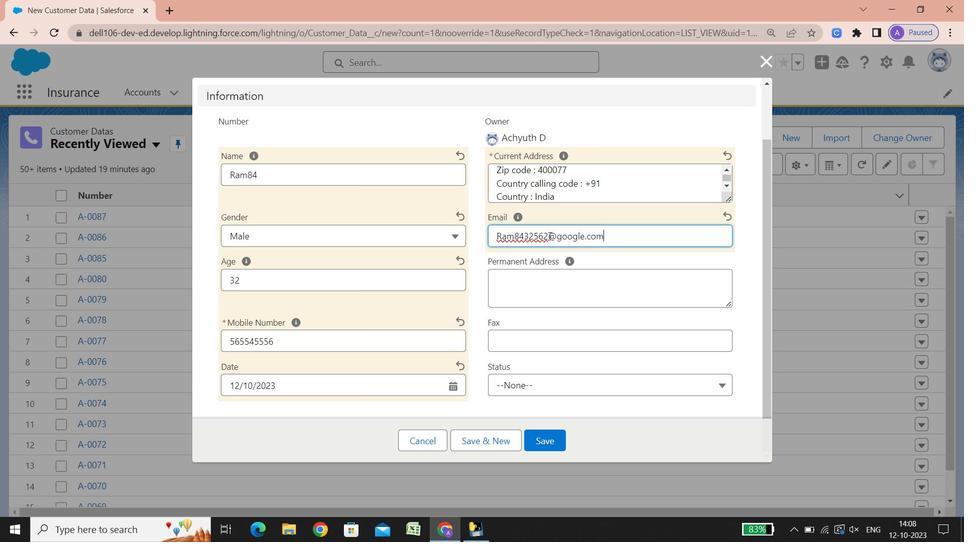 
Action: Mouse moved to (520, 274)
Screenshot: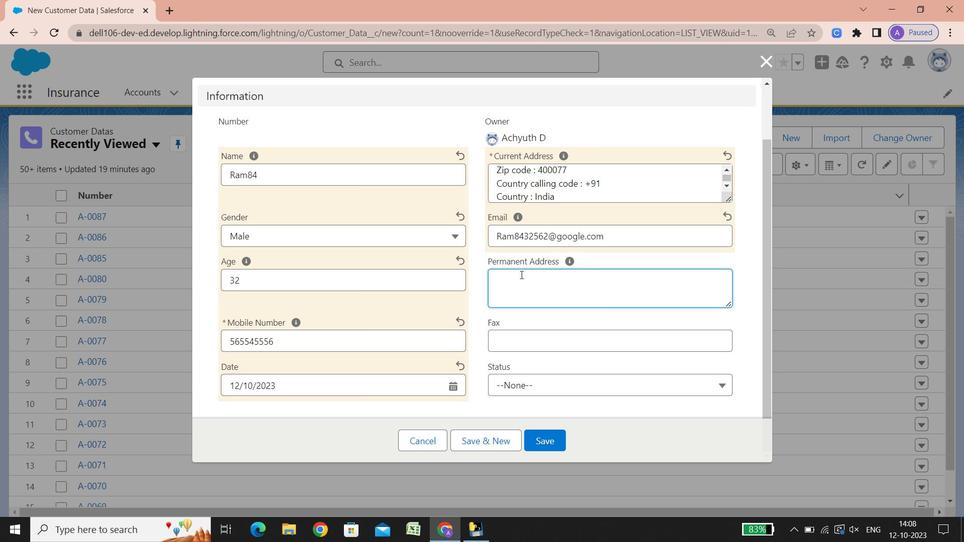 
Action: Mouse pressed left at (520, 274)
Screenshot: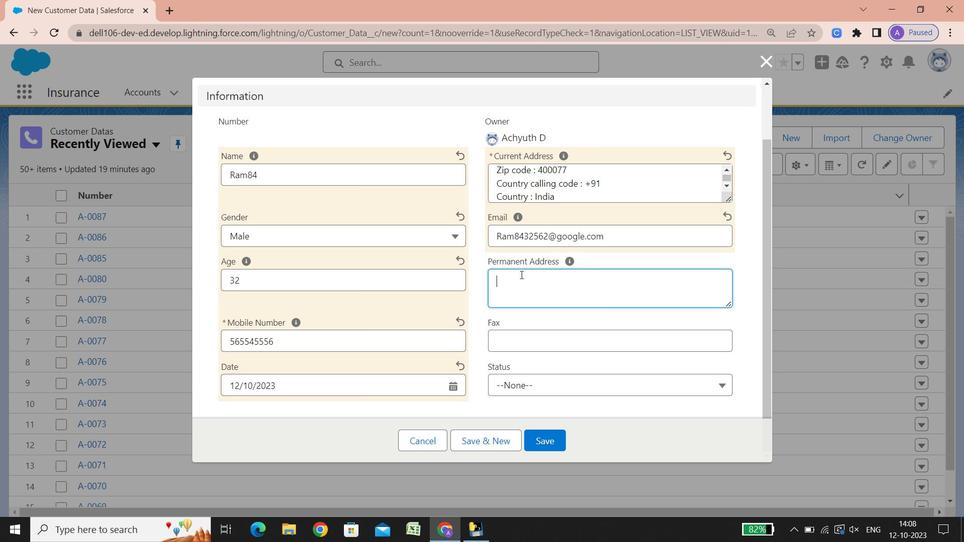 
Action: Key pressed <Key.shift><Key.shift>Street<Key.space><Key.shift_r>:<Key.space>5<Key.space><Key.shift>Aabeearr<Key.space><Key.shift><Key.shift>Indl<Key.space><Key.shift><Key.shift><Key.shift><Key.shift>Estate,<Key.space><Key.shift><Key.shift><Key.shift><Key.shift><Key.shift><Key.shift><Key.shift><Key.shift><Key.shift><Key.shift><Key.shift><Key.shift><Key.shift><Key.shift>Tilak<Key.space><Key.shift><Key.shift><Key.shift><Key.shift><Key.shift>Road,<Key.space><Key.shift>Ghatkopar<Key.space><Key.shift><Key.shift>East
Screenshot: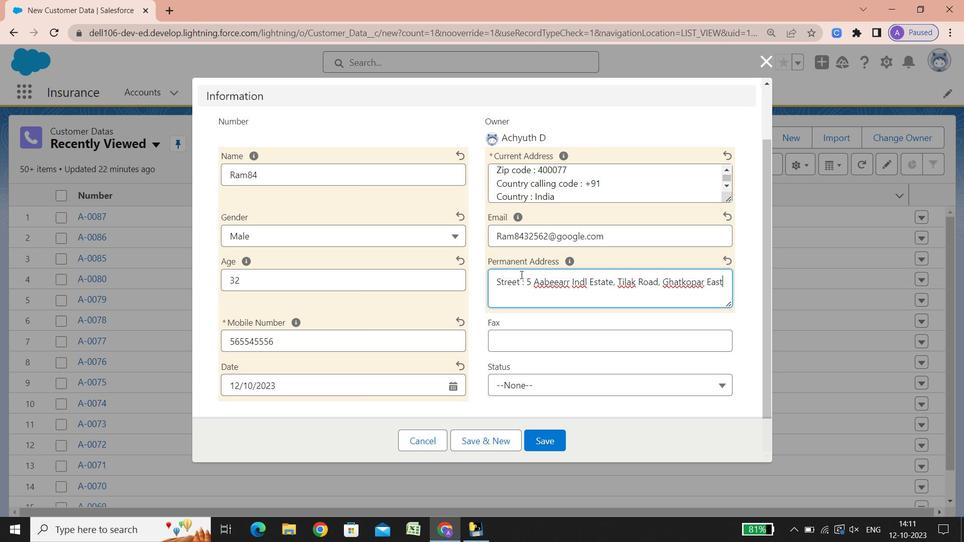
Action: Mouse scrolled (520, 274) with delta (0, 0)
Screenshot: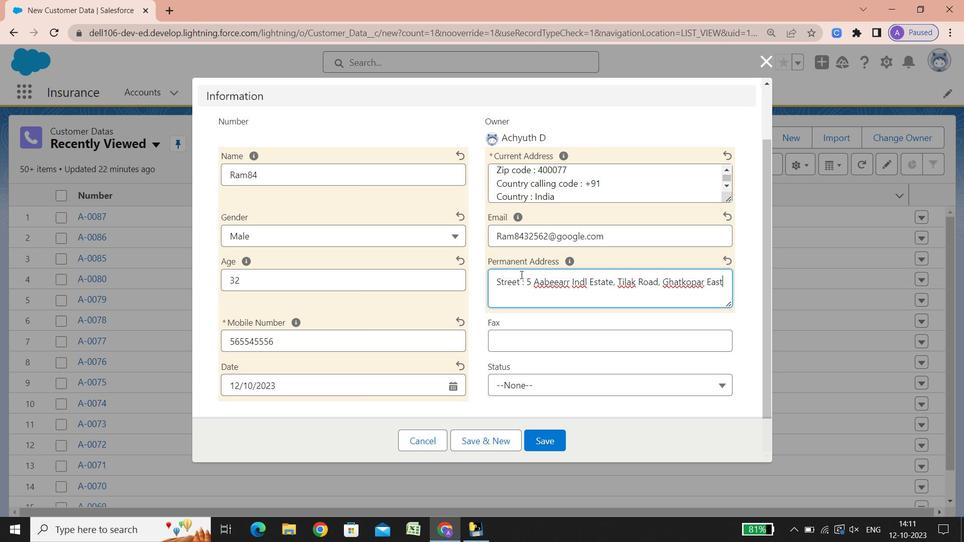 
Action: Mouse scrolled (520, 274) with delta (0, 0)
Screenshot: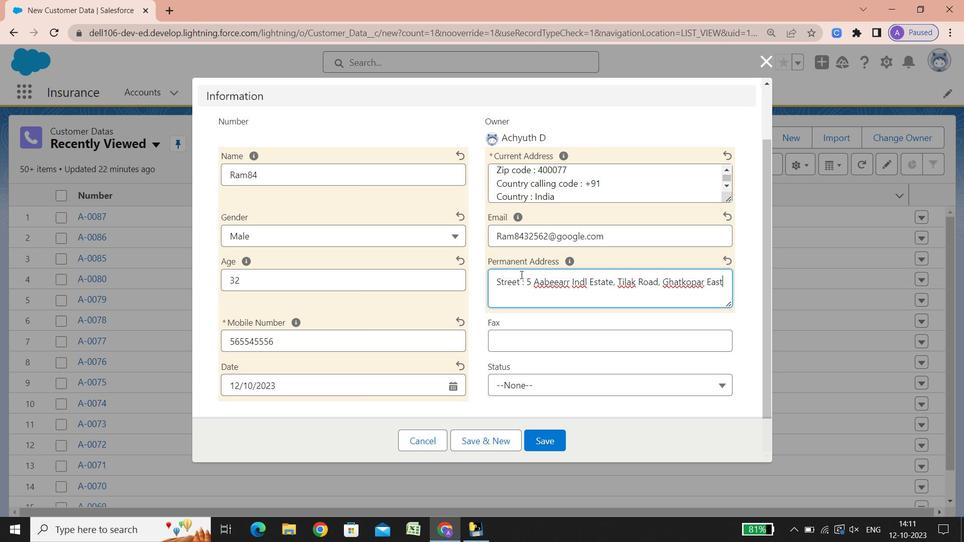 
Action: Mouse scrolled (520, 274) with delta (0, 0)
Screenshot: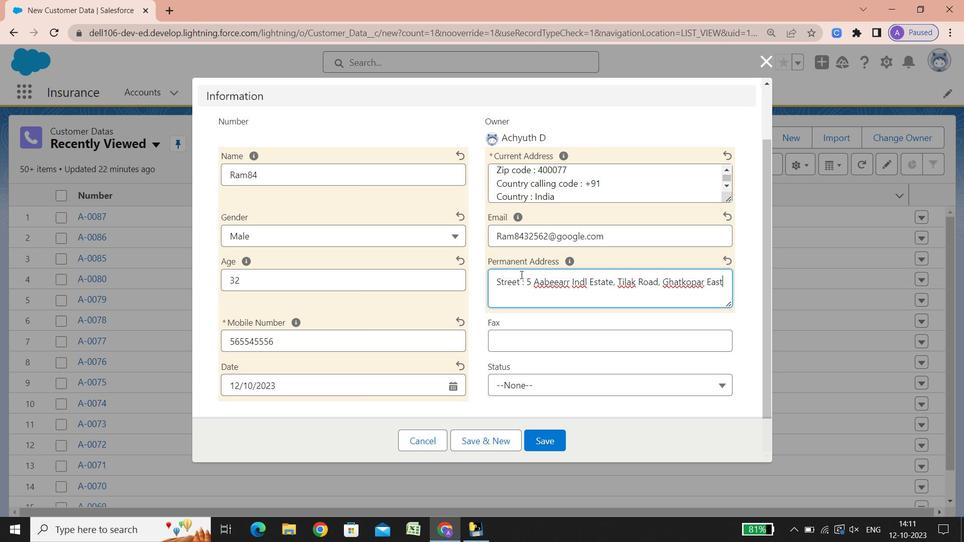 
Action: Mouse scrolled (520, 274) with delta (0, 0)
Screenshot: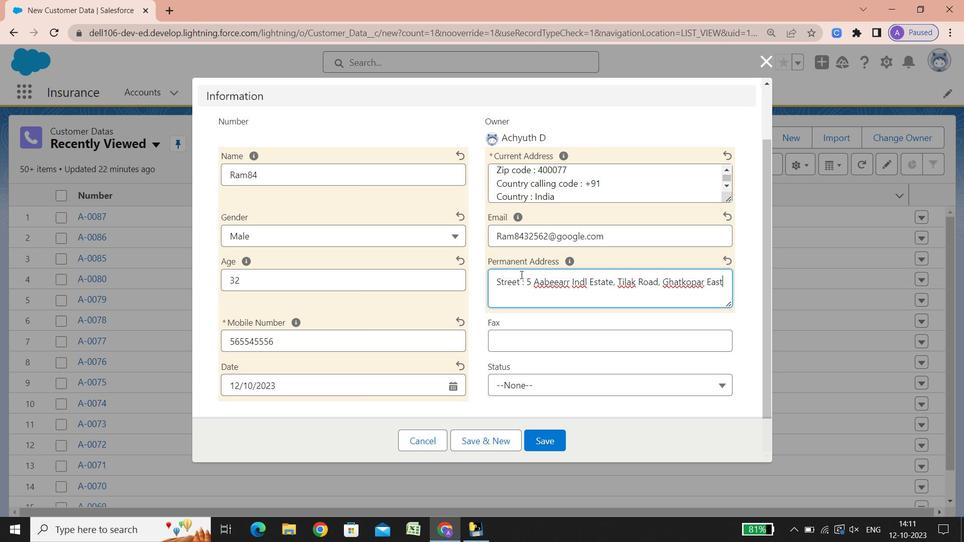 
Action: Mouse scrolled (520, 274) with delta (0, 0)
Screenshot: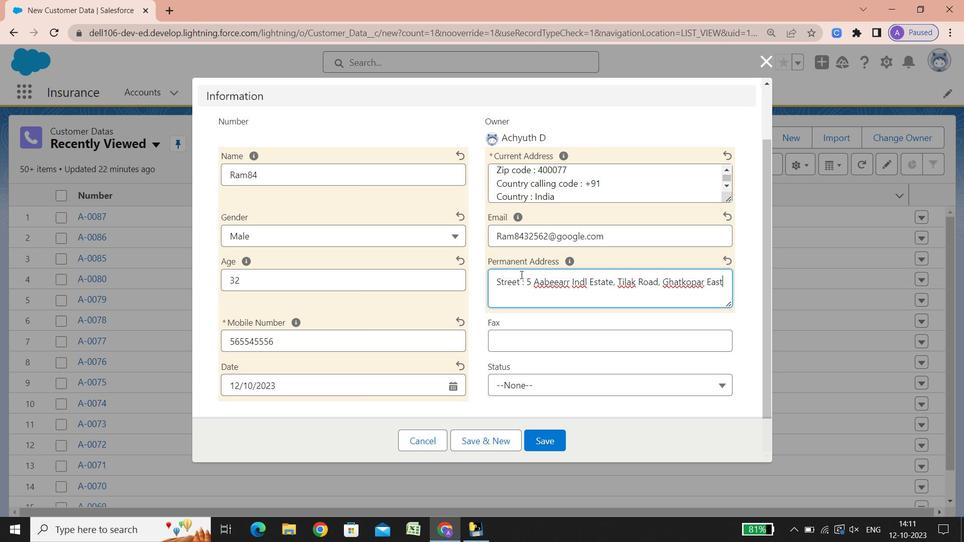 
Action: Mouse scrolled (520, 274) with delta (0, 0)
Screenshot: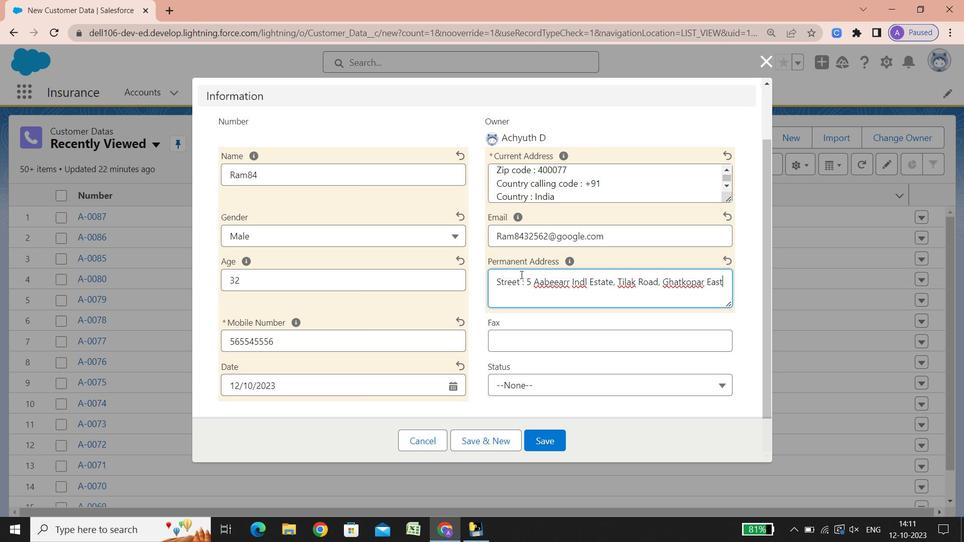 
Action: Mouse scrolled (520, 274) with delta (0, 0)
Screenshot: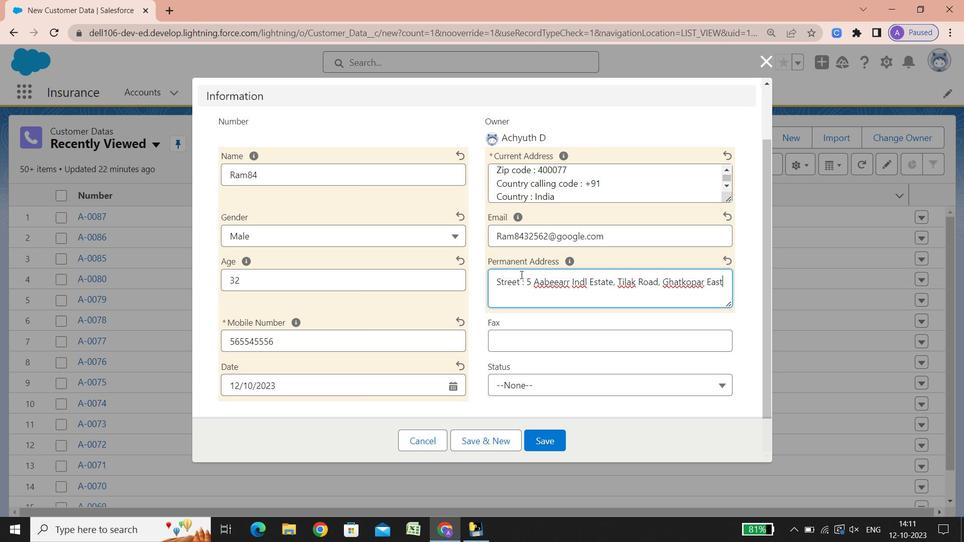 
Action: Mouse scrolled (520, 274) with delta (0, 0)
Screenshot: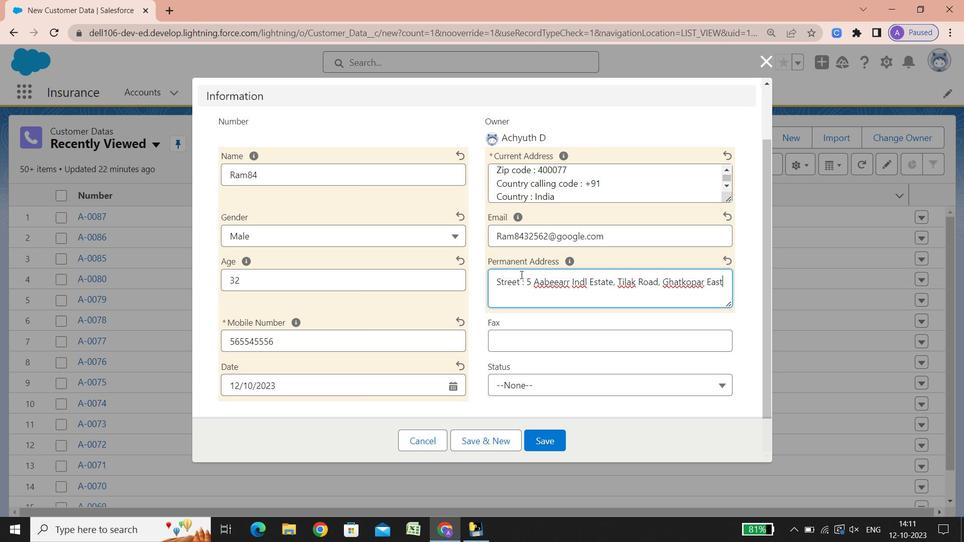 
Action: Mouse scrolled (520, 274) with delta (0, 0)
Screenshot: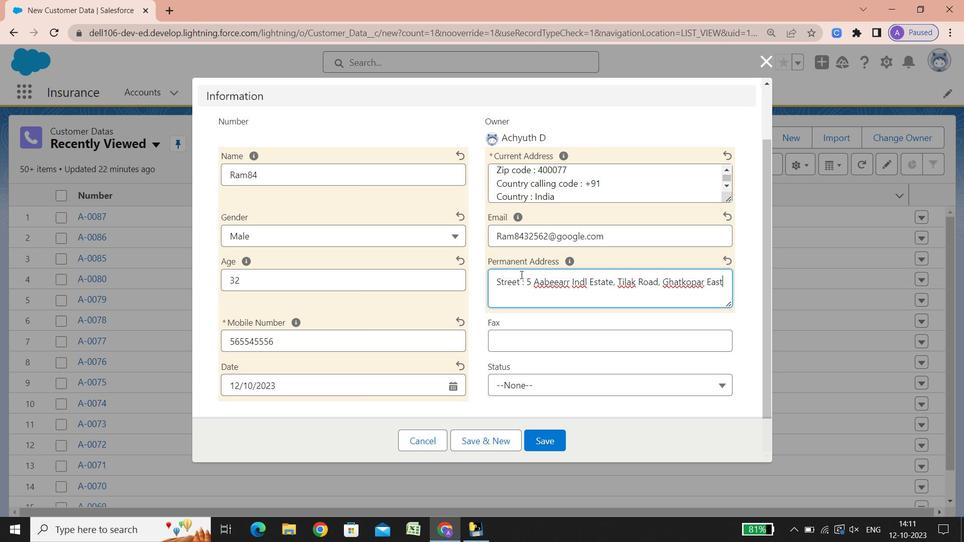 
Action: Mouse scrolled (520, 274) with delta (0, 0)
Screenshot: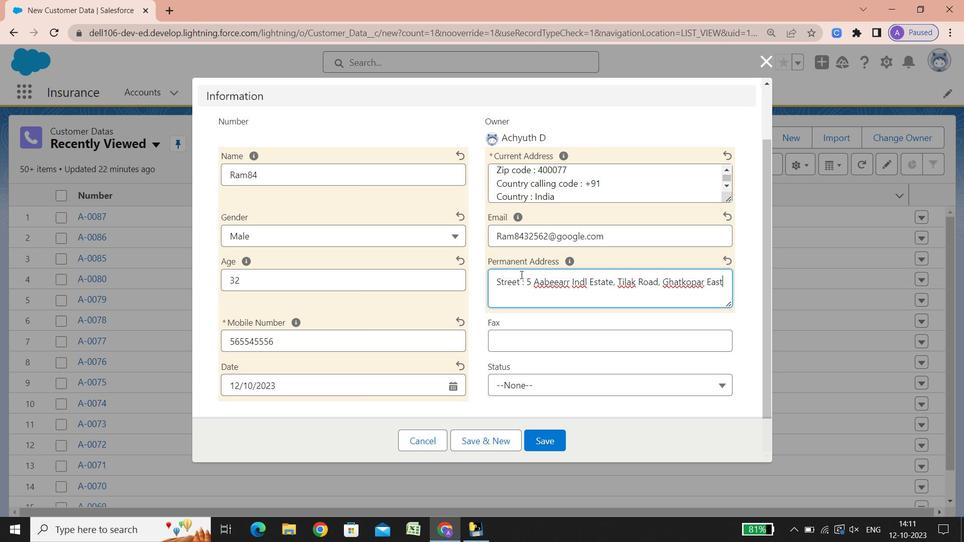 
Action: Mouse scrolled (520, 274) with delta (0, 0)
Screenshot: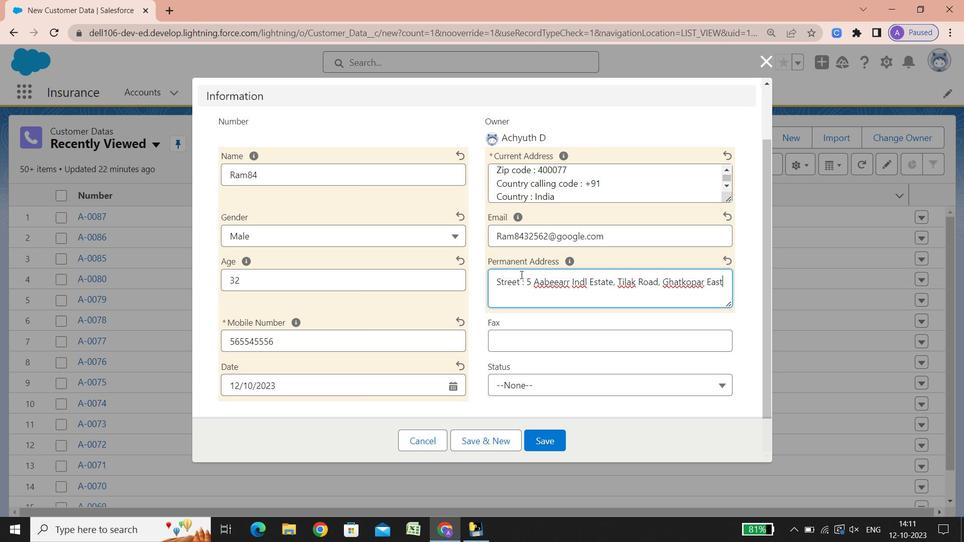 
Action: Mouse scrolled (520, 274) with delta (0, 0)
Screenshot: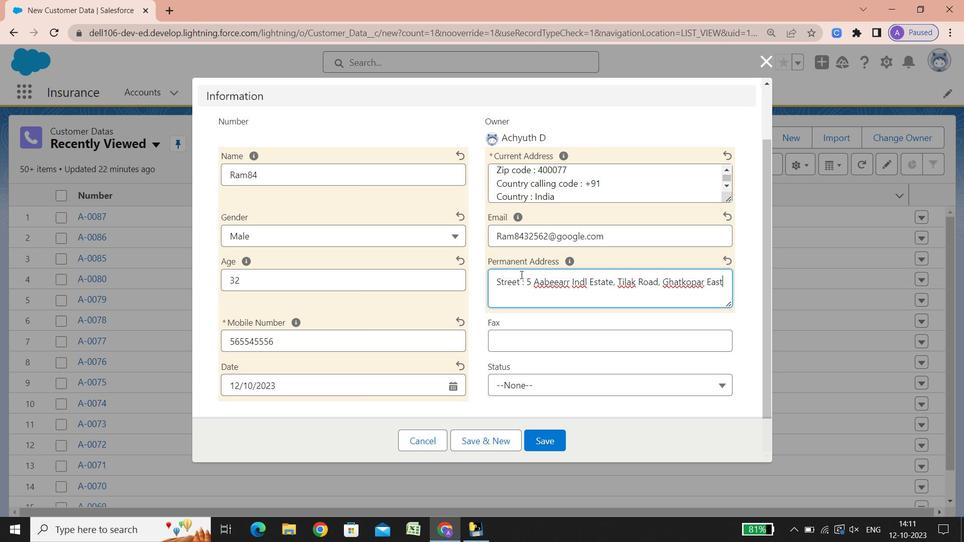
Action: Mouse scrolled (520, 274) with delta (0, 0)
Screenshot: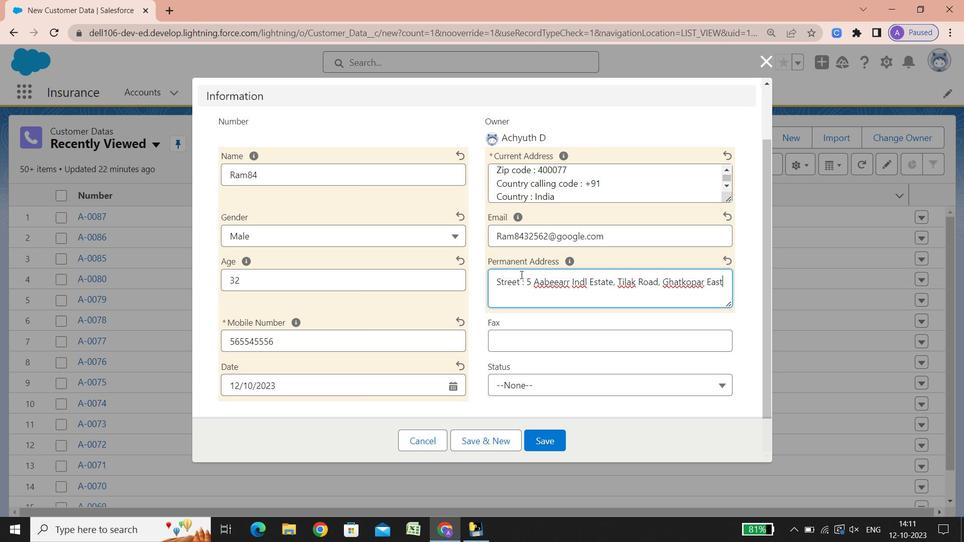 
Action: Mouse scrolled (520, 274) with delta (0, 0)
Screenshot: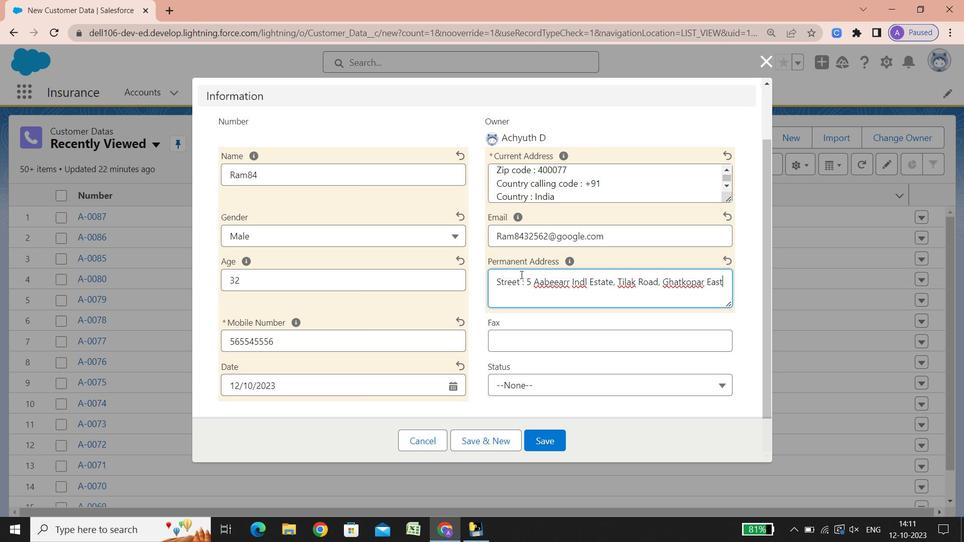 
Action: Mouse scrolled (520, 274) with delta (0, 0)
Screenshot: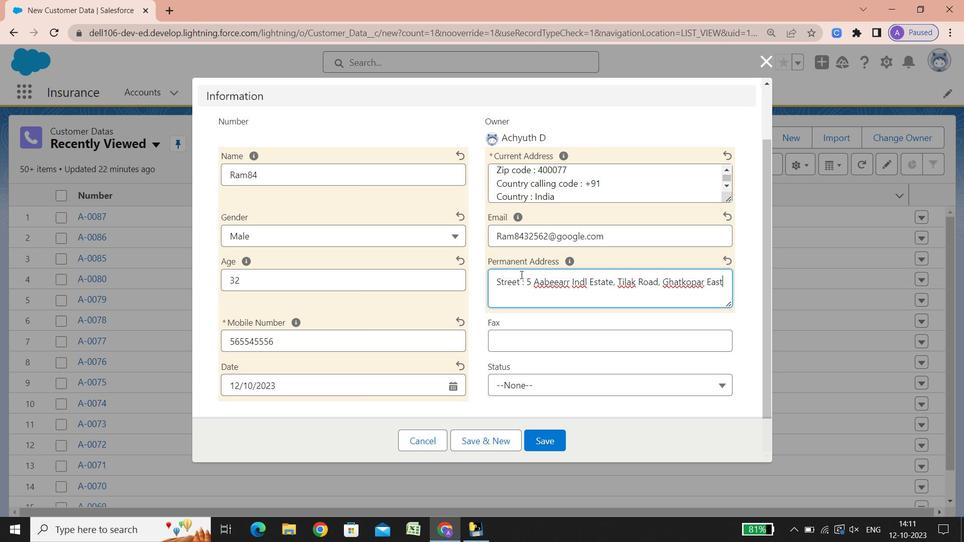 
Action: Mouse scrolled (520, 274) with delta (0, 0)
Screenshot: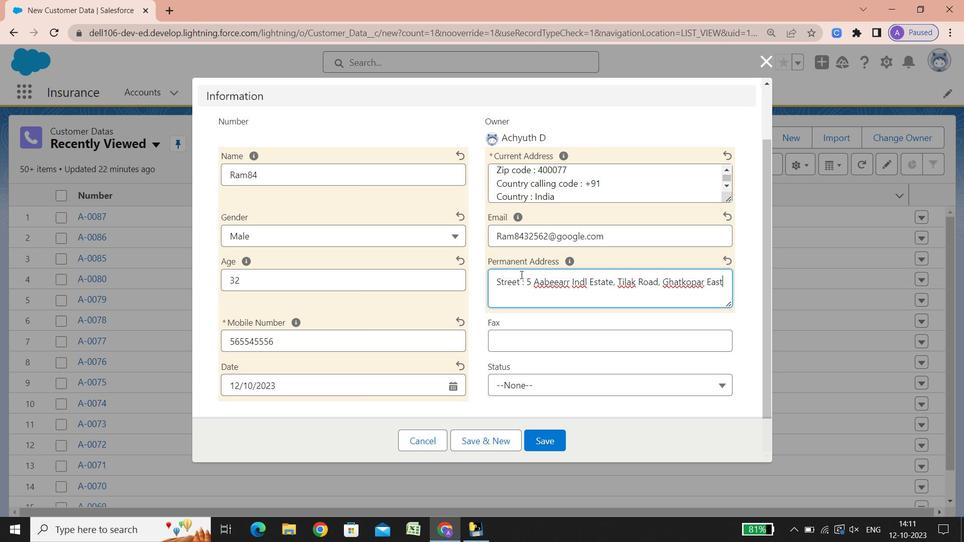 
Action: Mouse scrolled (520, 274) with delta (0, 0)
Screenshot: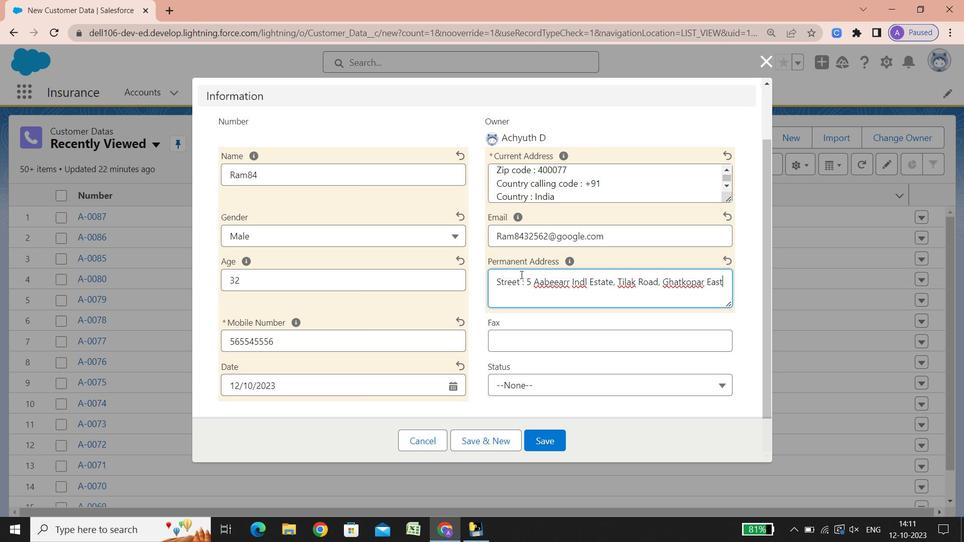
Action: Mouse scrolled (520, 274) with delta (0, 0)
Screenshot: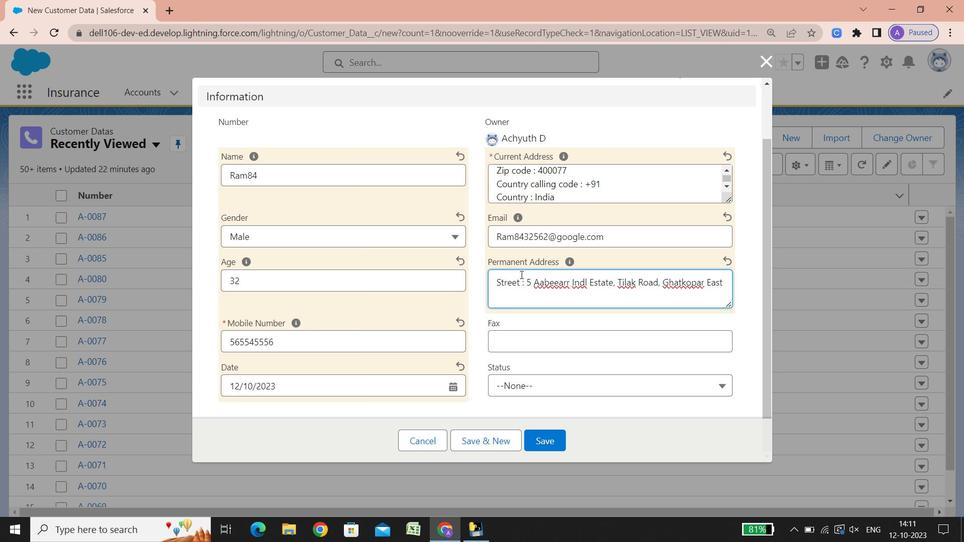 
Action: Mouse scrolled (520, 274) with delta (0, 0)
Screenshot: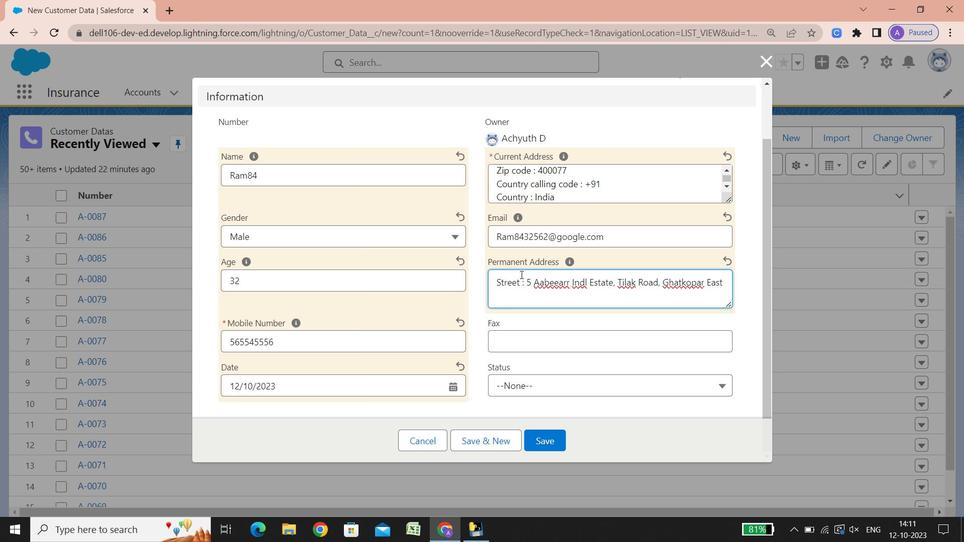 
Action: Mouse scrolled (520, 274) with delta (0, 0)
Screenshot: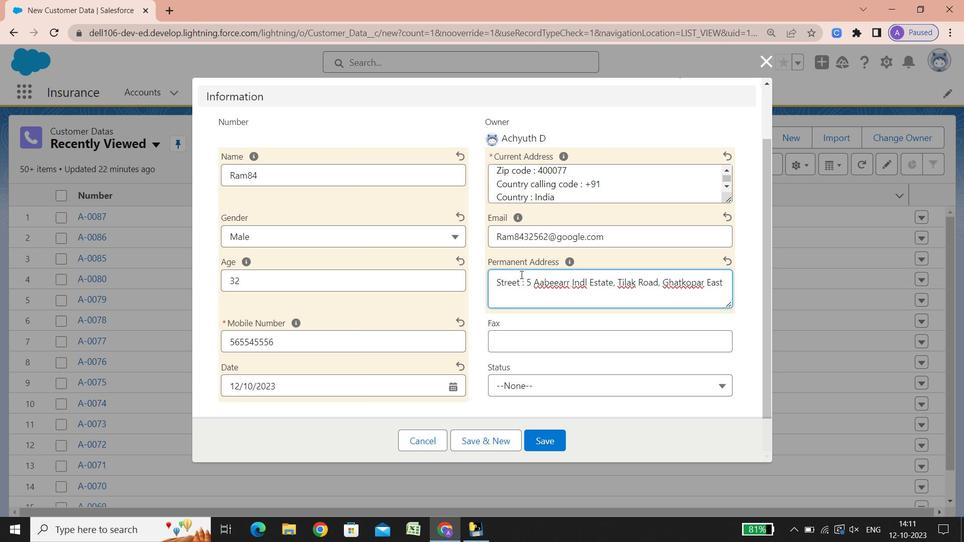 
Action: Mouse scrolled (520, 274) with delta (0, 0)
Screenshot: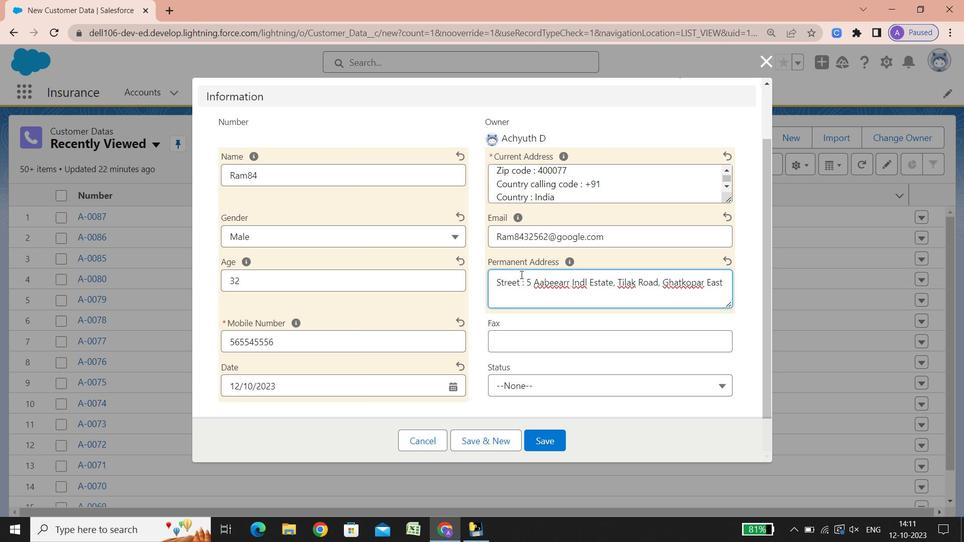 
Action: Mouse scrolled (520, 274) with delta (0, 0)
Screenshot: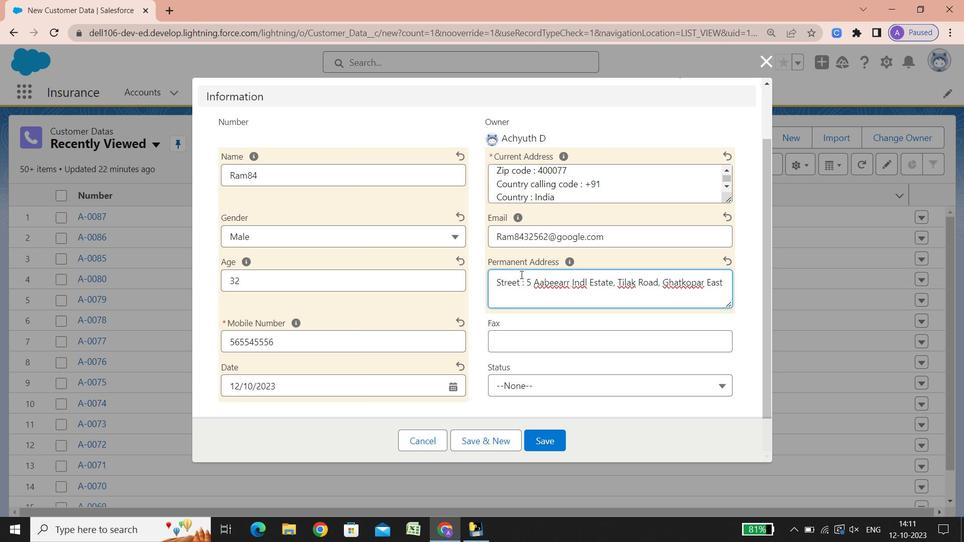 
Action: Mouse scrolled (520, 274) with delta (0, 0)
Screenshot: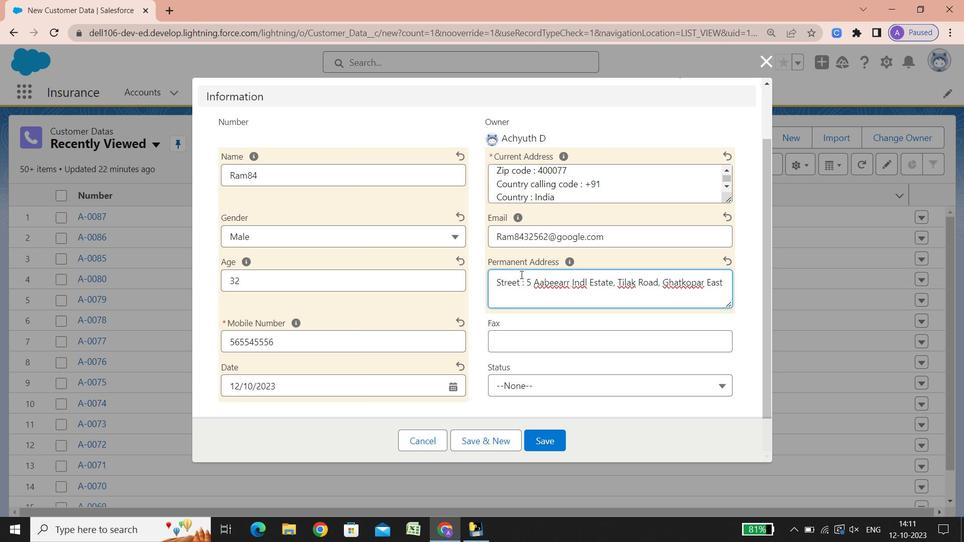 
Action: Mouse scrolled (520, 274) with delta (0, 0)
Screenshot: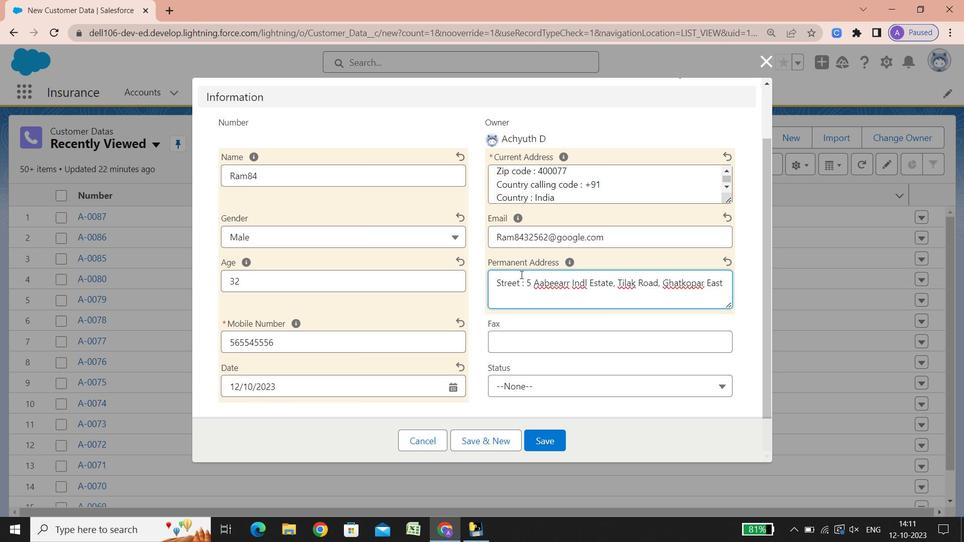 
Action: Mouse scrolled (520, 274) with delta (0, 0)
Screenshot: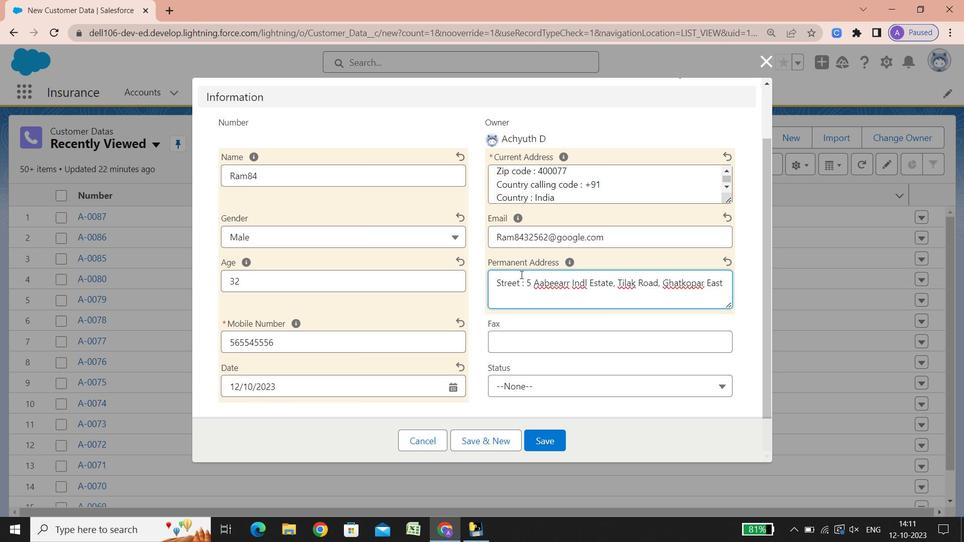 
Action: Mouse scrolled (520, 274) with delta (0, 0)
Screenshot: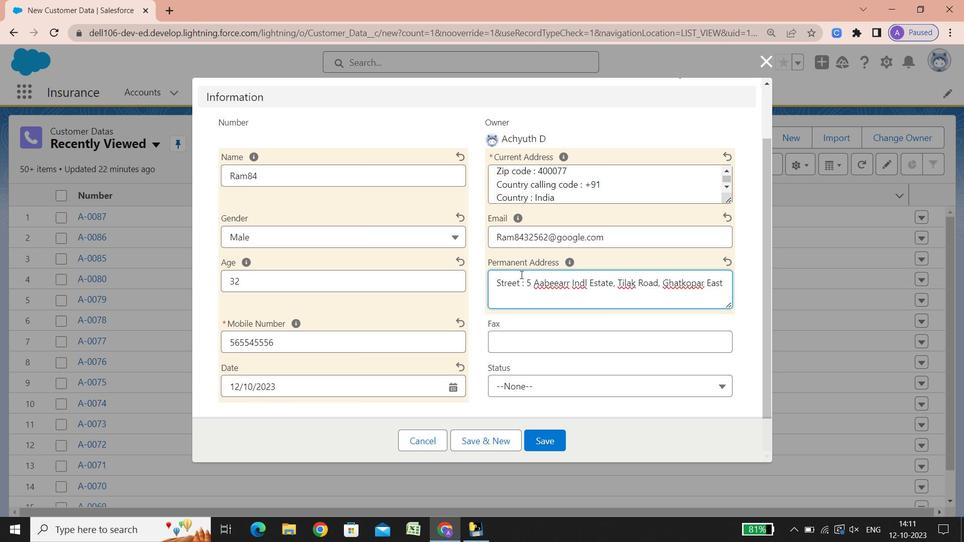 
Action: Mouse scrolled (520, 274) with delta (0, 0)
Screenshot: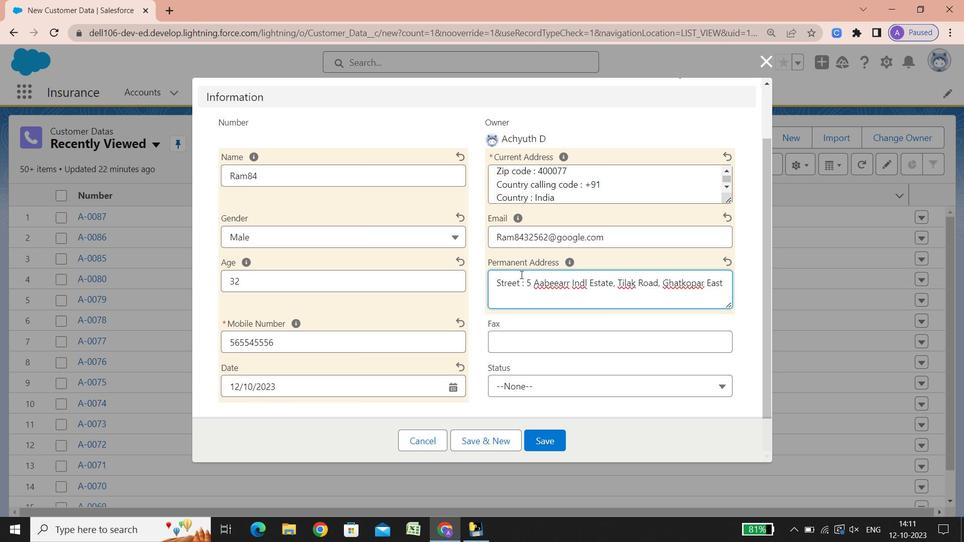 
Action: Mouse scrolled (520, 274) with delta (0, 0)
Screenshot: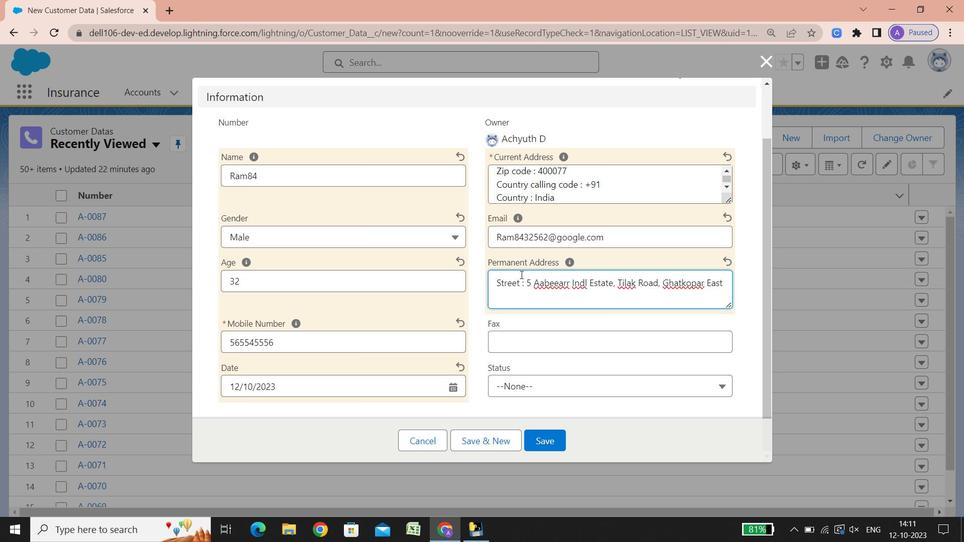 
Action: Mouse scrolled (520, 274) with delta (0, 0)
Screenshot: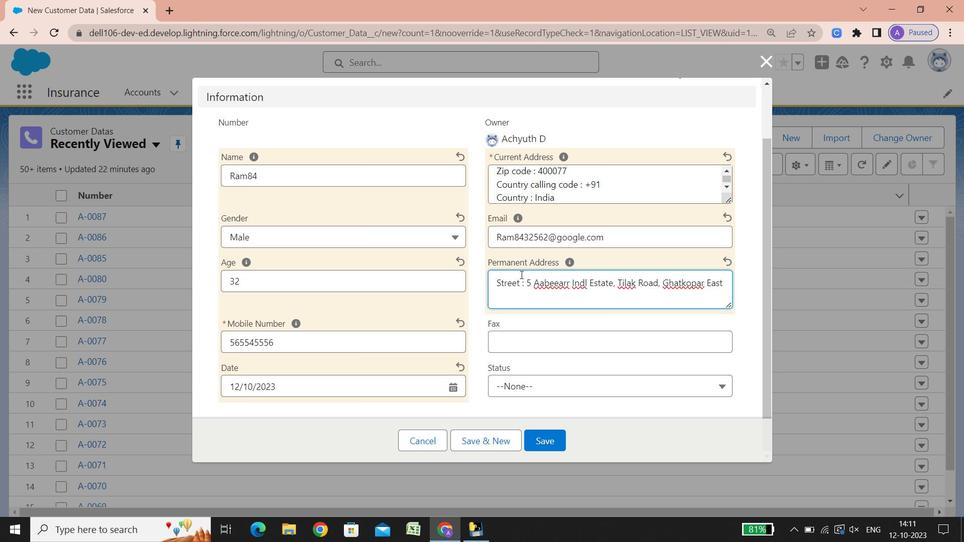 
Action: Mouse scrolled (520, 274) with delta (0, 0)
Screenshot: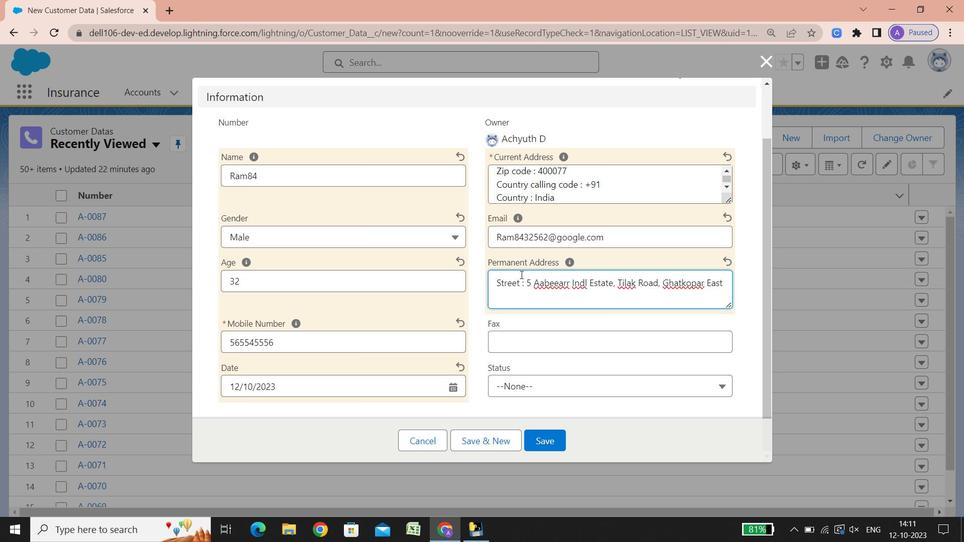 
Action: Mouse scrolled (520, 274) with delta (0, 0)
Screenshot: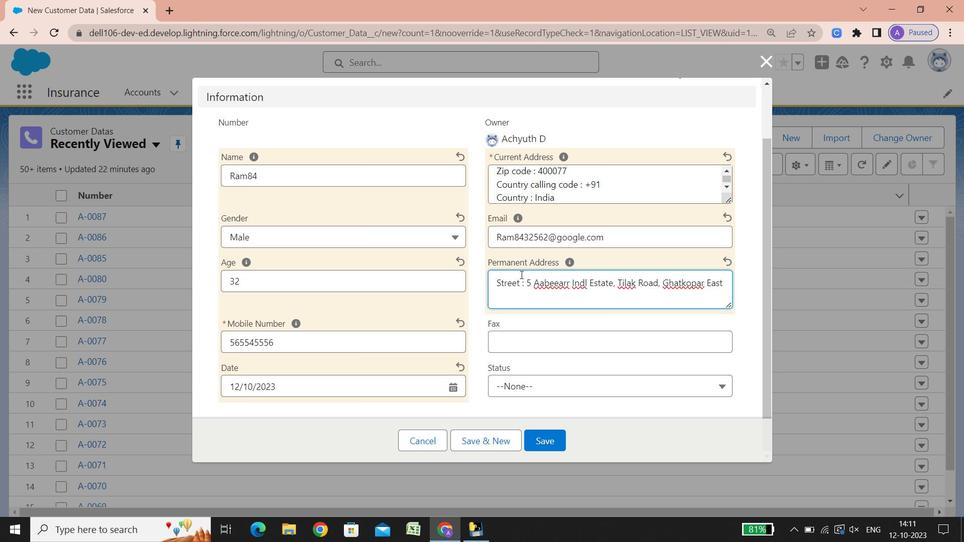 
Action: Mouse scrolled (520, 274) with delta (0, 0)
Screenshot: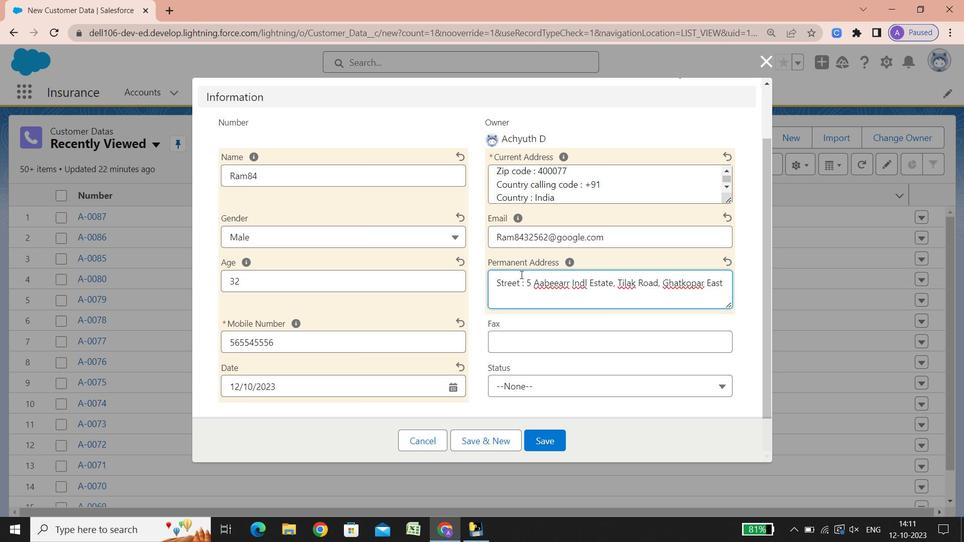 
Action: Mouse scrolled (520, 274) with delta (0, 0)
Screenshot: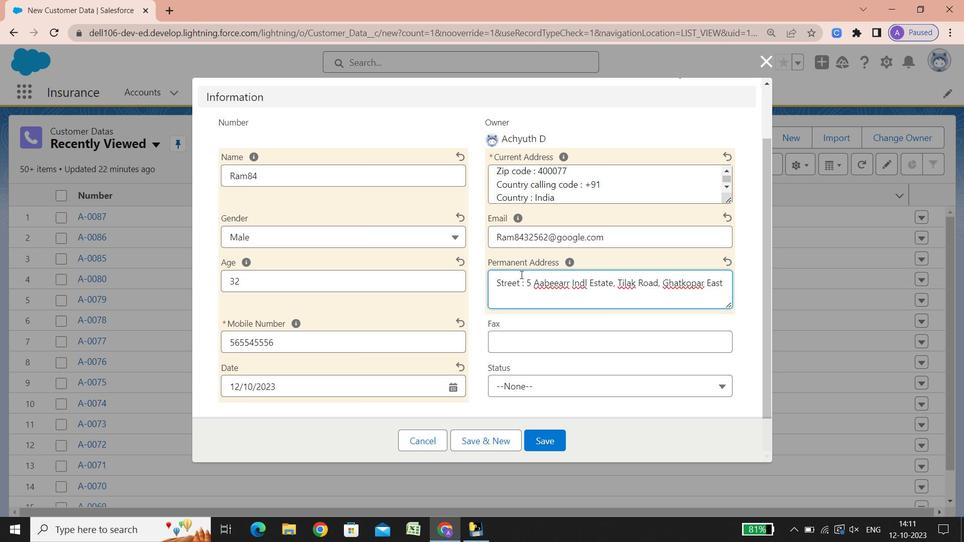 
Action: Mouse scrolled (520, 274) with delta (0, 0)
Screenshot: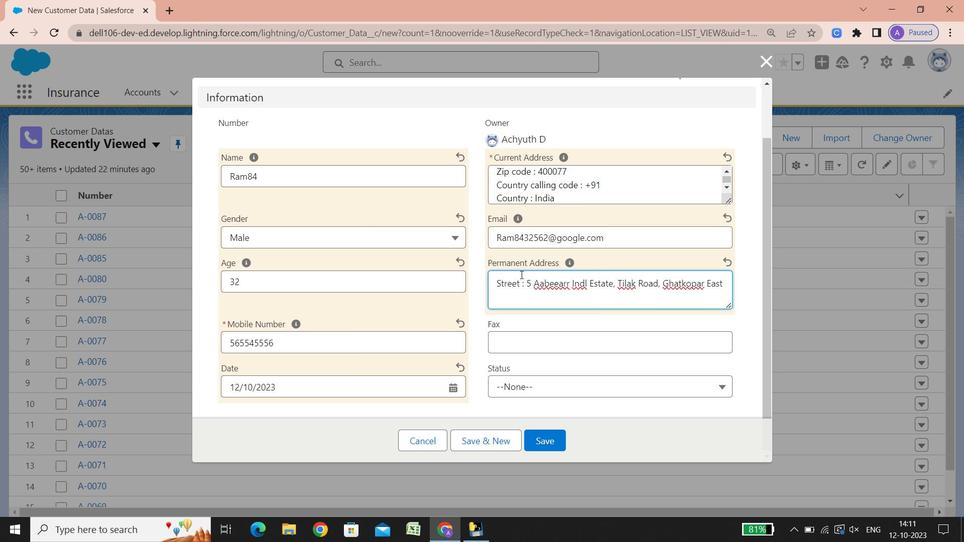 
Action: Mouse scrolled (520, 274) with delta (0, 0)
Screenshot: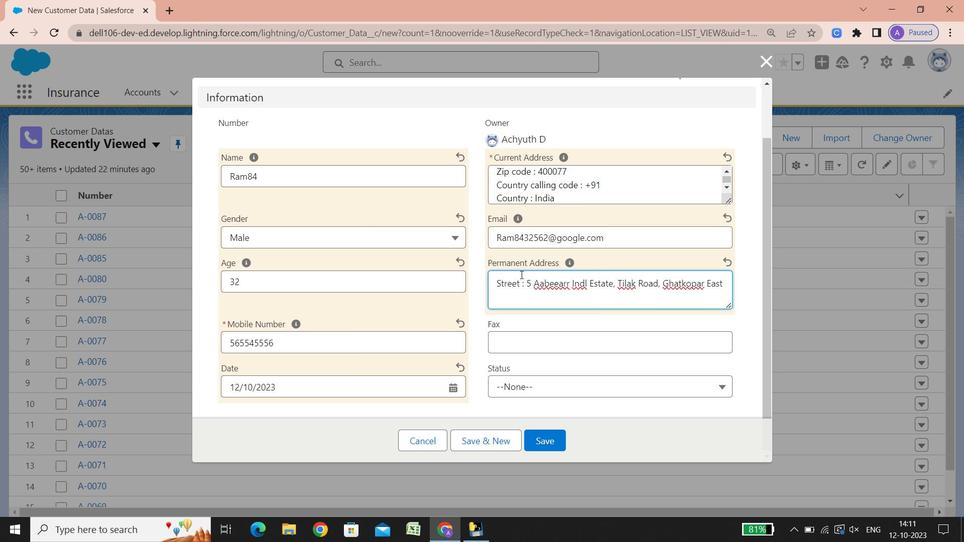 
Action: Mouse scrolled (520, 274) with delta (0, 0)
Screenshot: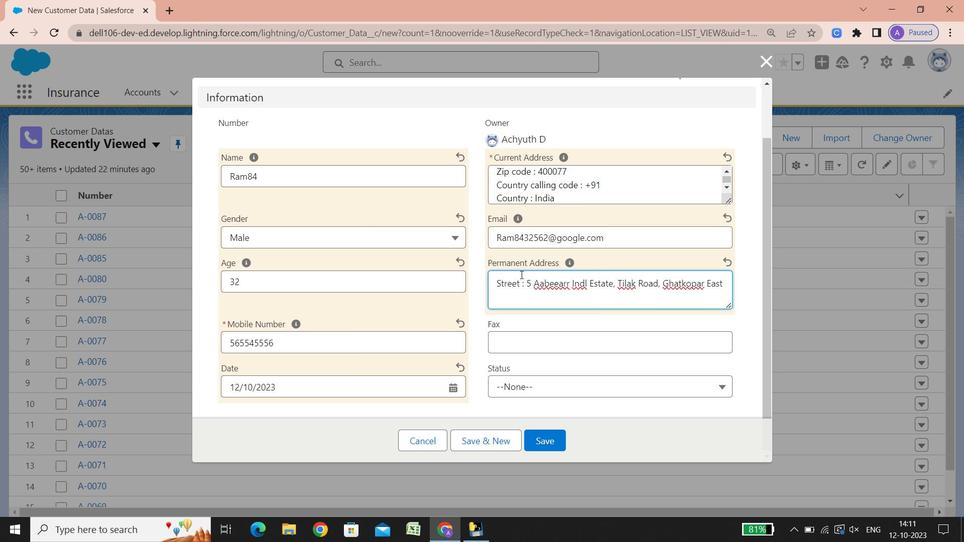 
Action: Mouse scrolled (520, 274) with delta (0, 0)
Screenshot: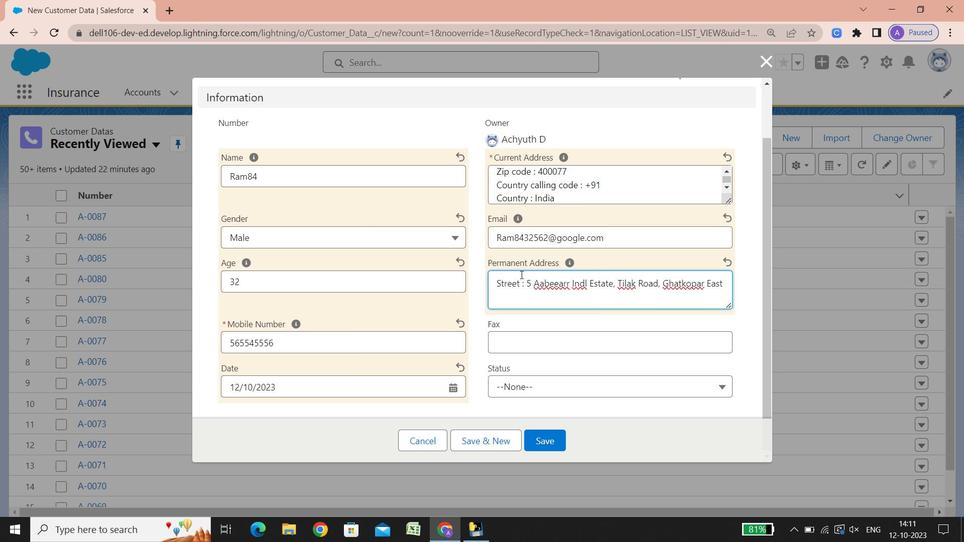 
Action: Mouse scrolled (520, 274) with delta (0, 0)
Screenshot: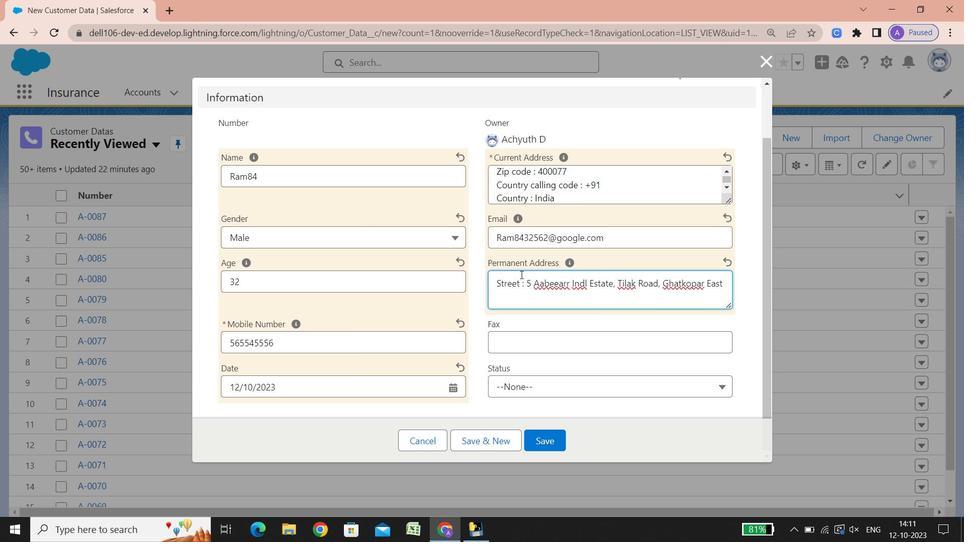 
Action: Mouse scrolled (520, 274) with delta (0, 0)
Screenshot: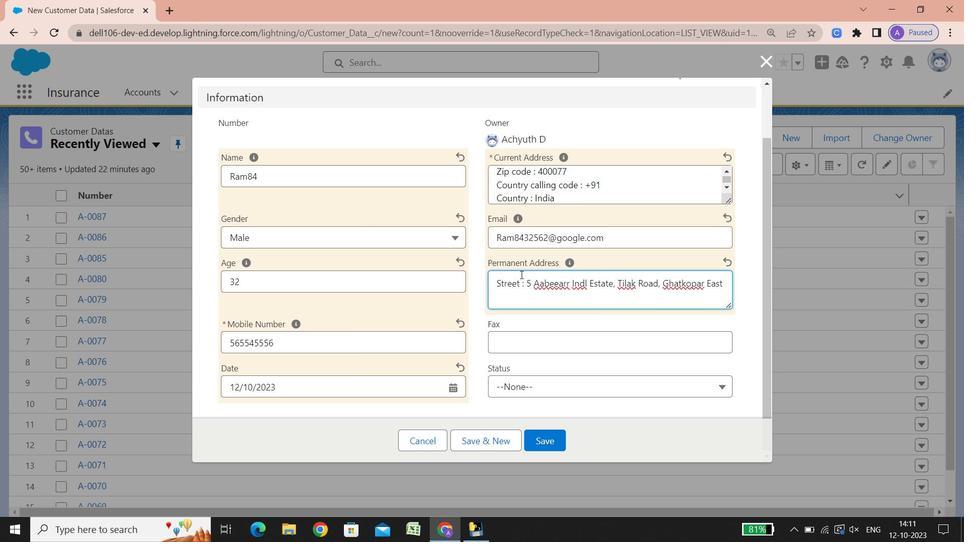 
Action: Mouse scrolled (520, 274) with delta (0, 0)
Screenshot: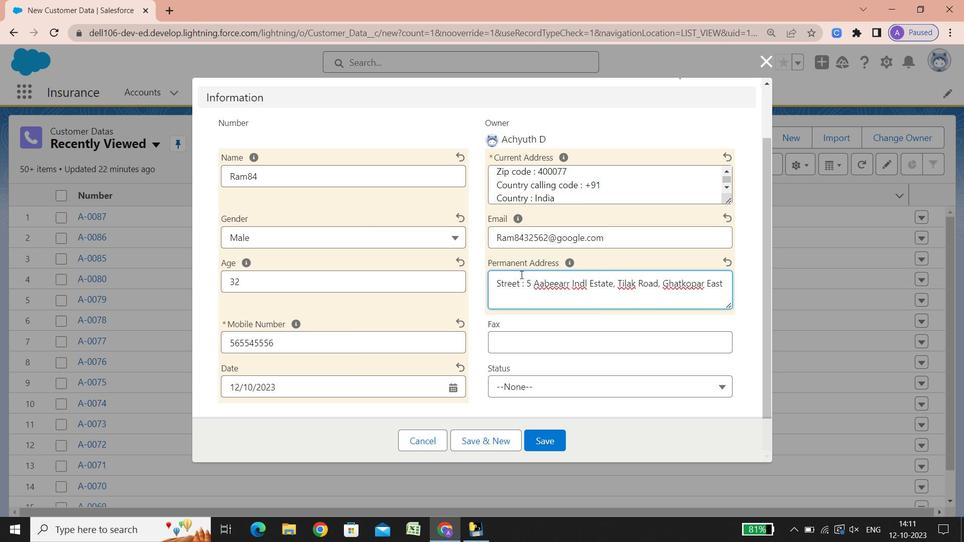 
Action: Mouse scrolled (520, 274) with delta (0, 0)
Screenshot: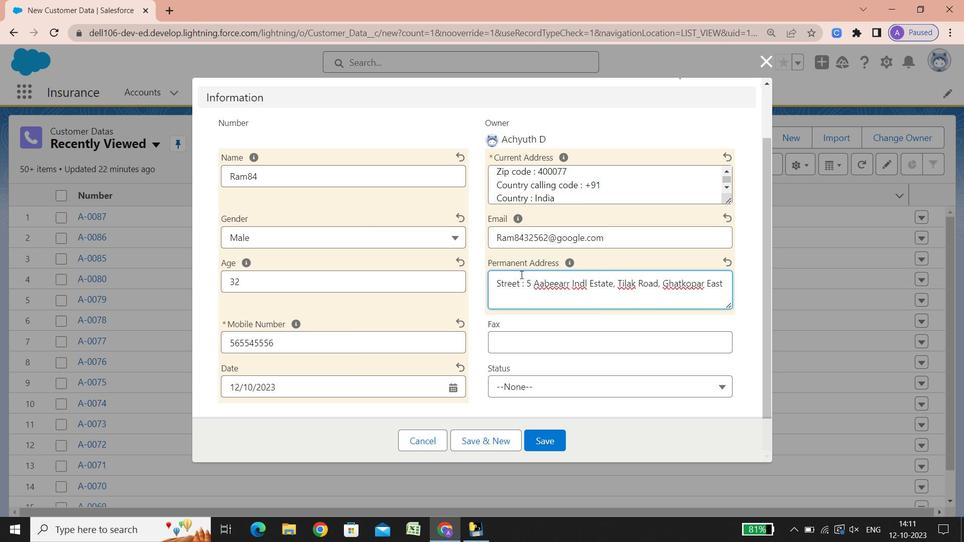 
Action: Mouse scrolled (520, 274) with delta (0, 0)
Screenshot: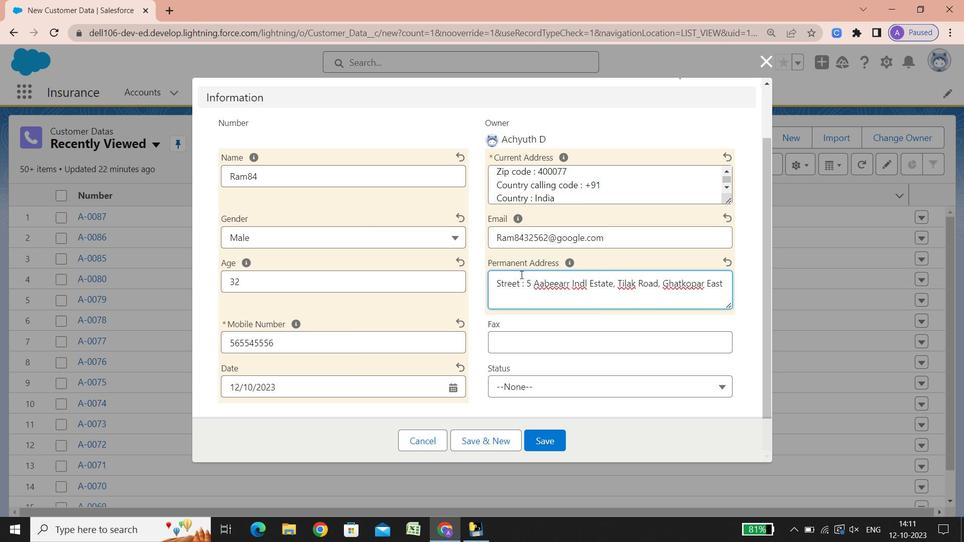 
Action: Mouse scrolled (520, 274) with delta (0, 0)
Screenshot: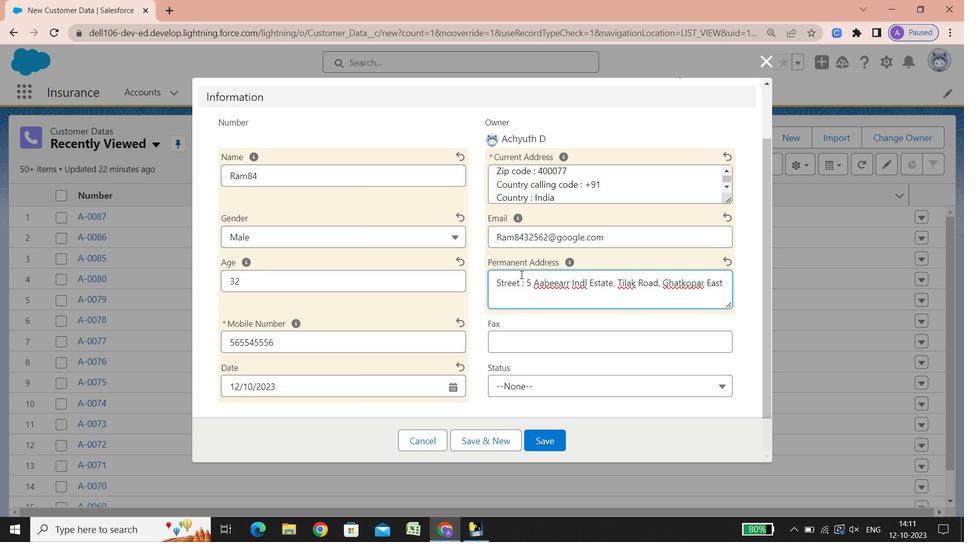 
Action: Mouse scrolled (520, 274) with delta (0, 0)
Screenshot: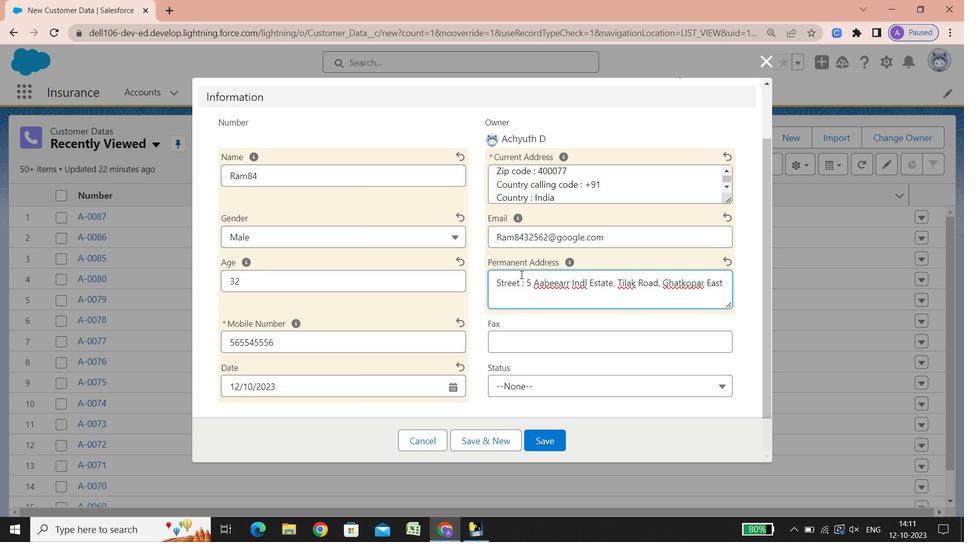 
Action: Mouse scrolled (520, 274) with delta (0, 0)
Screenshot: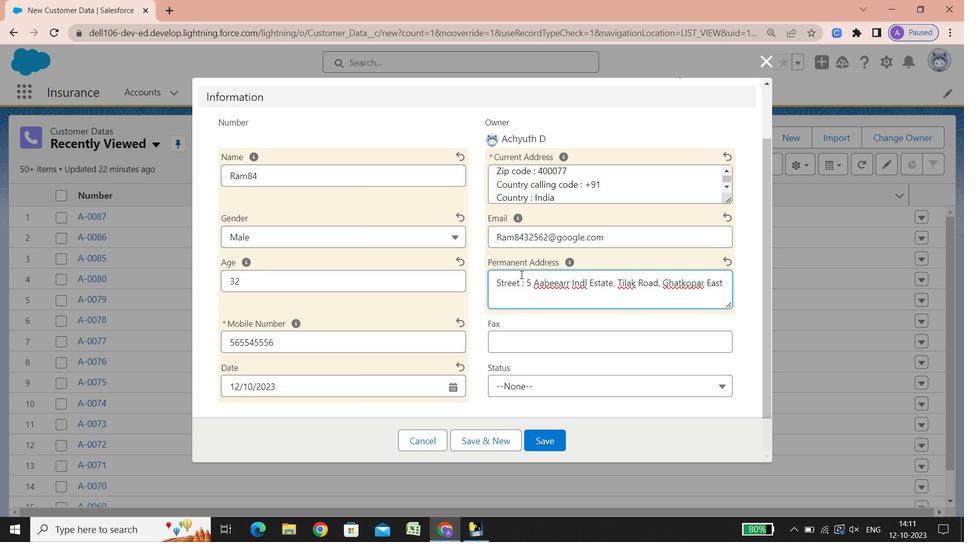 
Action: Mouse scrolled (520, 274) with delta (0, 0)
Screenshot: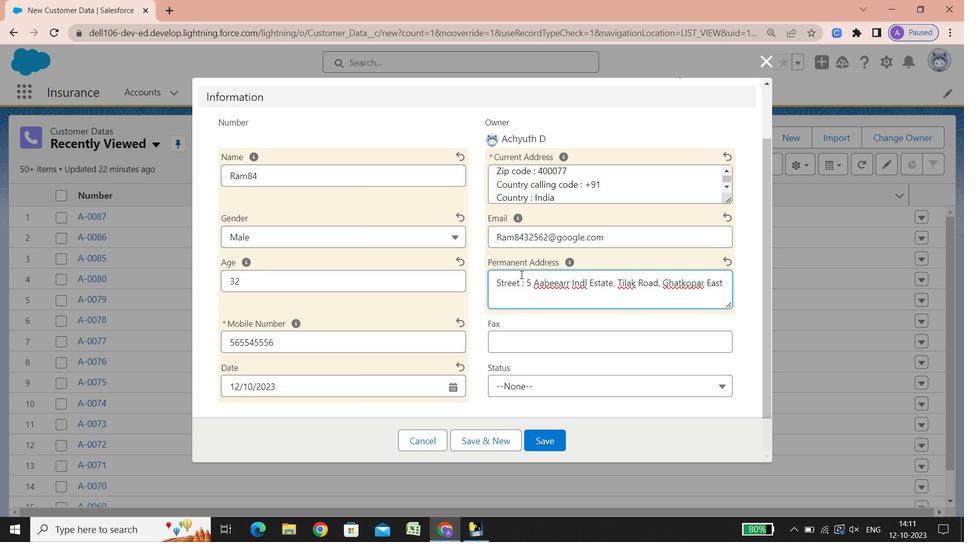 
Action: Mouse scrolled (520, 274) with delta (0, 0)
Screenshot: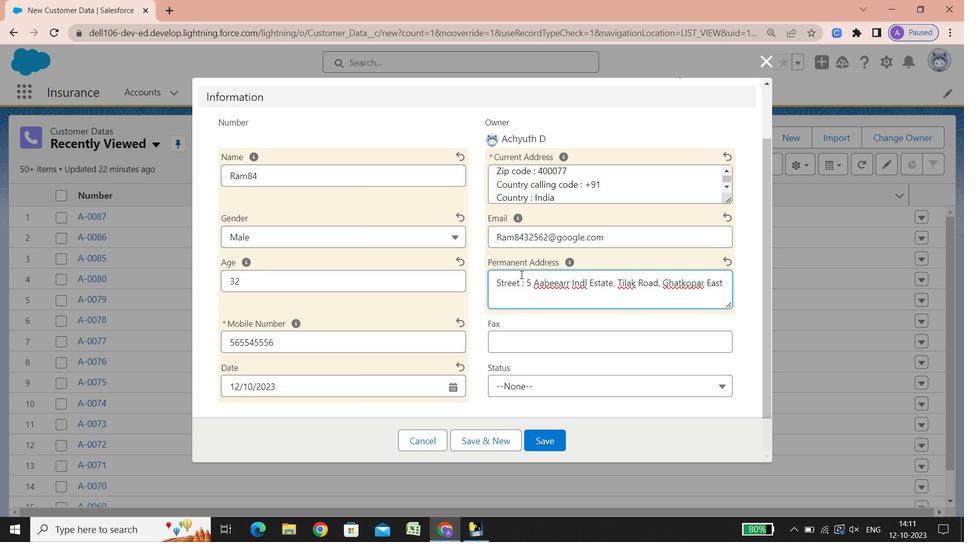 
Action: Mouse scrolled (520, 274) with delta (0, 0)
Screenshot: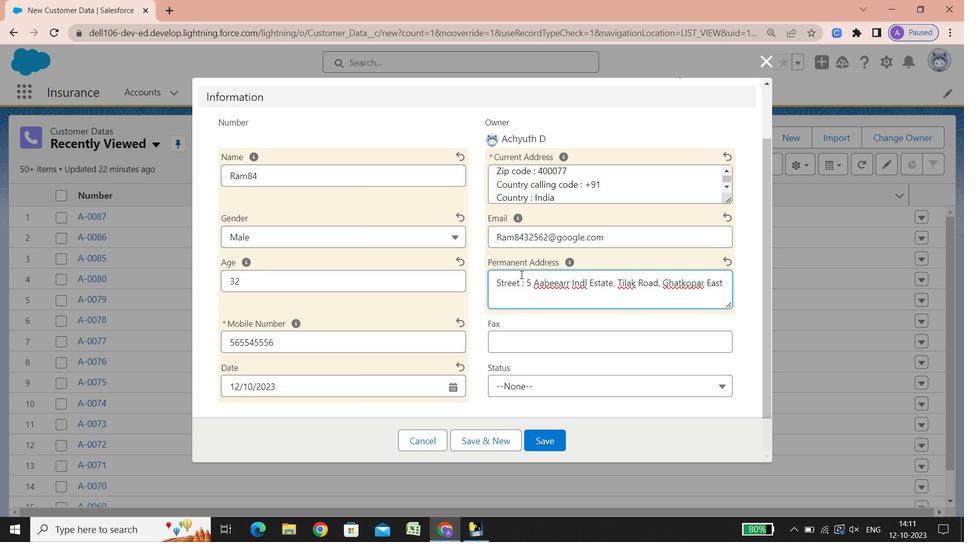 
Action: Mouse scrolled (520, 274) with delta (0, 0)
Screenshot: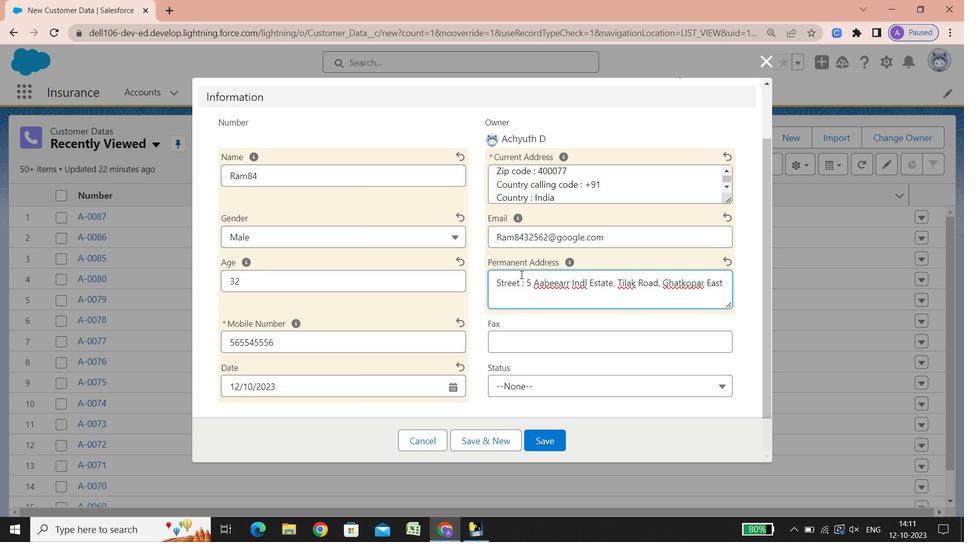 
Action: Mouse scrolled (520, 274) with delta (0, 0)
Screenshot: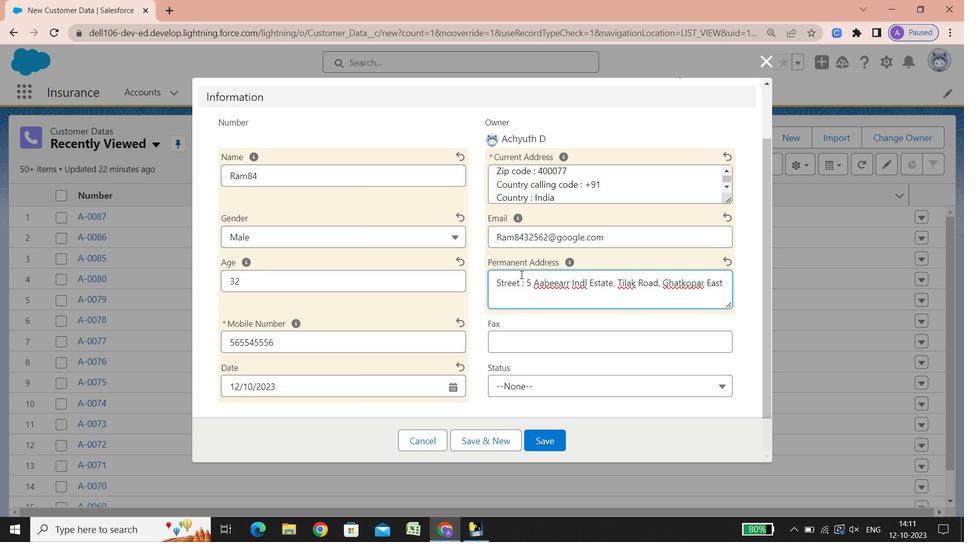 
Action: Mouse scrolled (520, 274) with delta (0, 0)
Screenshot: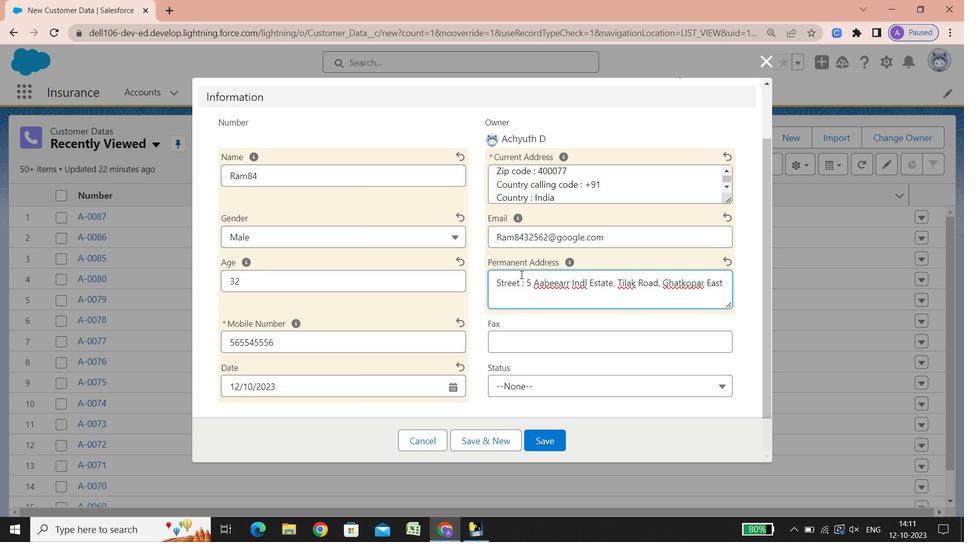 
Action: Mouse scrolled (520, 274) with delta (0, 0)
Screenshot: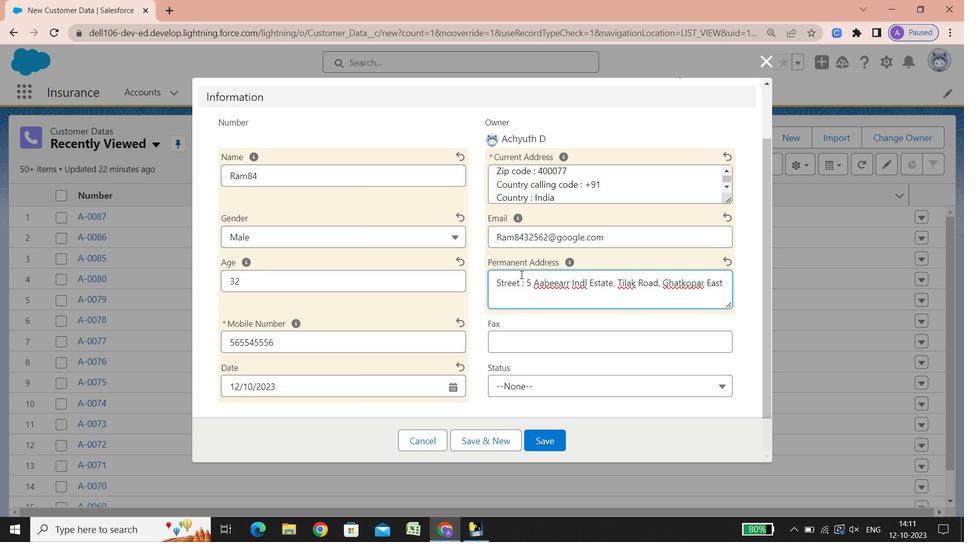 
Action: Mouse scrolled (520, 274) with delta (0, 0)
Screenshot: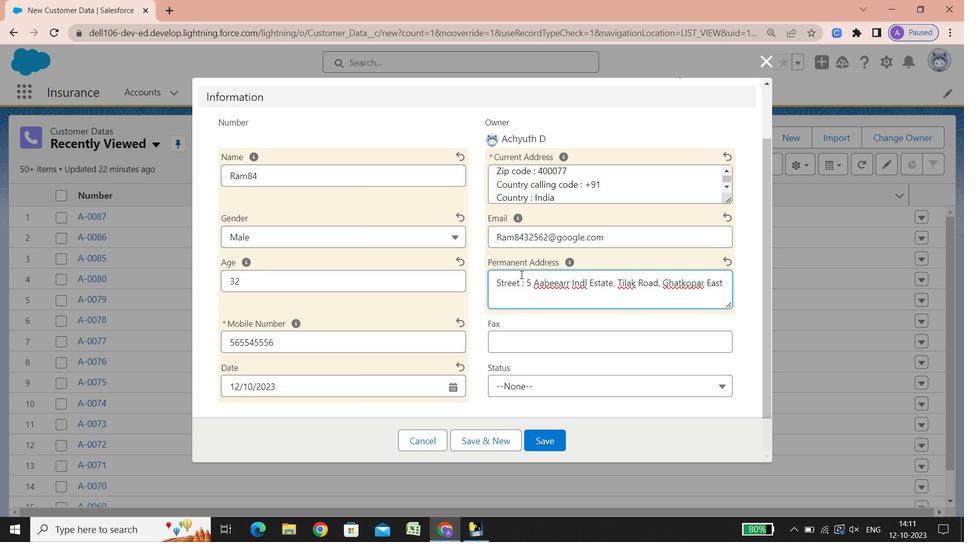 
Action: Mouse scrolled (520, 274) with delta (0, 0)
Screenshot: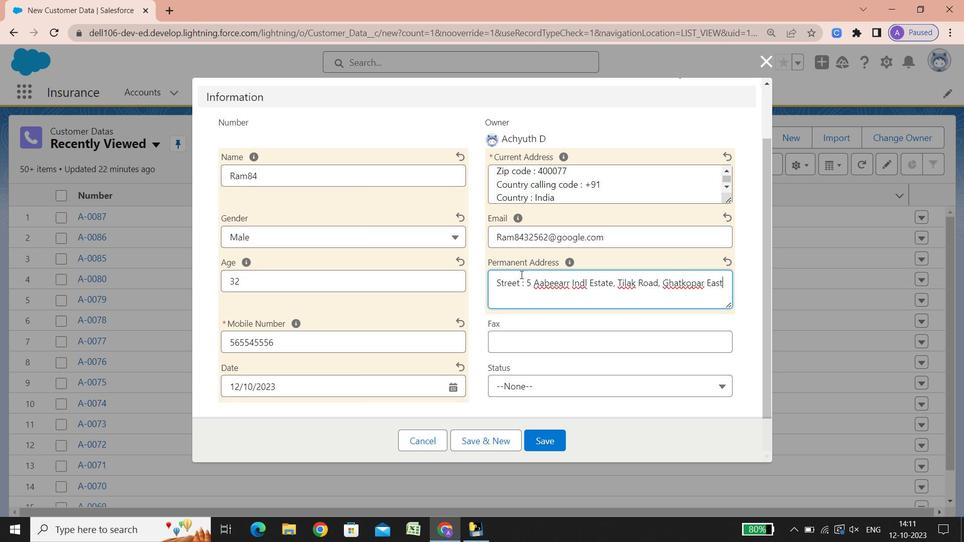 
Action: Mouse scrolled (520, 274) with delta (0, 0)
Screenshot: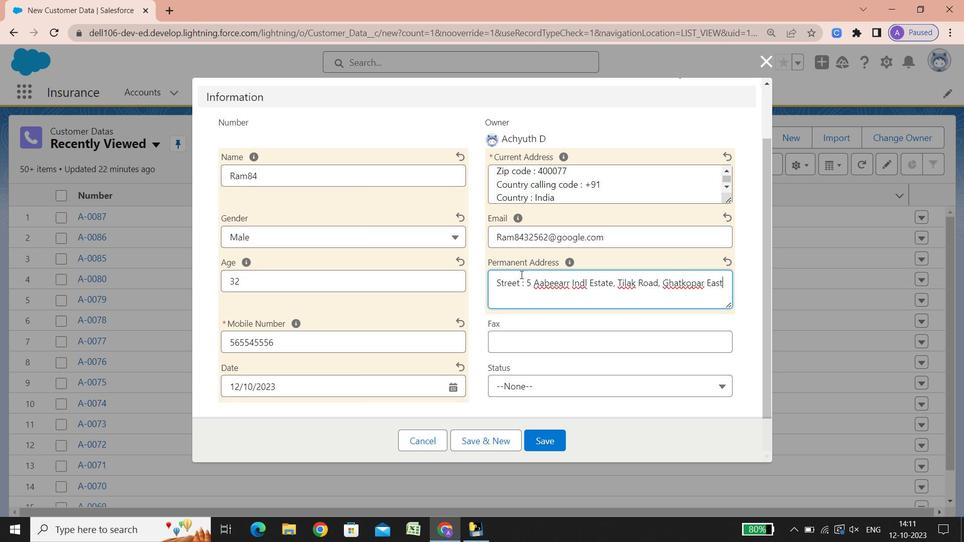 
Action: Mouse scrolled (520, 274) with delta (0, 0)
Screenshot: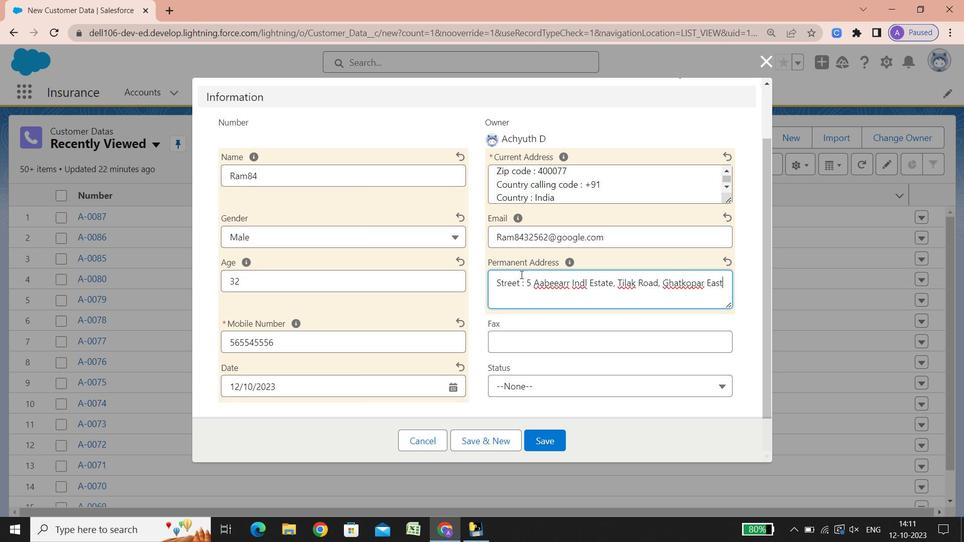 
Action: Mouse scrolled (520, 274) with delta (0, 0)
Screenshot: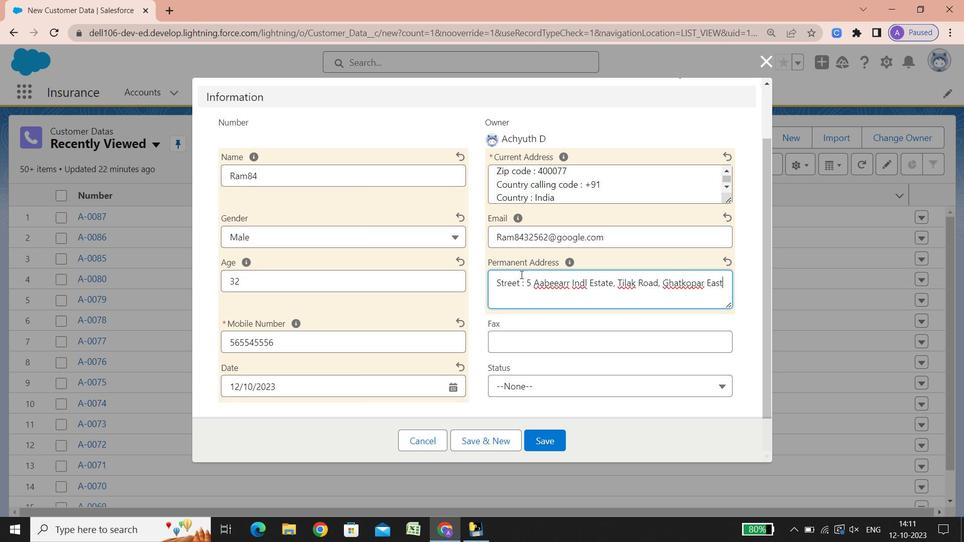
Action: Mouse scrolled (520, 274) with delta (0, 0)
Screenshot: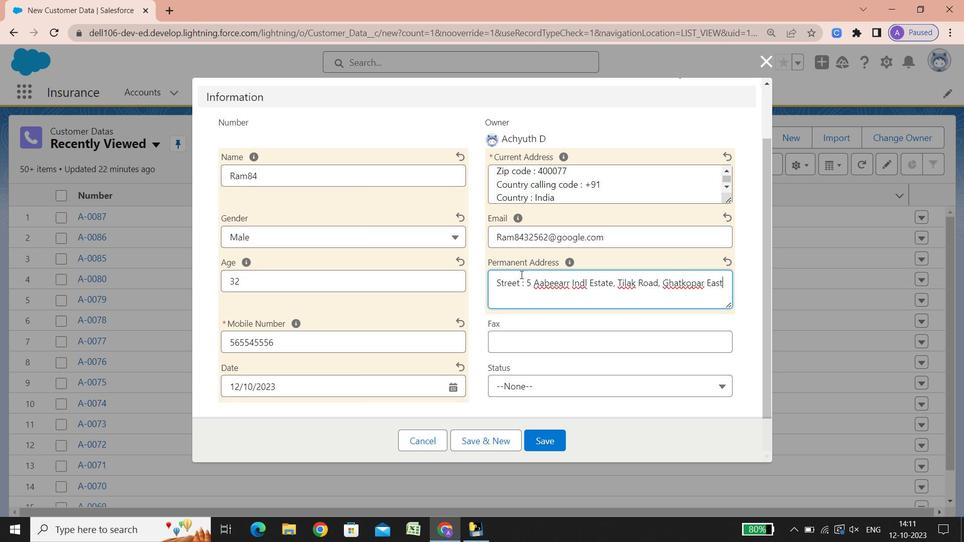 
Action: Mouse scrolled (520, 274) with delta (0, 0)
Screenshot: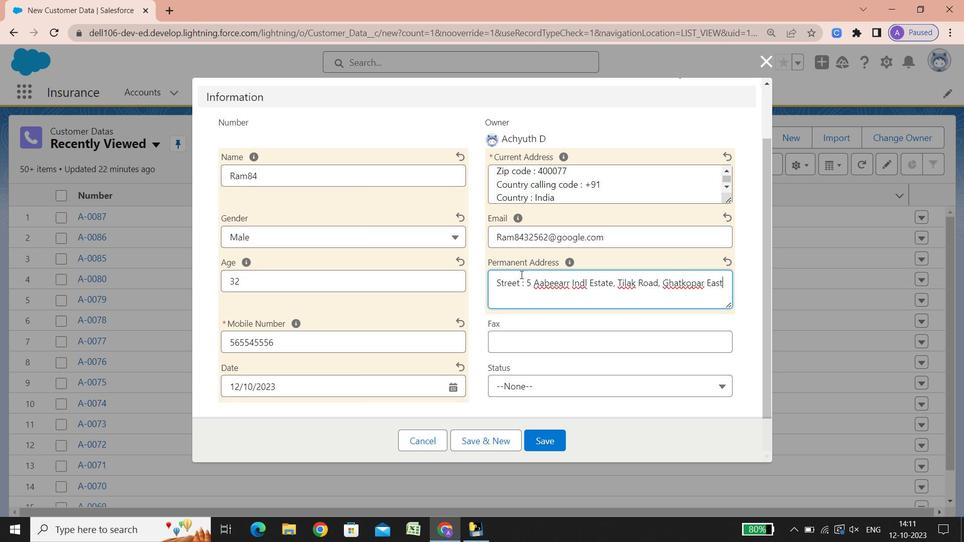 
Action: Mouse scrolled (520, 274) with delta (0, 0)
Screenshot: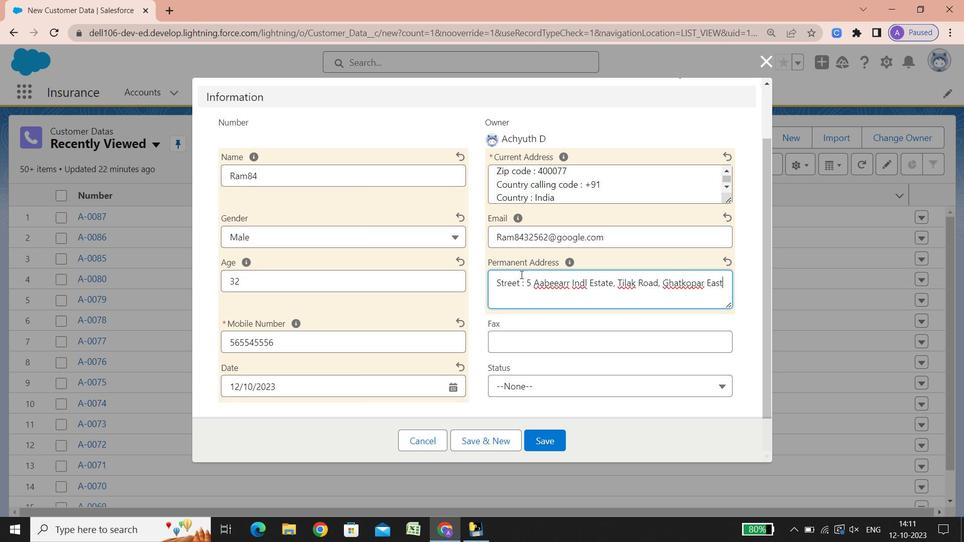 
Action: Mouse scrolled (520, 274) with delta (0, 0)
Screenshot: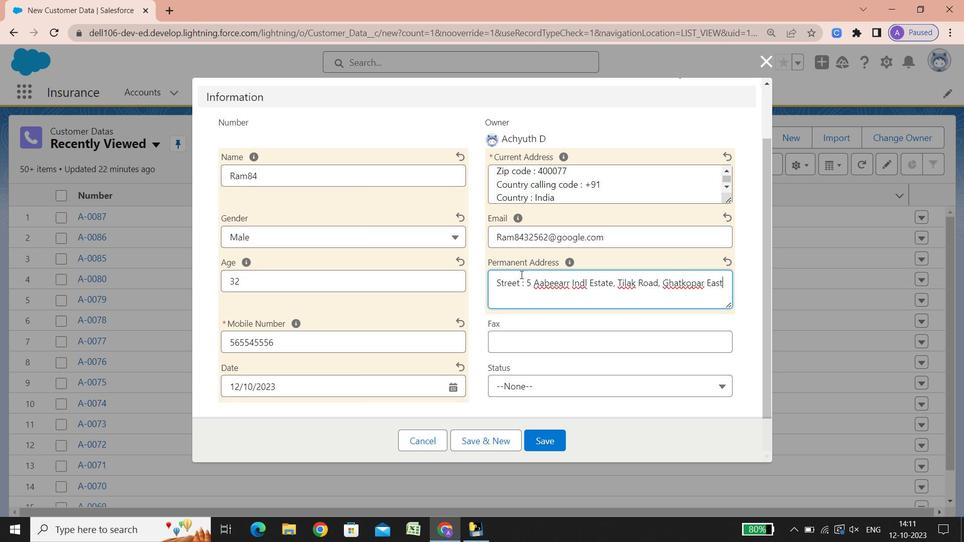 
Action: Mouse scrolled (520, 274) with delta (0, 0)
Screenshot: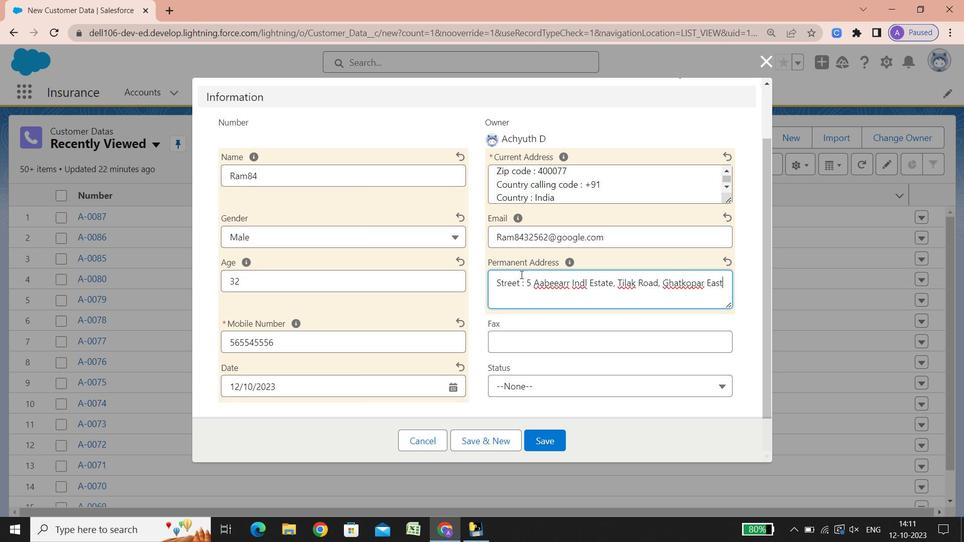 
Action: Mouse scrolled (520, 274) with delta (0, 0)
Screenshot: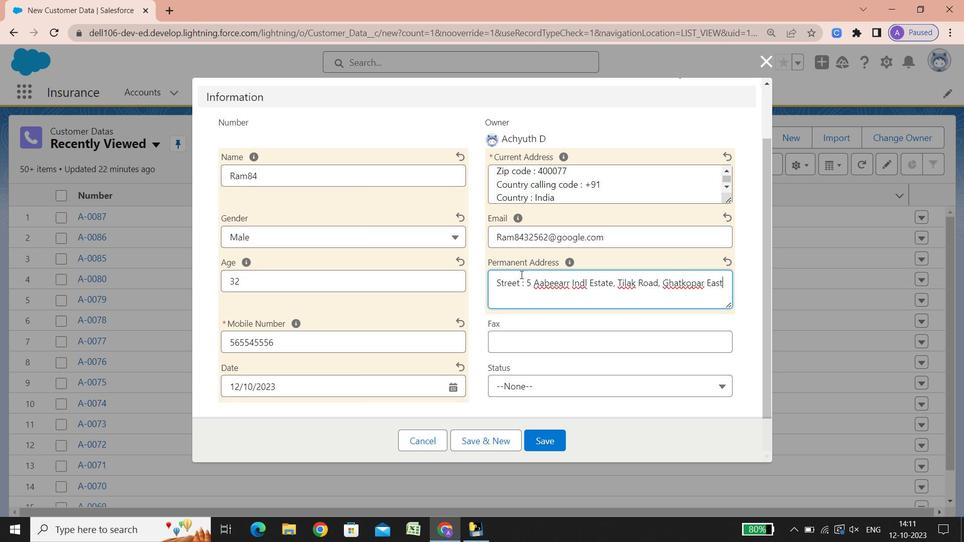 
Action: Mouse scrolled (520, 274) with delta (0, 0)
Screenshot: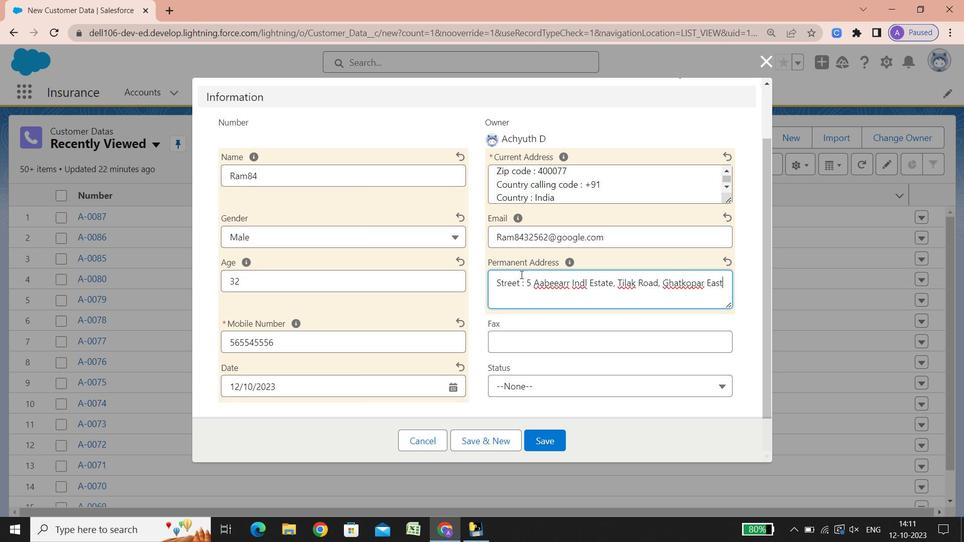
Action: Mouse scrolled (520, 274) with delta (0, 0)
Screenshot: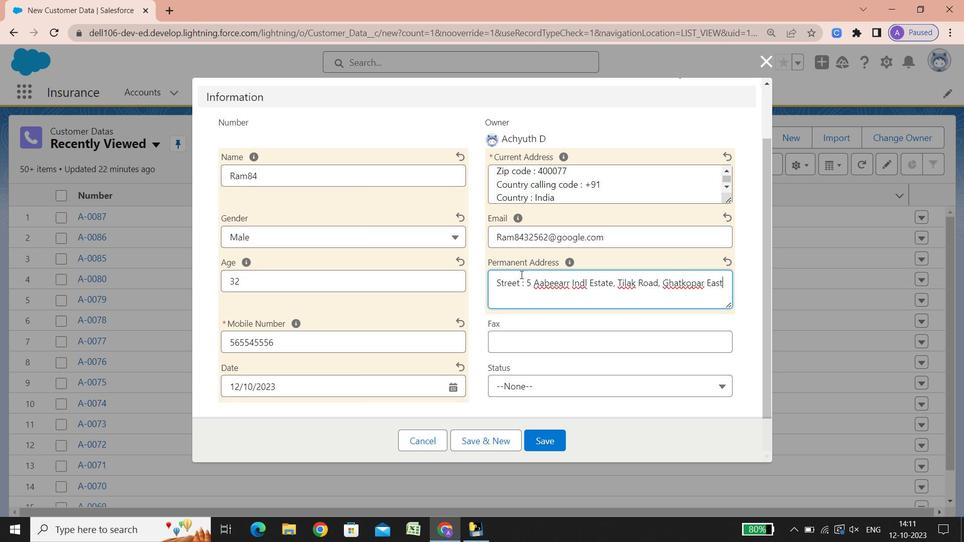 
Action: Mouse scrolled (520, 274) with delta (0, 0)
Screenshot: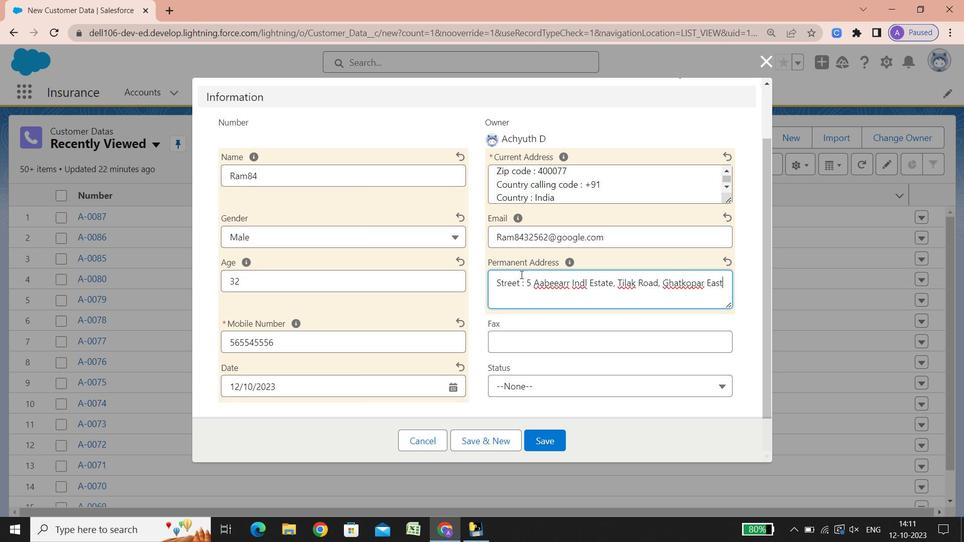 
Action: Mouse scrolled (520, 274) with delta (0, 0)
Screenshot: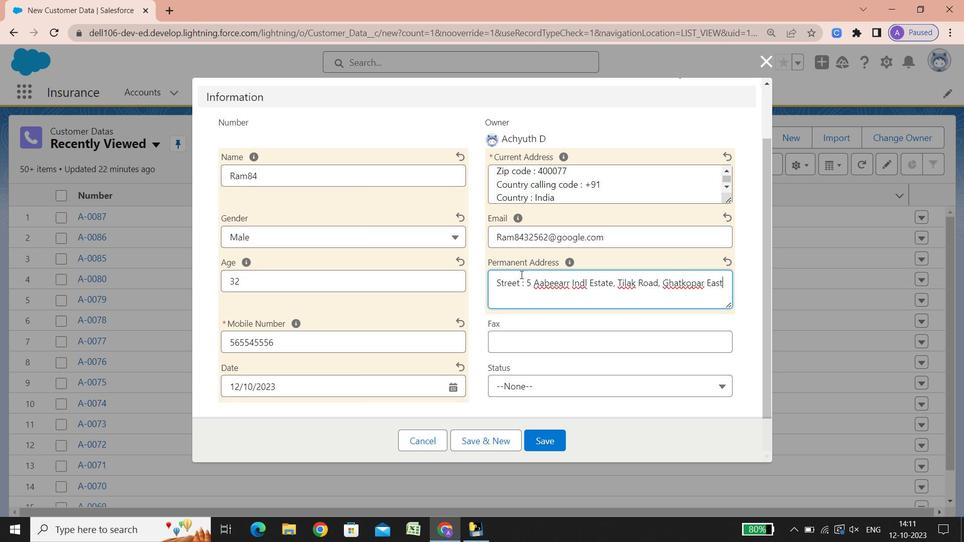
Action: Mouse scrolled (520, 274) with delta (0, 0)
Screenshot: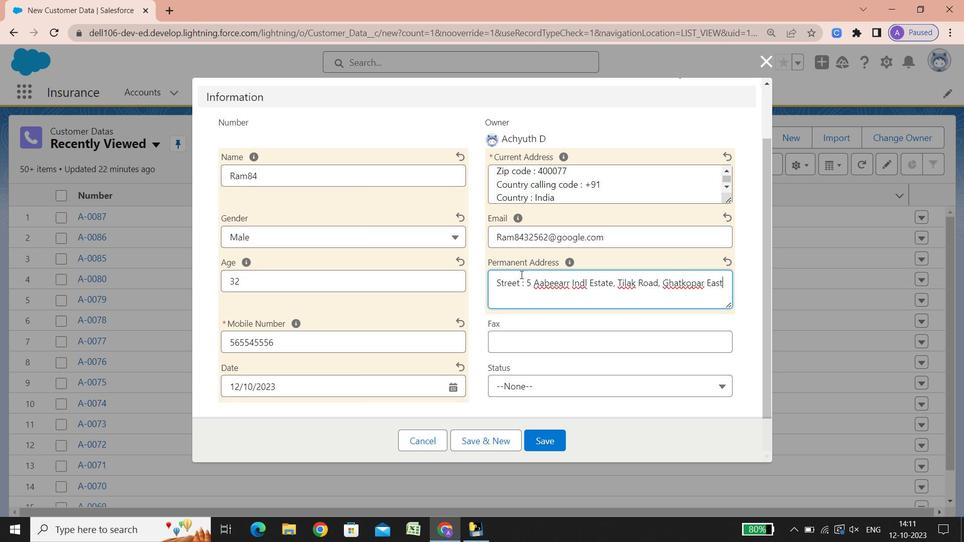 
Action: Mouse scrolled (520, 274) with delta (0, 0)
Screenshot: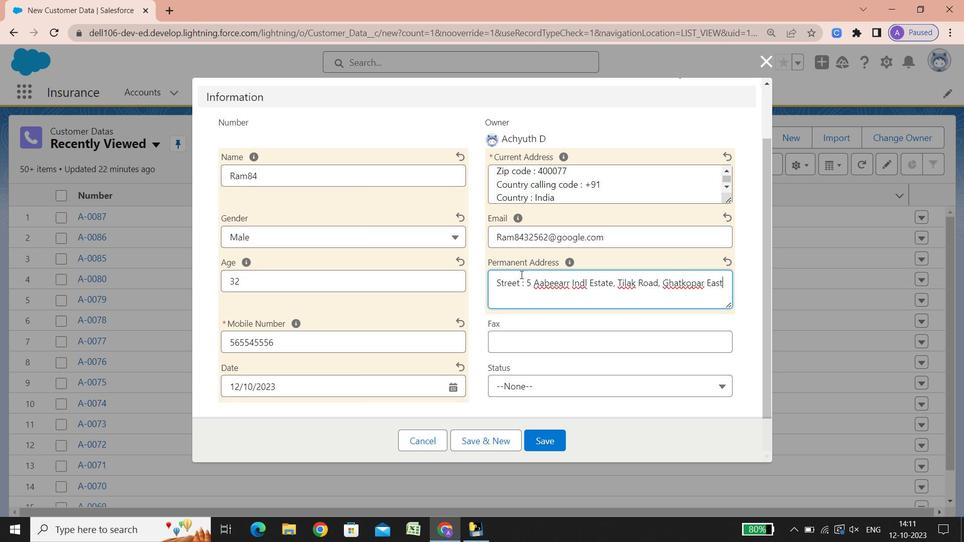 
Action: Mouse scrolled (520, 274) with delta (0, 0)
Screenshot: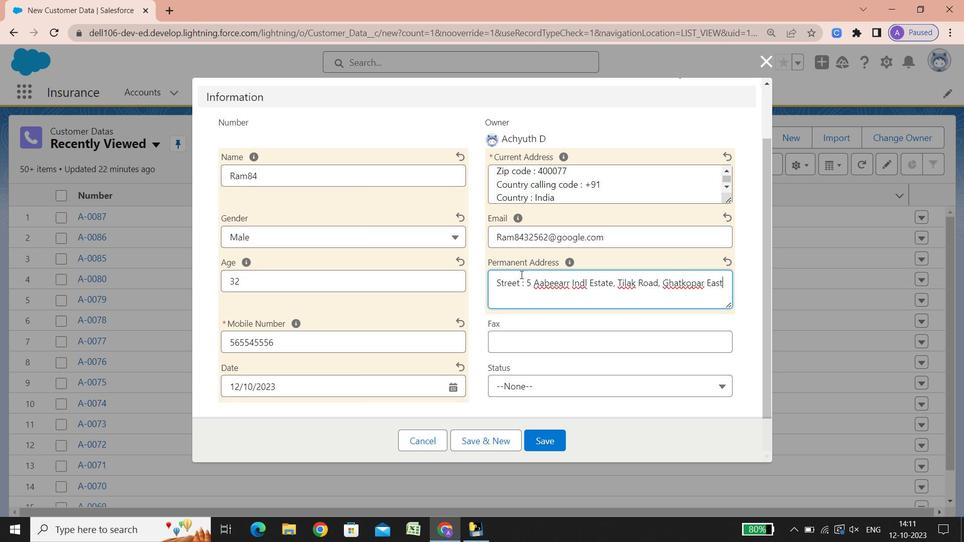 
Action: Mouse scrolled (520, 274) with delta (0, 0)
Screenshot: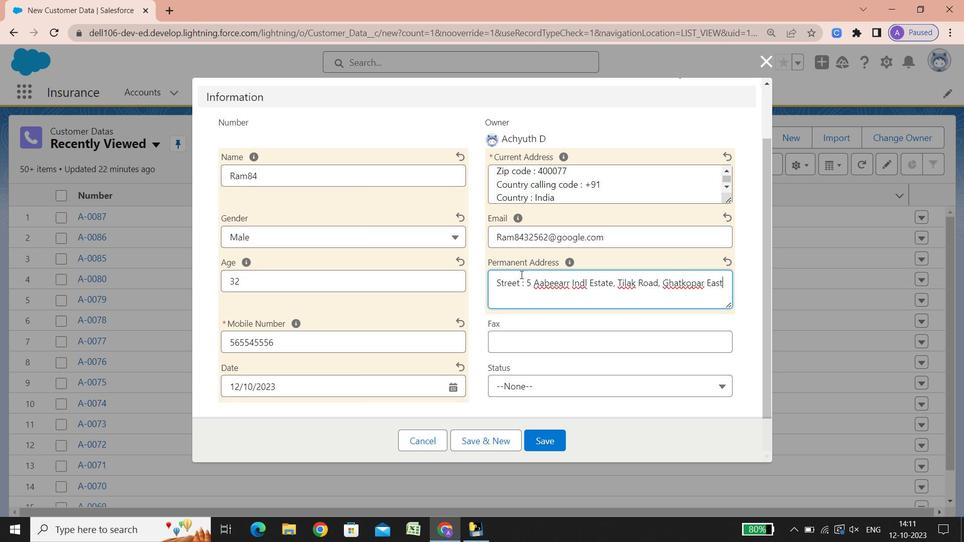 
Action: Mouse scrolled (520, 274) with delta (0, 0)
Screenshot: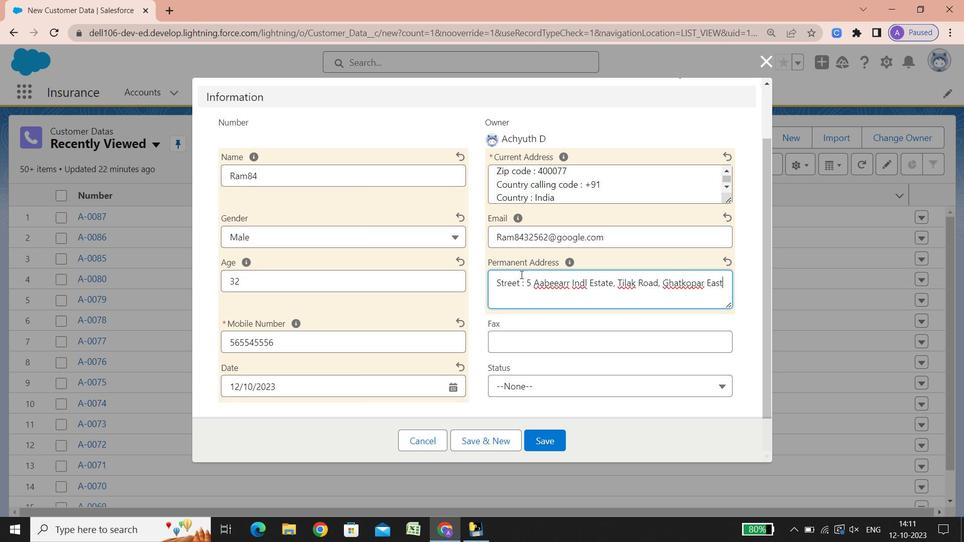 
Action: Mouse scrolled (520, 274) with delta (0, 0)
Screenshot: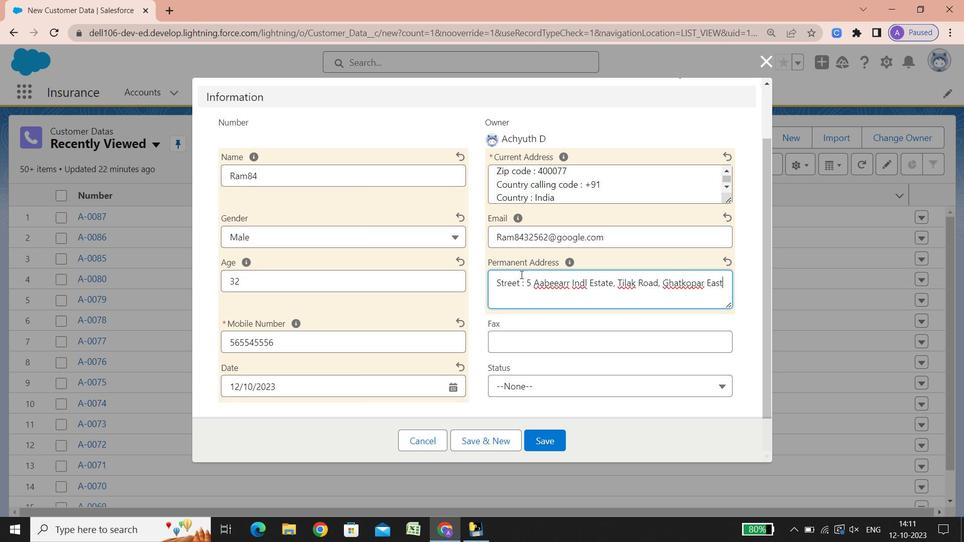 
Action: Mouse scrolled (520, 274) with delta (0, 0)
Screenshot: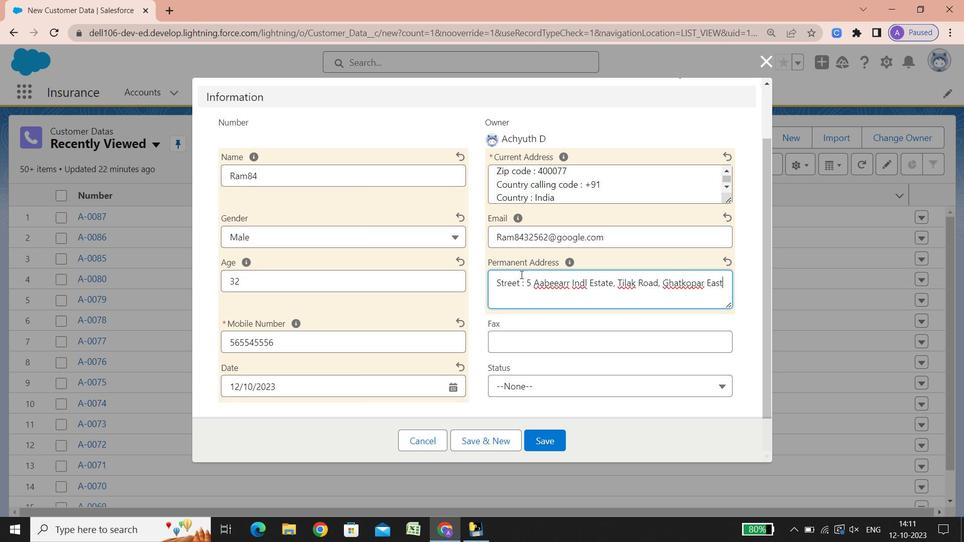 
Action: Mouse scrolled (520, 274) with delta (0, 0)
Screenshot: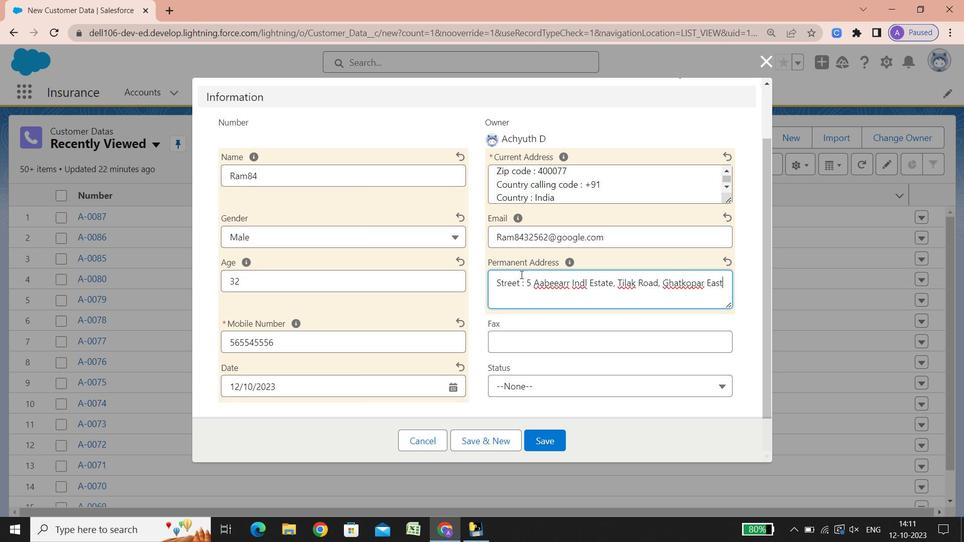 
Action: Mouse scrolled (520, 274) with delta (0, 0)
Screenshot: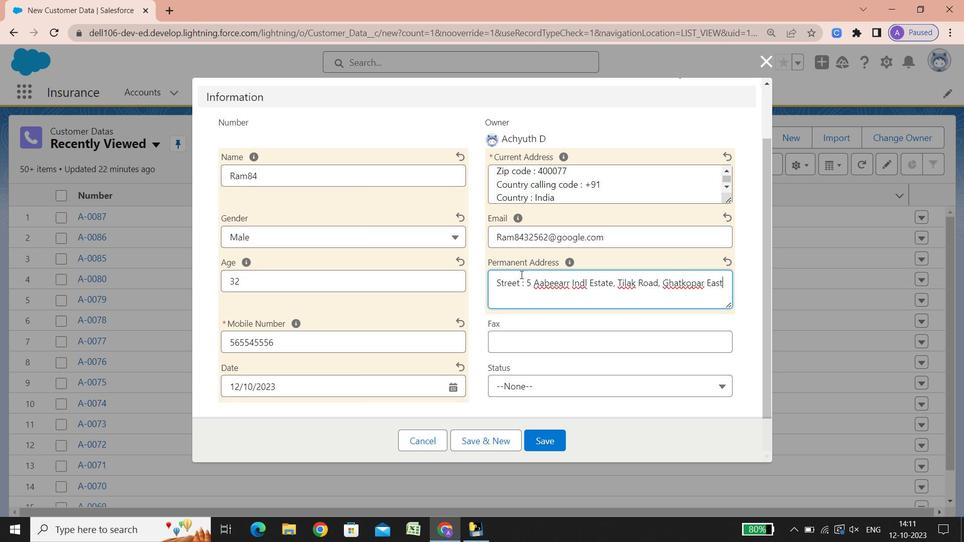 
Action: Mouse scrolled (520, 274) with delta (0, 0)
Screenshot: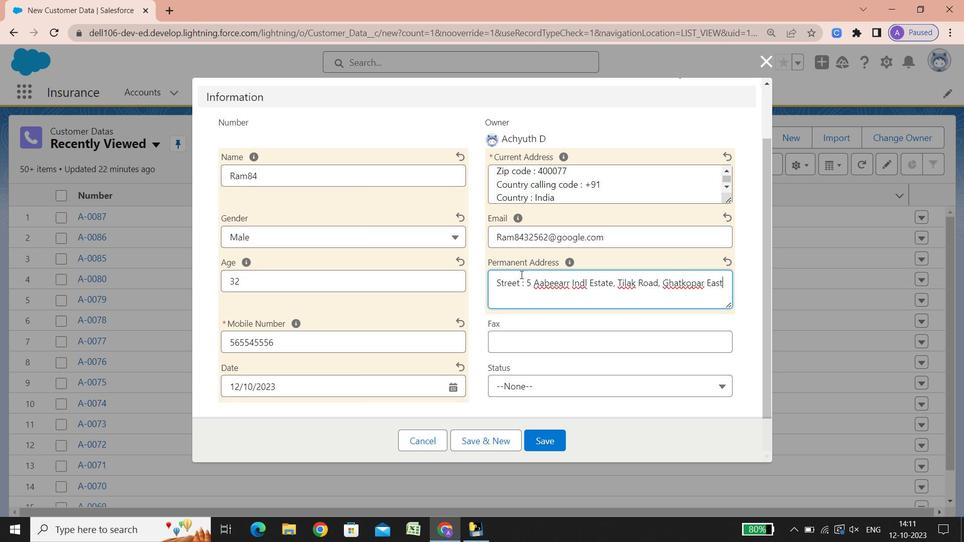 
Action: Key pressed ,<Key.enter><Key.backspace><Key.space><Key.shift><Key.shift><Key.shift><Key.shift><Key.shift>Raja<Key.space><Key.shift><Key.shift><Key.shift><Key.shift><Key.shift>Bahadur<Key.space><Key.shift><Key.shift><Key.shift><Key.shift><Key.shift><Key.shift><Key.shift><Key.shift><Key.shift><Key.shift>Compound,<Key.space><Key.shift><Key.shift><Key.shift><Key.shift><Key.shift><Key.shift><Key.shift><Key.shift><Key.shift><Key.shift>Hamam<Key.space><Key.shift><Key.shift><Key.shift><Key.shift><Key.shift><Key.shift><Key.shift><Key.shift><Key.shift><Key.shift><Key.shift><Key.shift><Key.shift><Key.shift><Key.shift><Key.shift>Street,<Key.space><Key.shift>Near<Key.space><Key.shift>Gardenn<Key.space><Key.shift>Jolly,<Key.space><Key.shift><Key.shift>Hutatma<Key.space><Key.shift>Chowk<Key.enter>
Screenshot: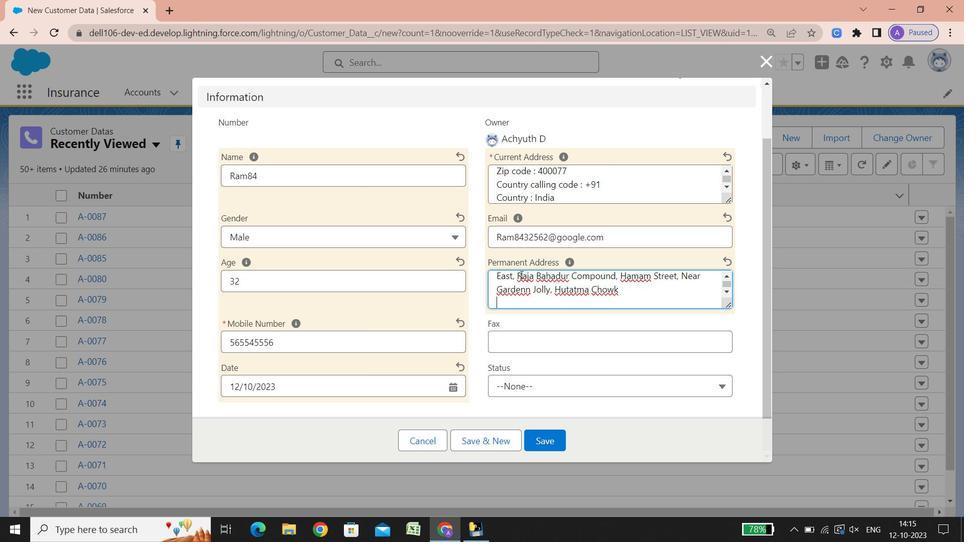 
Action: Mouse scrolled (520, 274) with delta (0, 0)
Screenshot: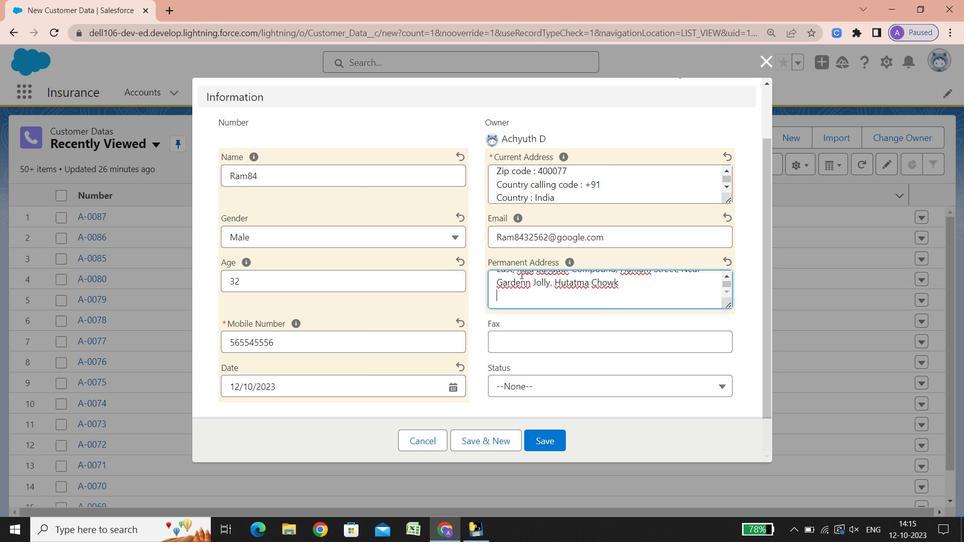 
Action: Mouse scrolled (520, 274) with delta (0, 0)
Screenshot: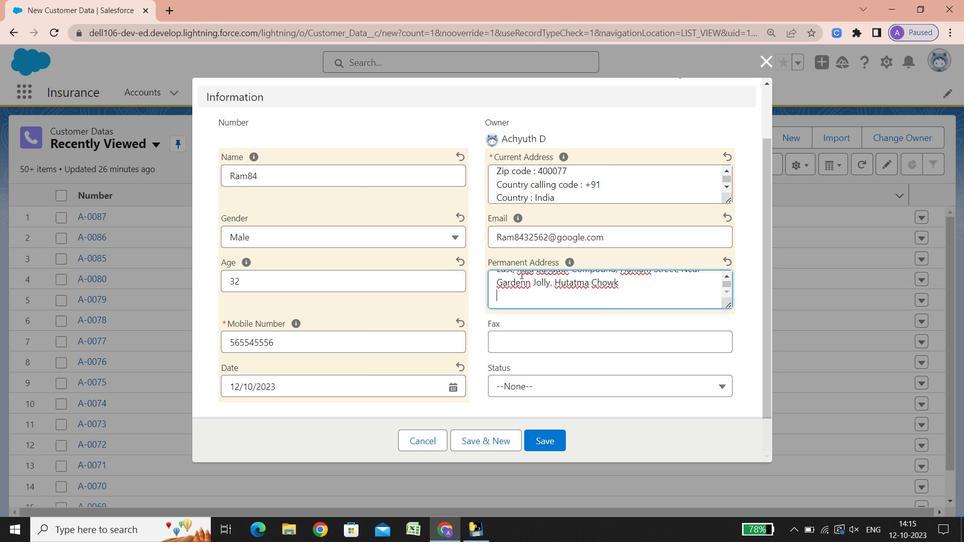
Action: Mouse scrolled (520, 274) with delta (0, 0)
Screenshot: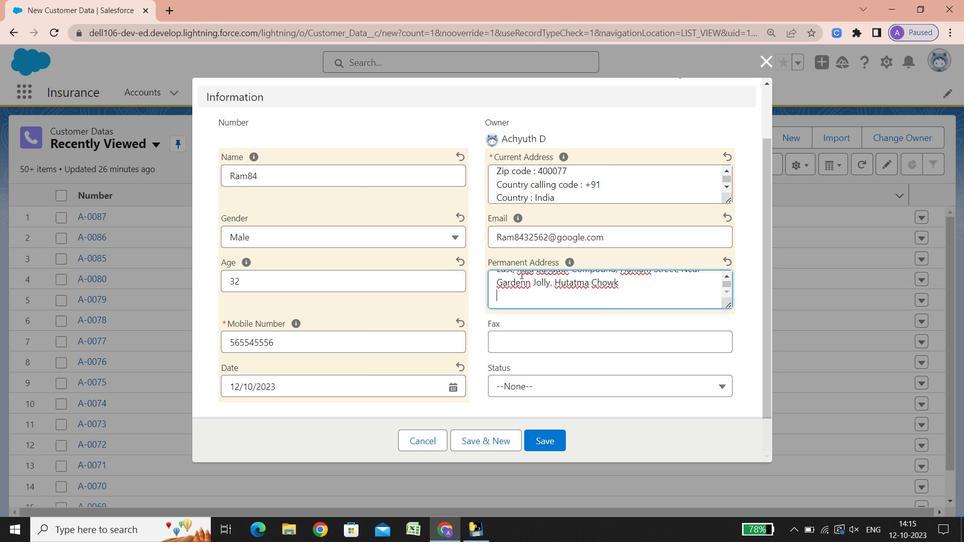 
Action: Mouse scrolled (520, 274) with delta (0, 0)
Screenshot: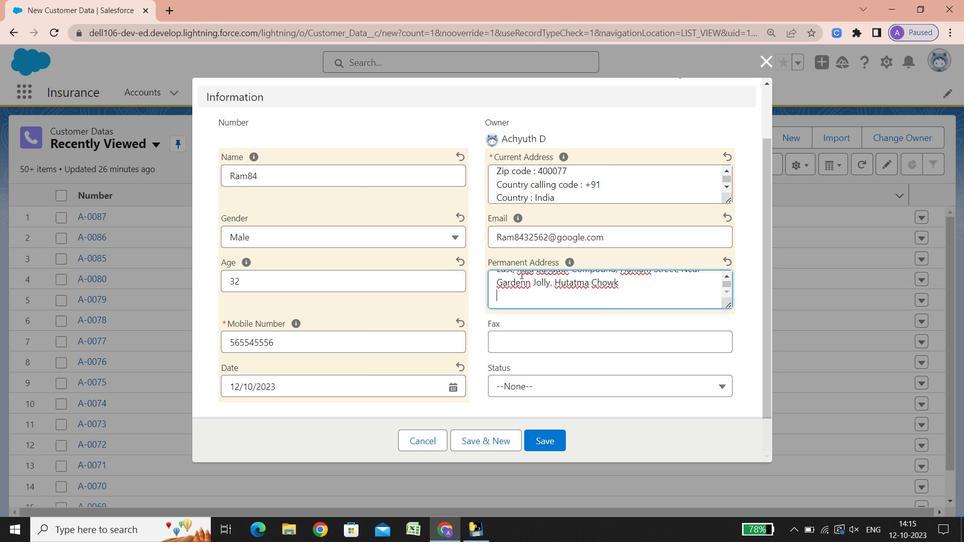 
Action: Mouse scrolled (520, 274) with delta (0, 0)
Screenshot: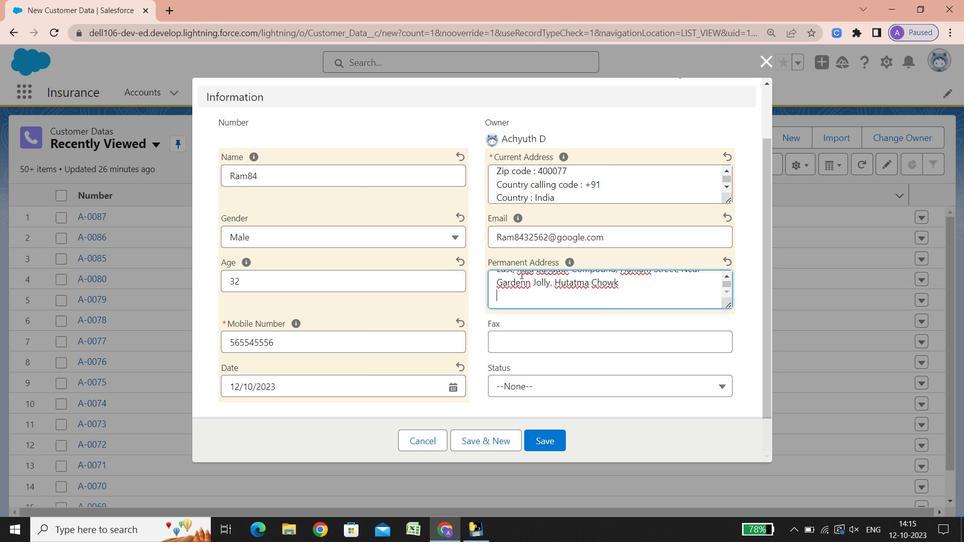 
Action: Mouse scrolled (520, 274) with delta (0, 0)
Screenshot: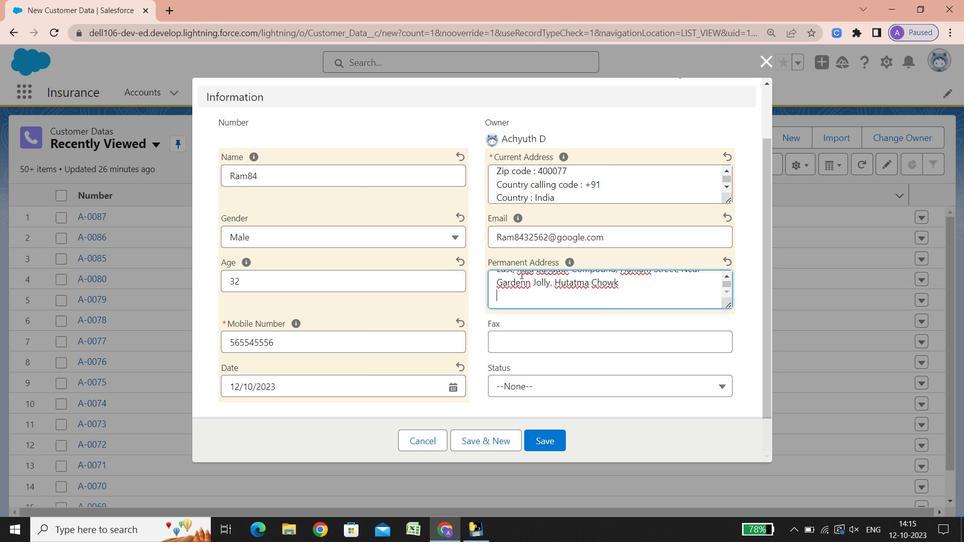 
Action: Mouse scrolled (520, 274) with delta (0, 0)
Screenshot: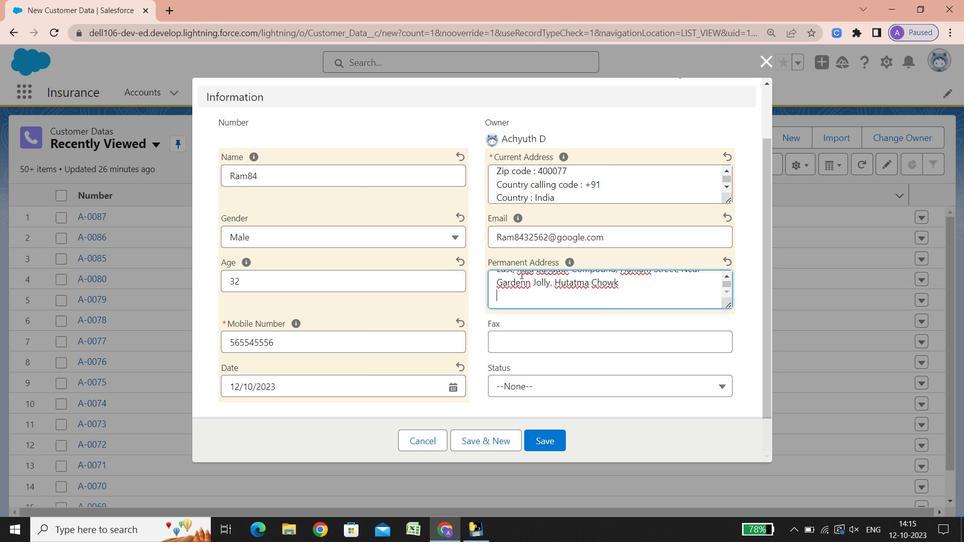 
Action: Mouse scrolled (520, 274) with delta (0, 0)
Screenshot: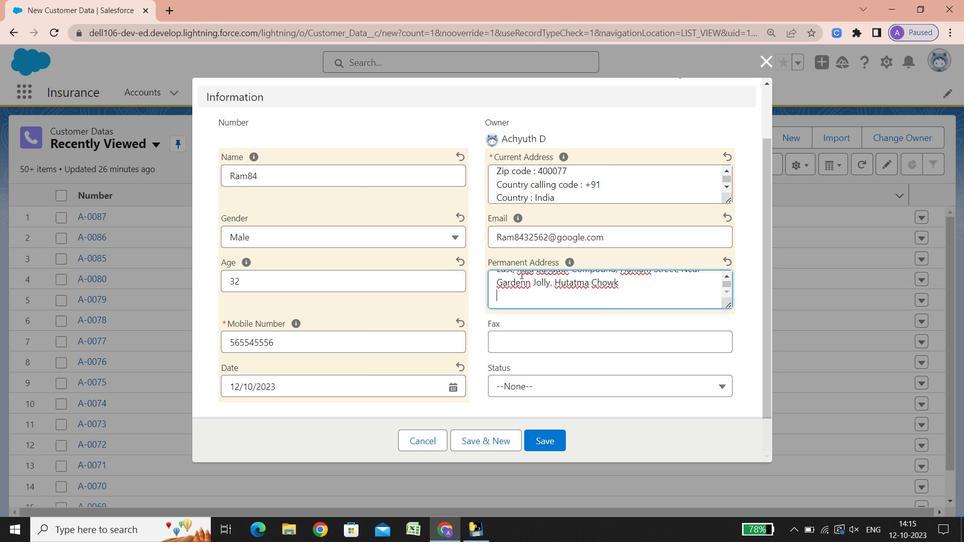 
Action: Mouse scrolled (520, 274) with delta (0, 0)
Screenshot: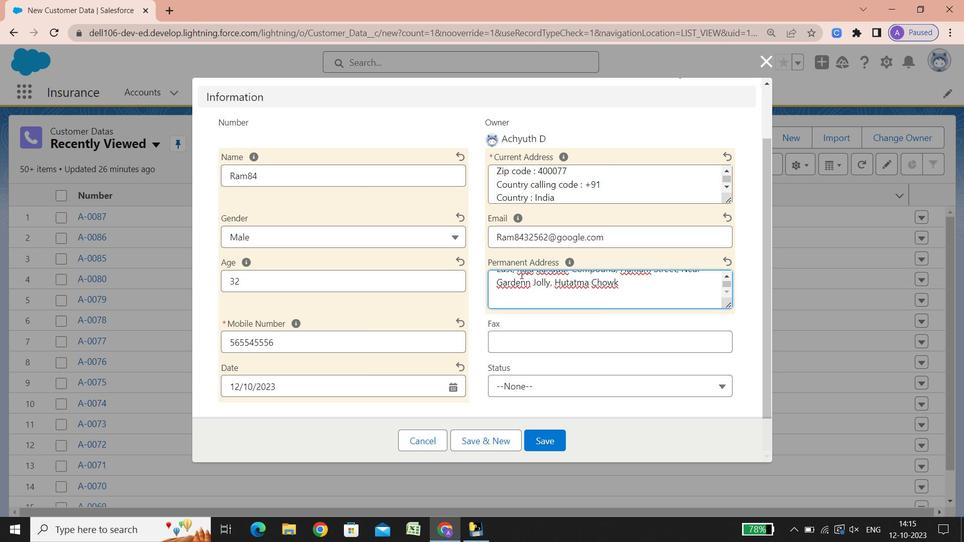 
Action: Mouse scrolled (520, 274) with delta (0, 0)
Screenshot: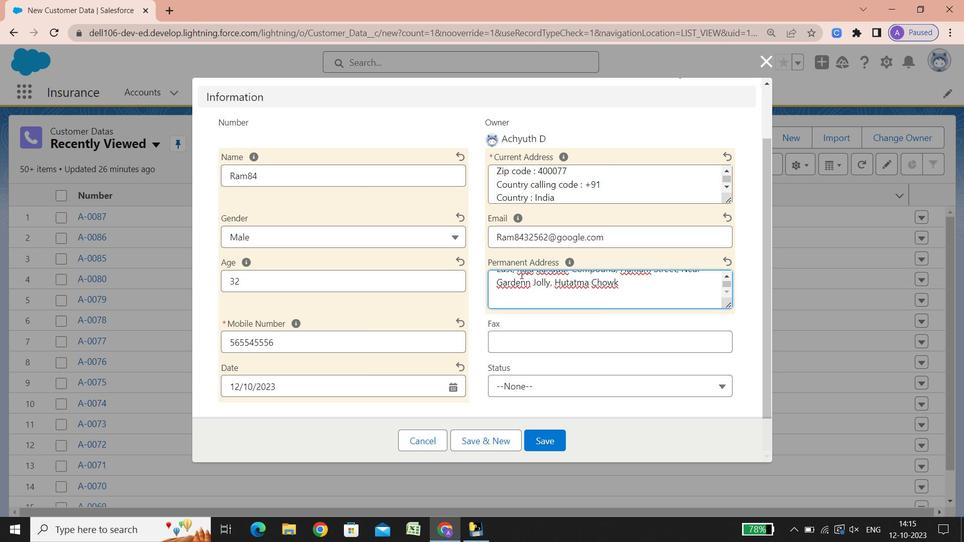 
Action: Mouse scrolled (520, 274) with delta (0, 0)
Screenshot: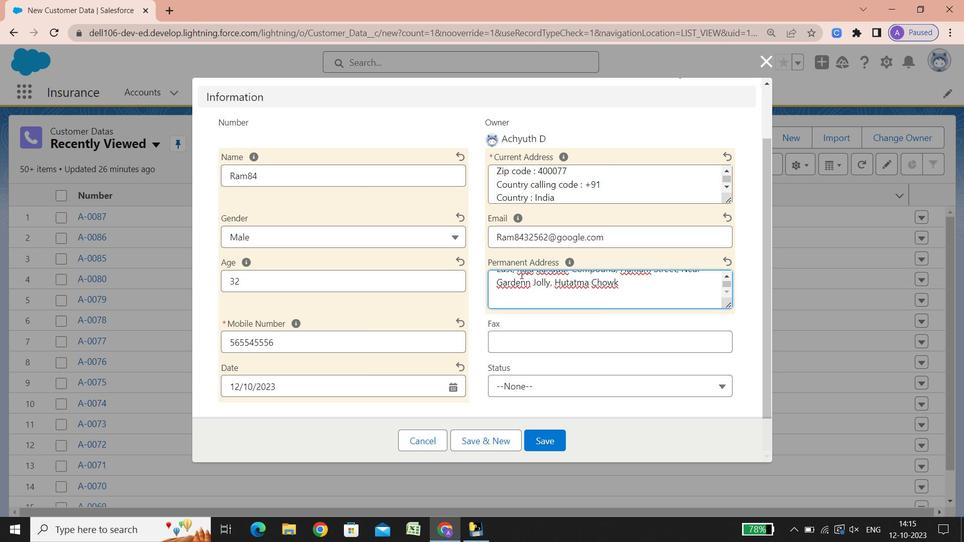 
Action: Key pressed <Key.shift>City<Key.space><Key.shift_r>:<Key.space><Key.shift>Mumbai<Key.enter><Key.shift><Key.shift><Key.shift><Key.shift>State/province/area<Key.space><Key.shift_r>:<Key.space><Key.shift_r><Key.shift_r><Key.shift_r><Key.shift_r><Key.shift_r><Key.shift_r><Key.shift_r><Key.shift_r><Key.shift_r><Key.shift_r><Key.shift_r>Maharashtra<Key.enter><Key.shift_r><Key.shift_r><Key.shift_r><Key.shift_r><Key.shift_r><Key.shift_r><Key.shift_r><Key.shift_r><Key.shift_r><Key.shift_r>Phone<Key.space>number<Key.space><Key.shift_r>:<Key.space>022249777<Key.backspace>177.<Key.backspace><Key.enter><Key.shift><Key.shift><Key.shift><Key.shift><Key.shift><Key.shift><Key.shift><Key.shift>Zii<Key.backspace>p<Key.space>code<Key.space><Key.shift_r>:<Key.space>022249771<Key.backspace><Key.backspace><Key.backspace><Key.backspace><Key.backspace><Key.backspace><Key.backspace><Key.backspace><Key.backspace>400013<Key.enter><Key.shift>Country<Key.space>callin
Screenshot: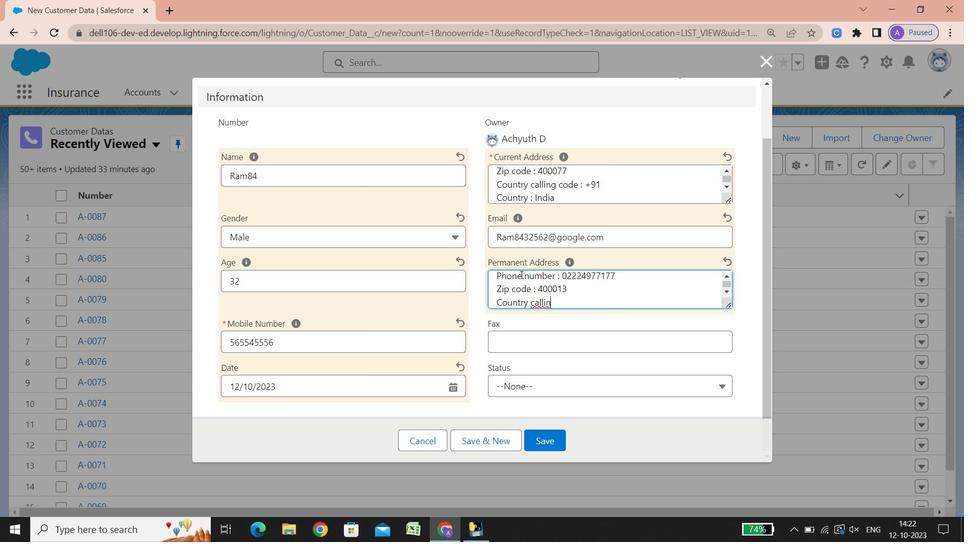 
Action: Mouse moved to (520, 274)
Screenshot: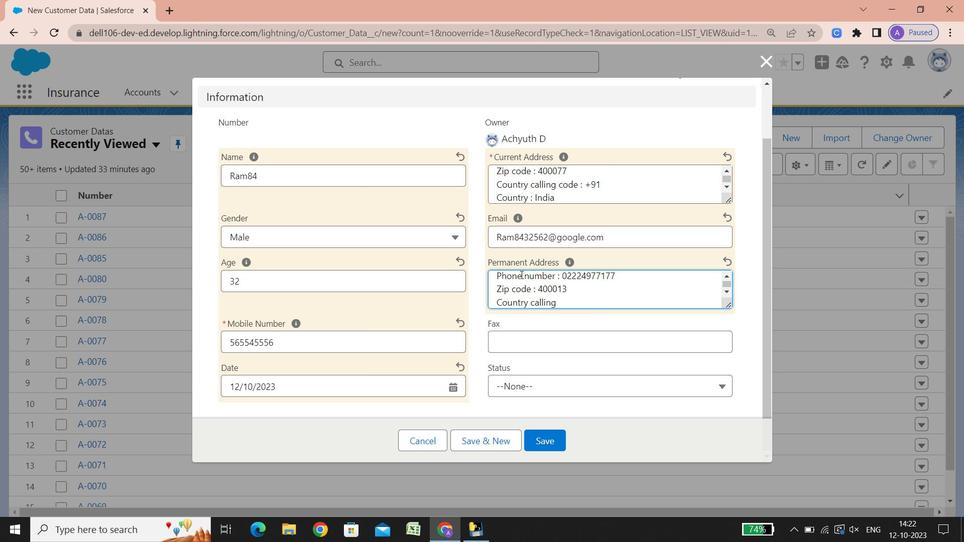 
Action: Key pressed g<Key.space>code<Key.space><Key.shift_r><Key.shift_r><Key.shift_r>:<Key.space><Key.shift_r>+91<Key.enter><Key.shift><Key.shift><Key.shift><Key.shift><Key.shift><Key.shift><Key.shift>Country<Key.space><Key.shift_r>:
Screenshot: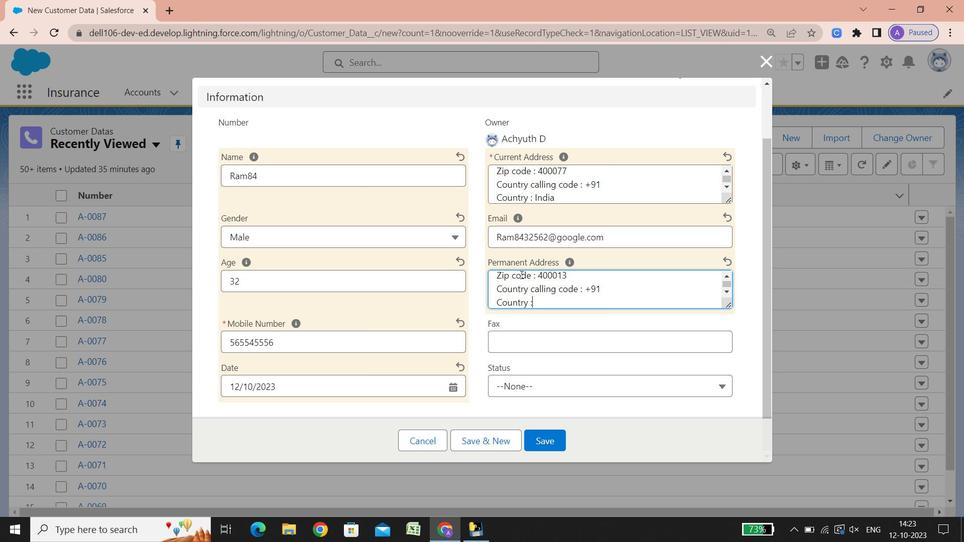 
Action: Mouse moved to (521, 274)
Screenshot: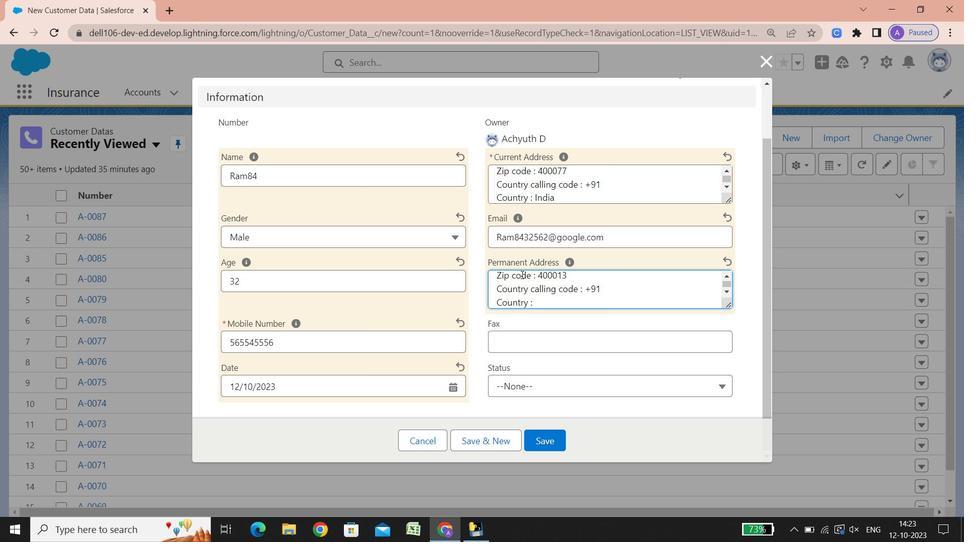 
Action: Key pressed <Key.space><Key.shift_r>India
Screenshot: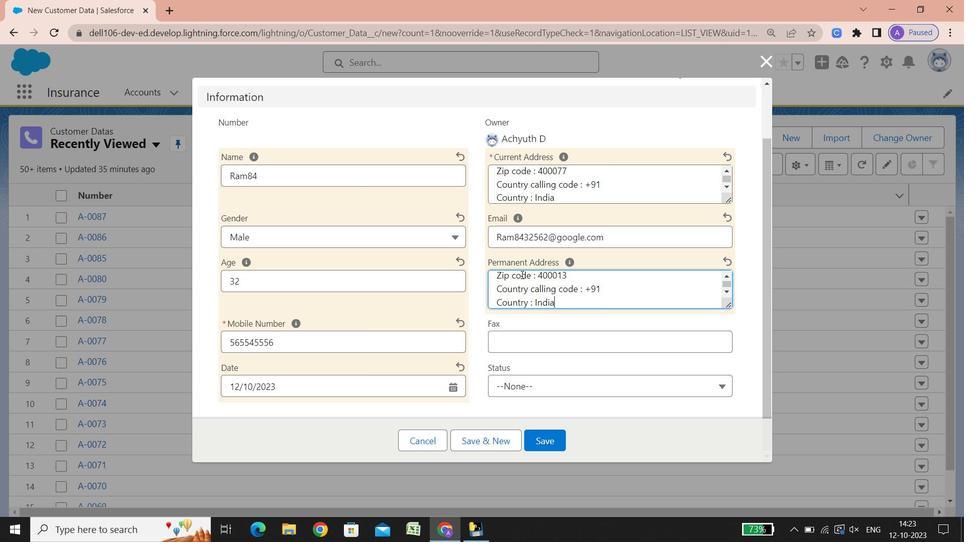 
Action: Mouse moved to (504, 340)
Screenshot: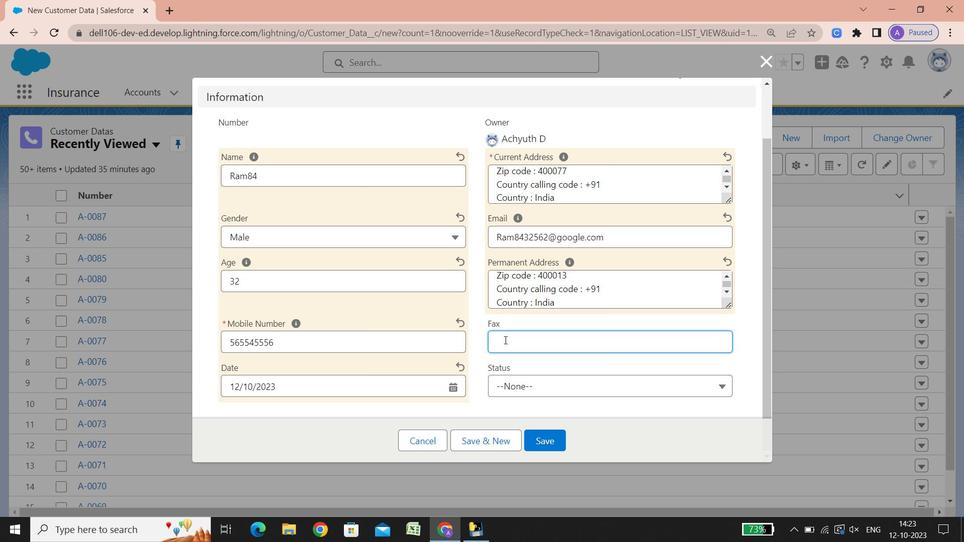
Action: Mouse pressed left at (504, 340)
Screenshot: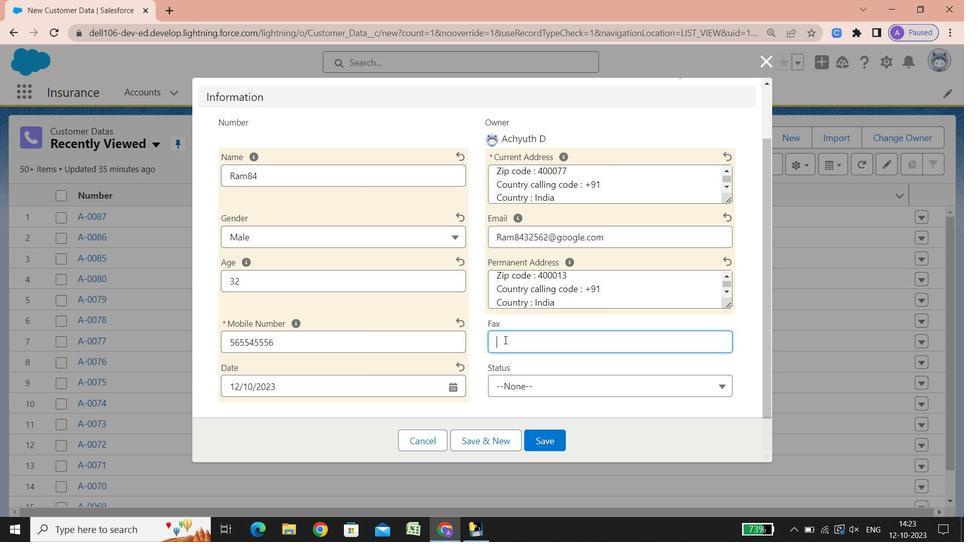 
Action: Key pressed 2546755424444
Screenshot: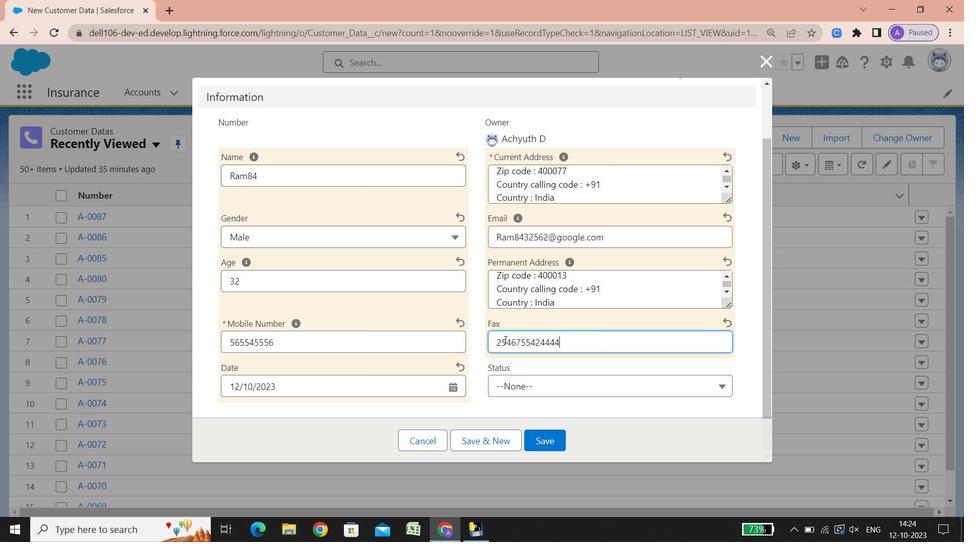 
Action: Mouse moved to (523, 381)
Screenshot: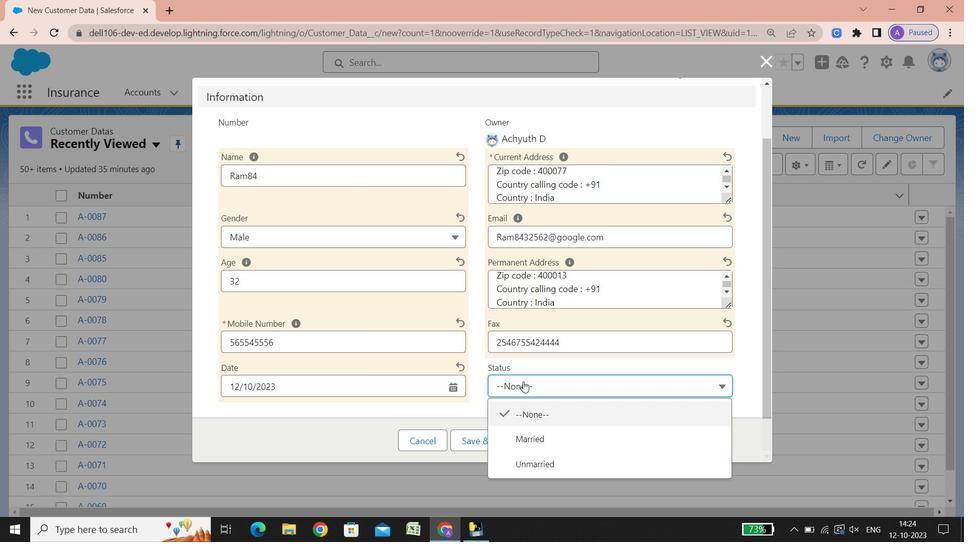 
Action: Mouse pressed left at (523, 381)
Screenshot: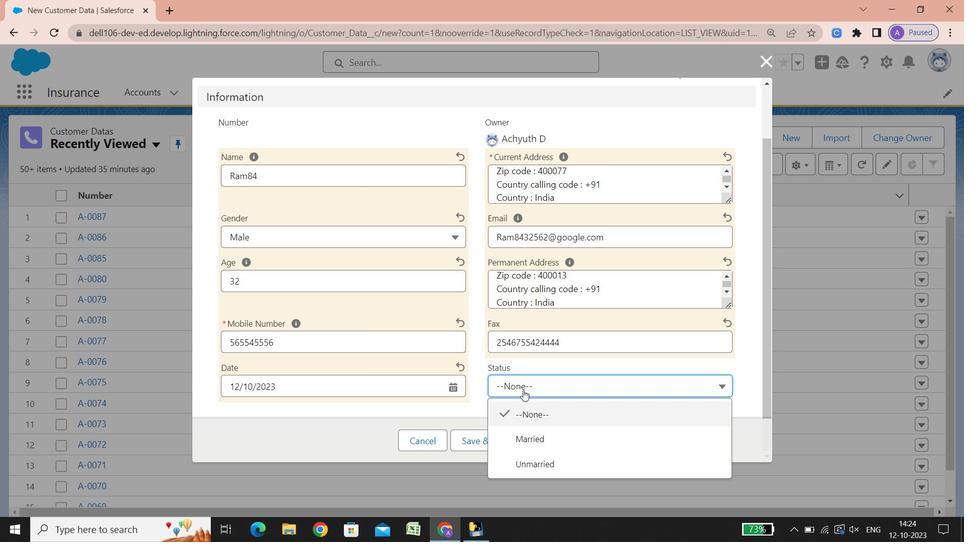 
Action: Mouse moved to (542, 461)
Screenshot: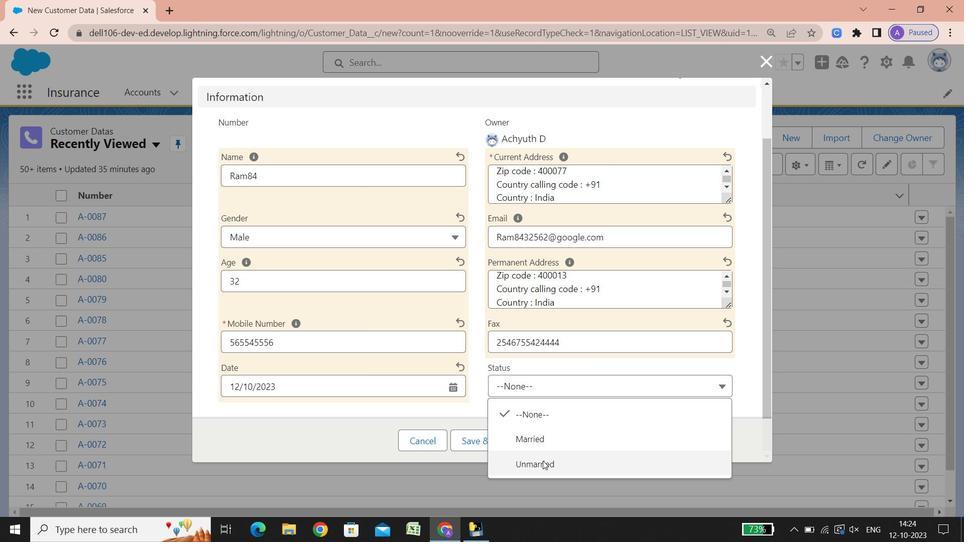 
Action: Mouse pressed left at (542, 461)
Screenshot: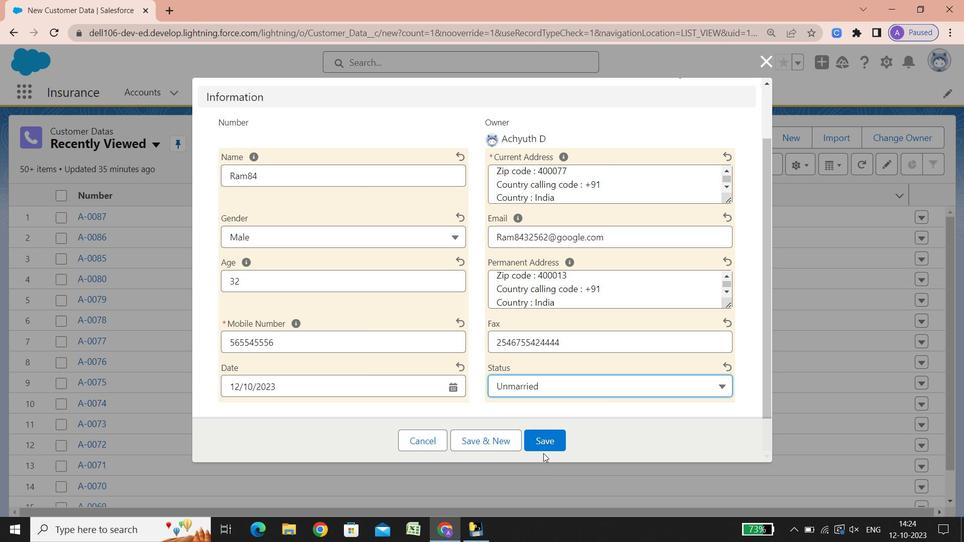 
Action: Mouse moved to (548, 444)
Screenshot: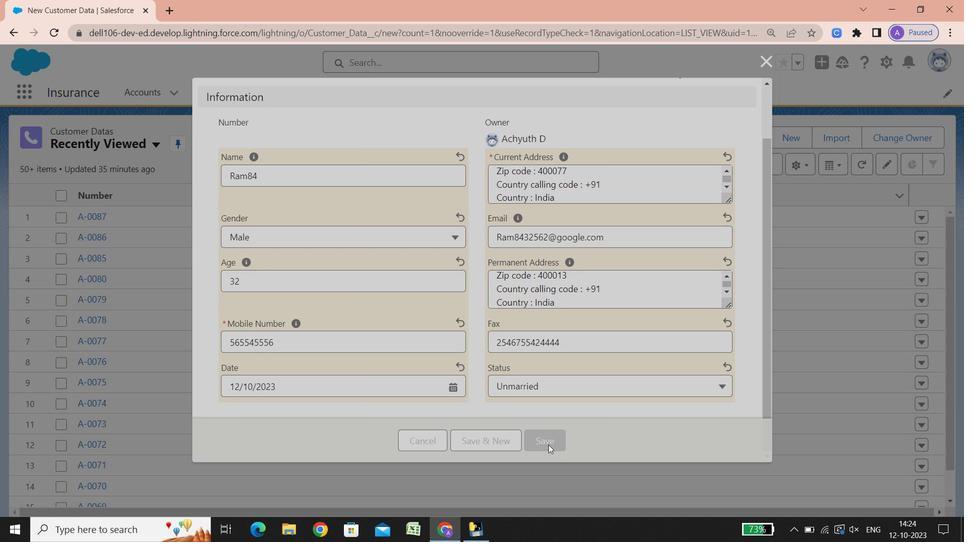
Action: Mouse pressed left at (548, 444)
Screenshot: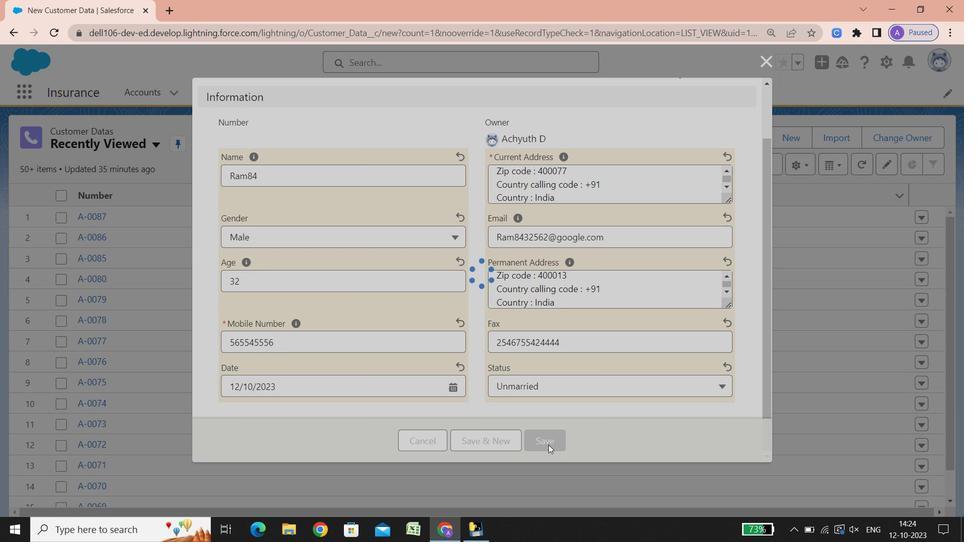 
Action: Mouse moved to (446, 76)
Screenshot: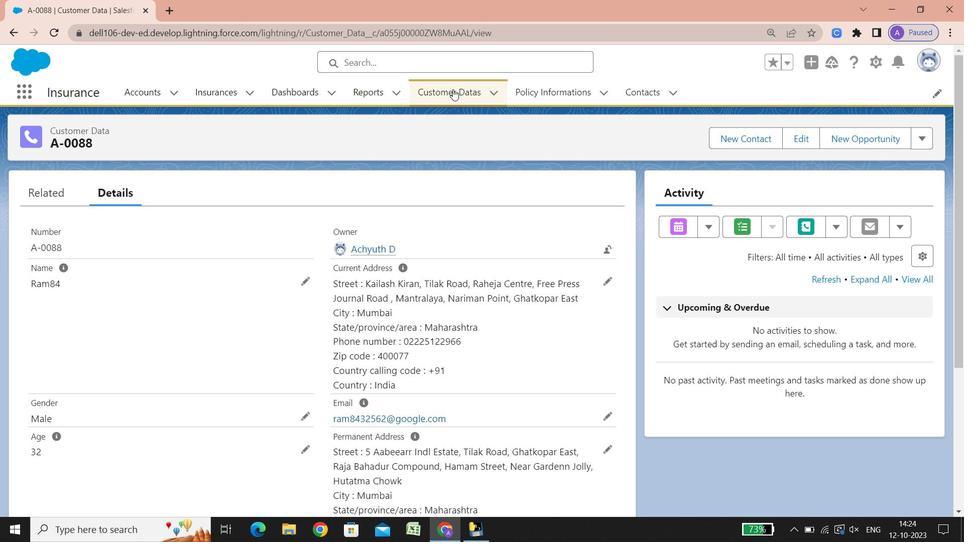 
Action: Mouse pressed left at (446, 76)
Screenshot: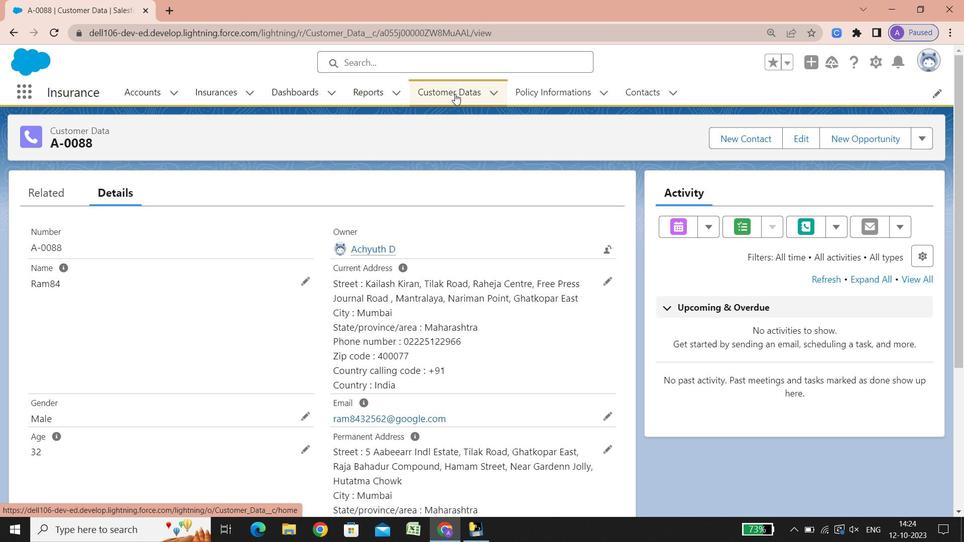 
Action: Mouse moved to (454, 93)
Screenshot: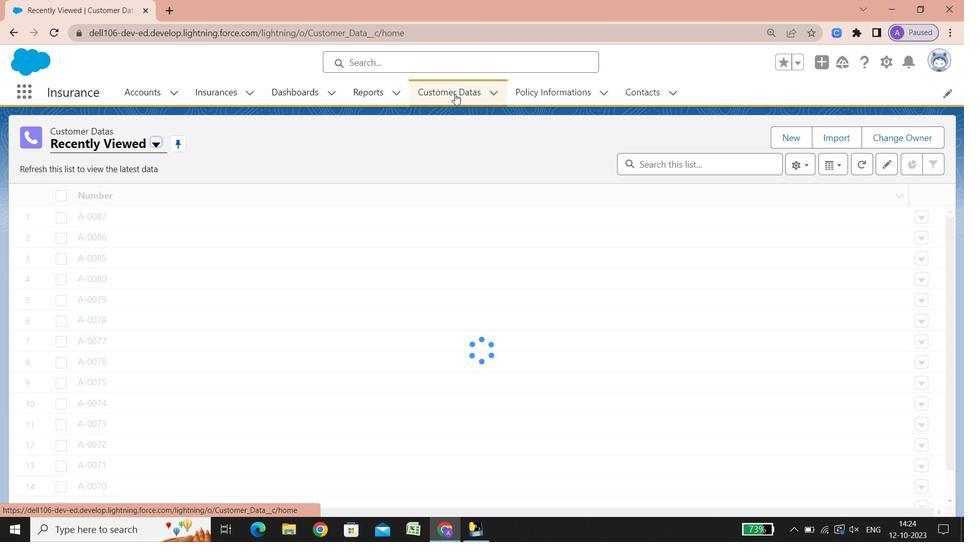
Action: Mouse pressed left at (454, 93)
Screenshot: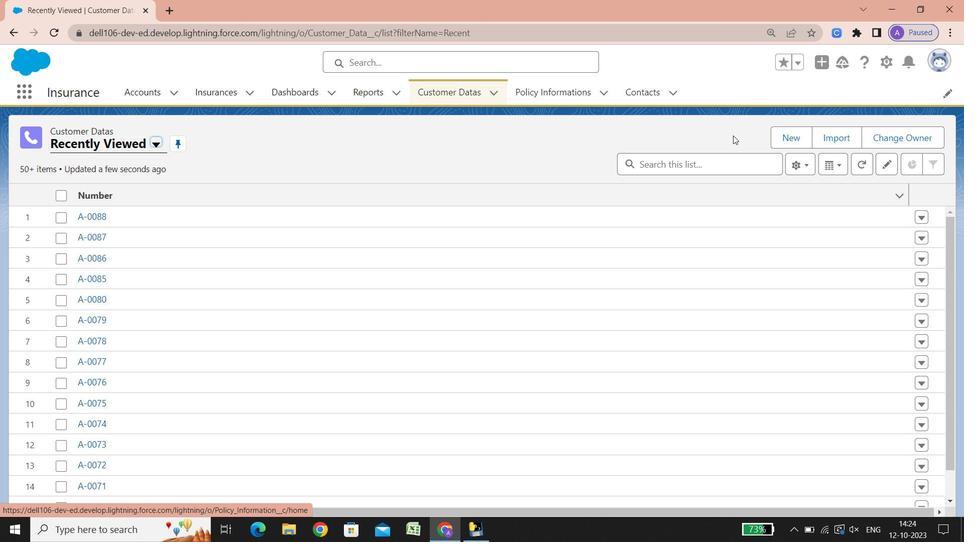 
Action: Mouse moved to (782, 136)
Screenshot: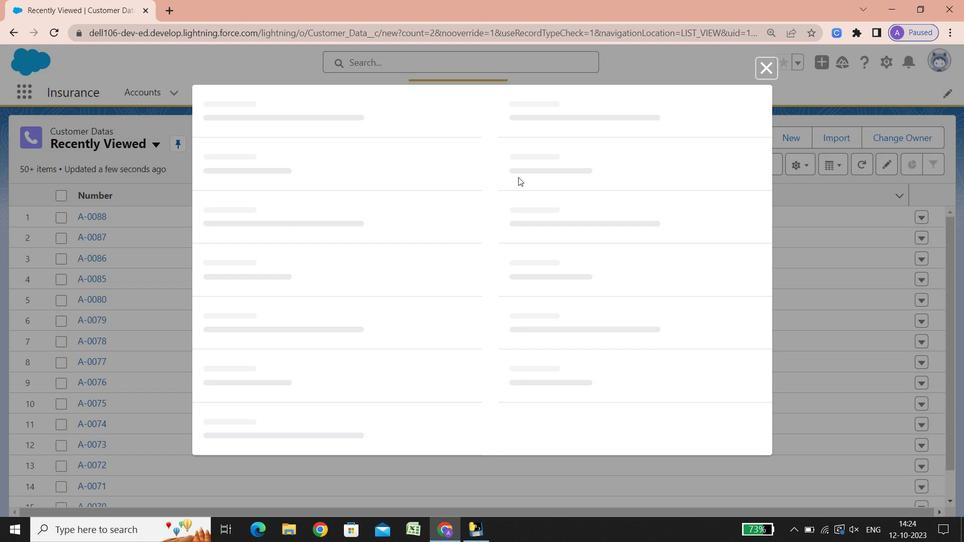 
Action: Mouse pressed left at (782, 136)
Screenshot: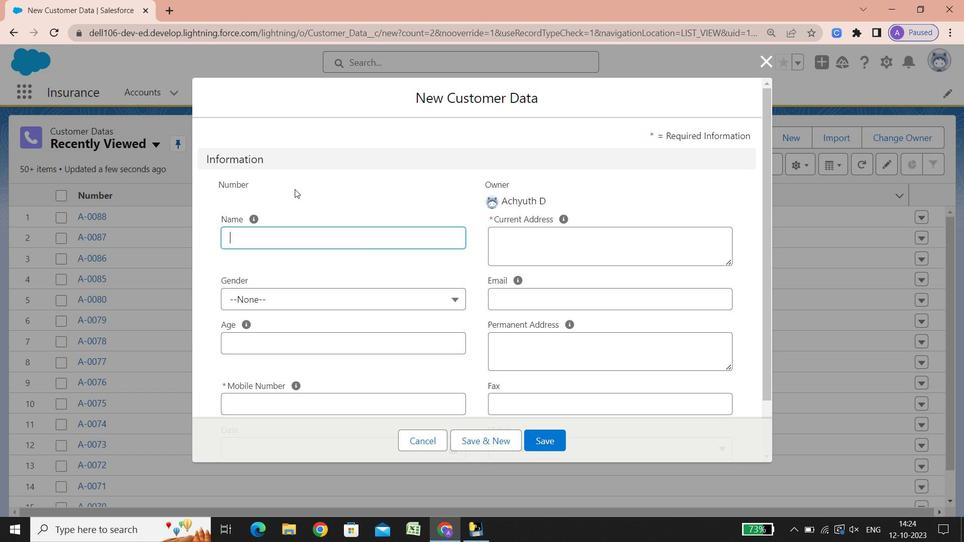 
Action: Mouse moved to (290, 189)
Screenshot: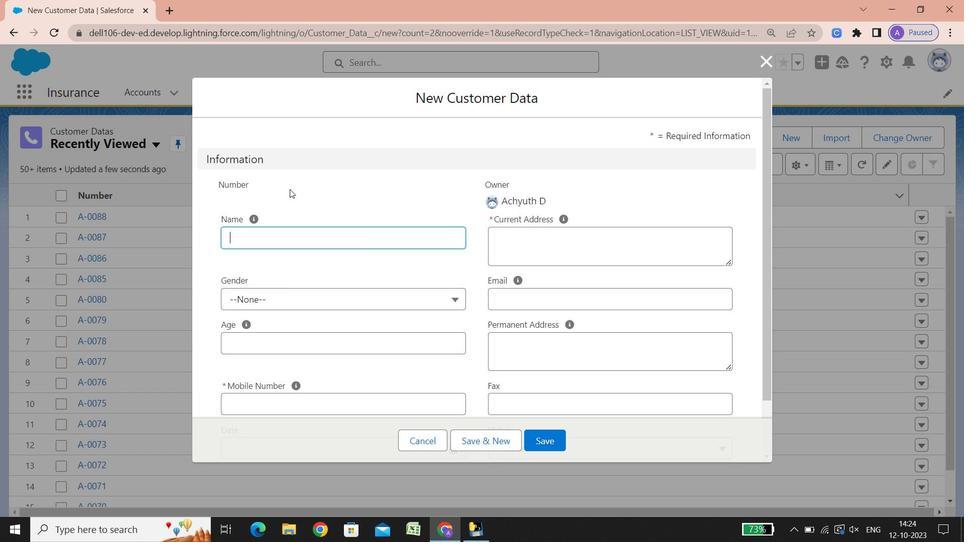 
Action: Key pressed <Key.shift><Key.shift><Key.shift><Key.shift><Key.shift>Ram85
Screenshot: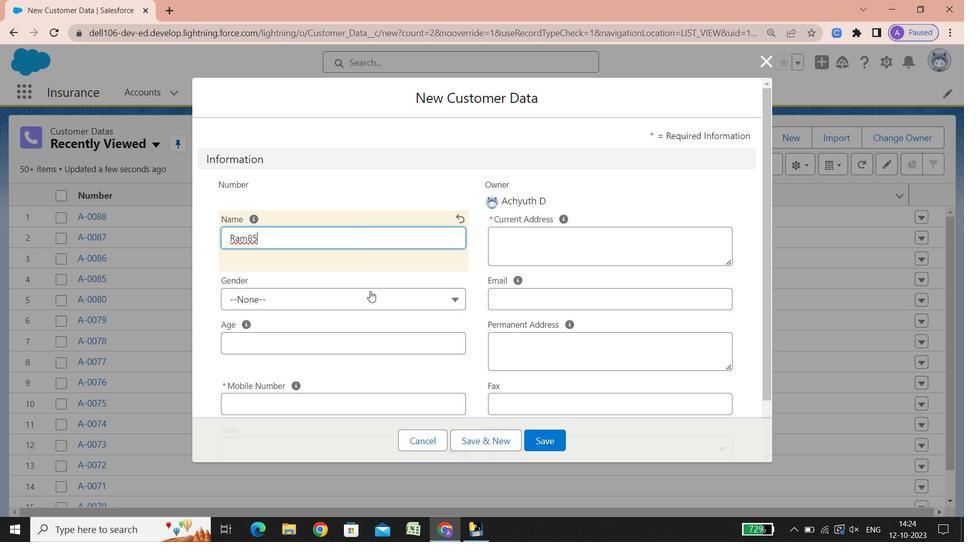 
Action: Mouse moved to (366, 301)
Screenshot: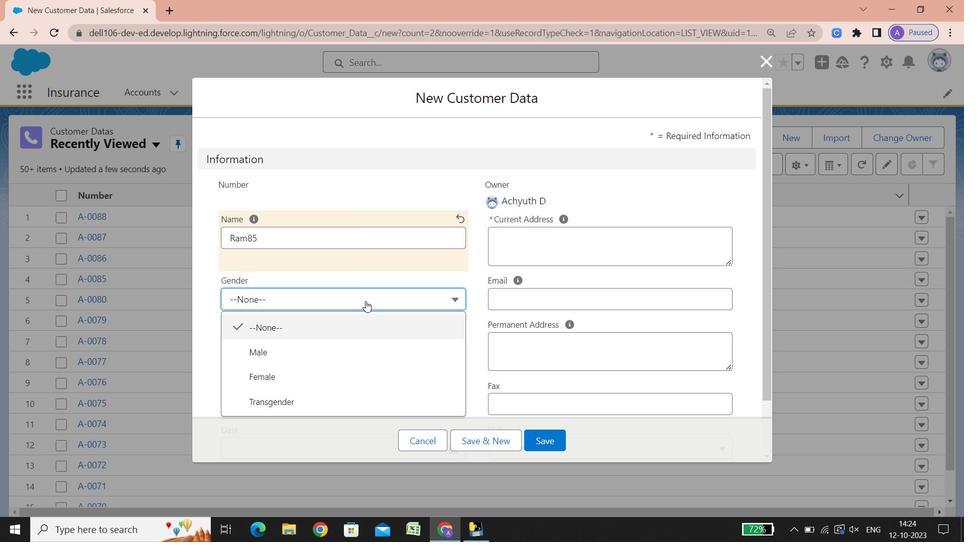
Action: Mouse pressed left at (366, 301)
Screenshot: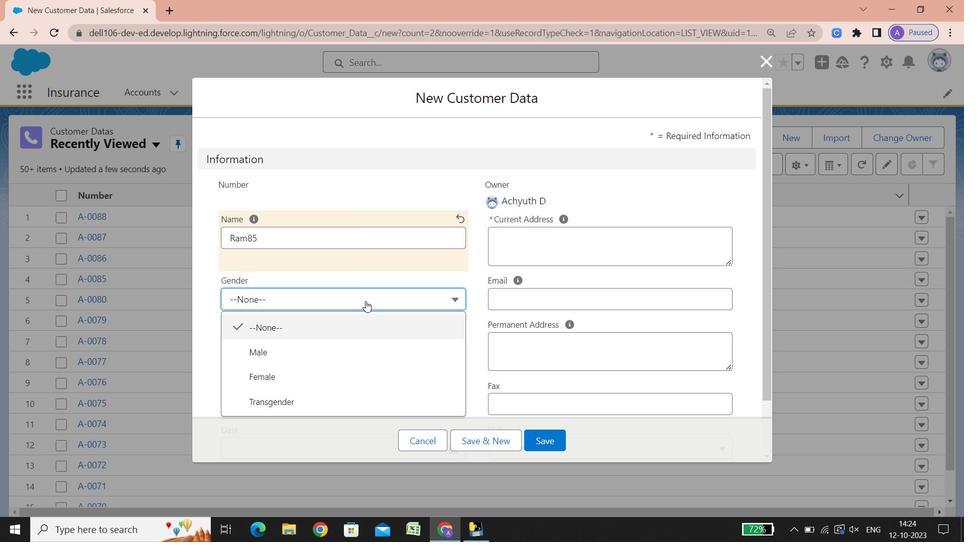 
Action: Mouse moved to (291, 347)
Screenshot: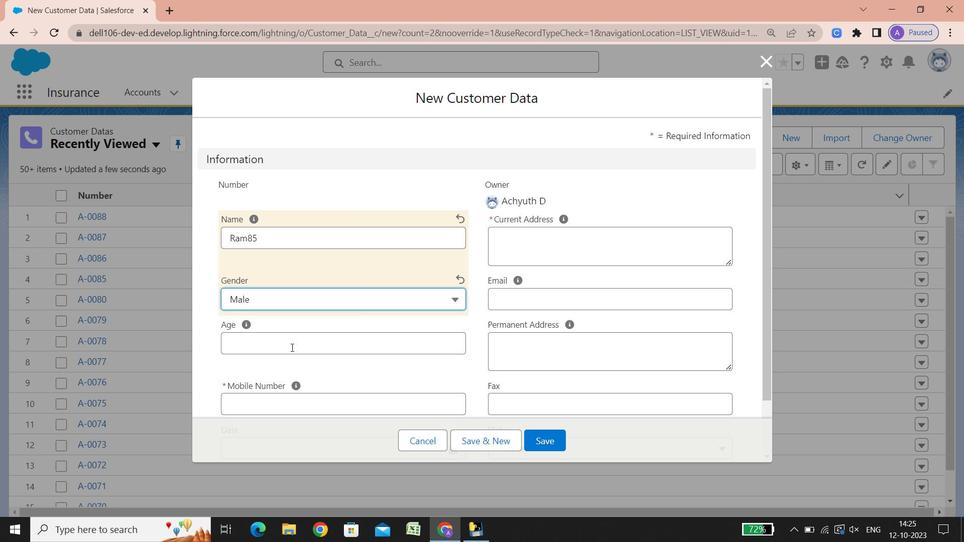 
Action: Mouse pressed left at (291, 347)
Screenshot: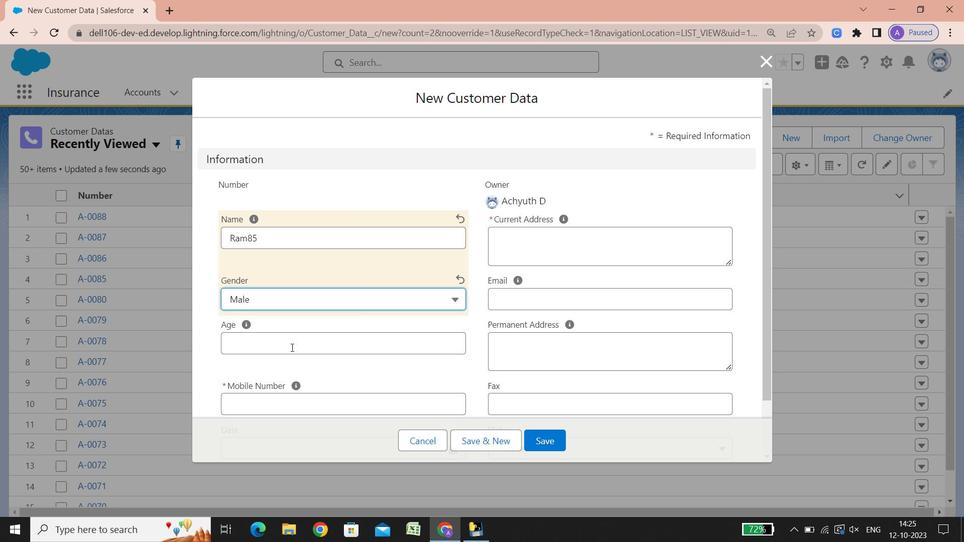 
Action: Mouse moved to (237, 346)
Screenshot: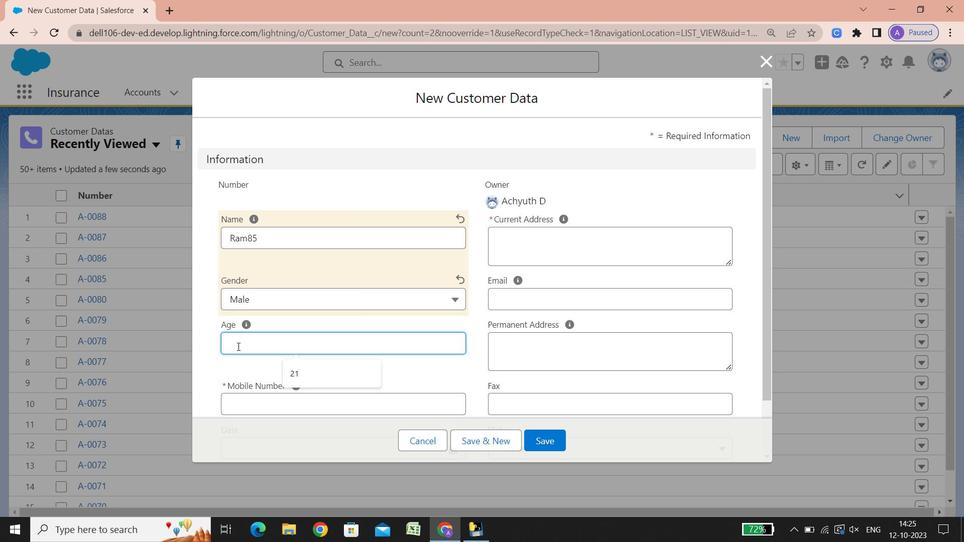 
Action: Mouse pressed left at (237, 346)
